 Task: Look for Airbnb options in Fazalpur, Pakistan from 26th December, 2023 to 29th December, 2023 for 1 adult. Place can be entire room with 1  bedroom having 1 bed and 1 bathroom. Property type can be flat. Amenities needed are: wifi.
Action: Mouse moved to (447, 138)
Screenshot: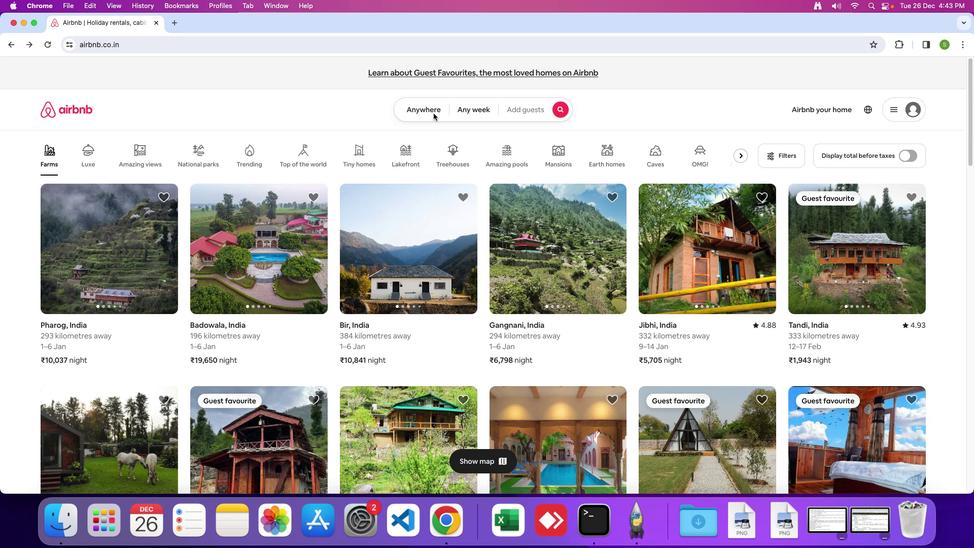 
Action: Mouse pressed left at (447, 138)
Screenshot: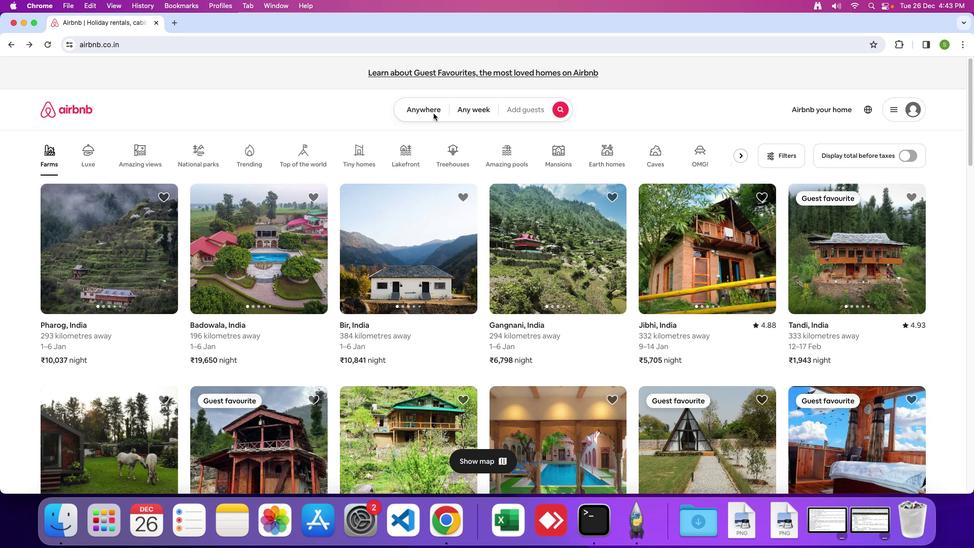 
Action: Mouse moved to (431, 137)
Screenshot: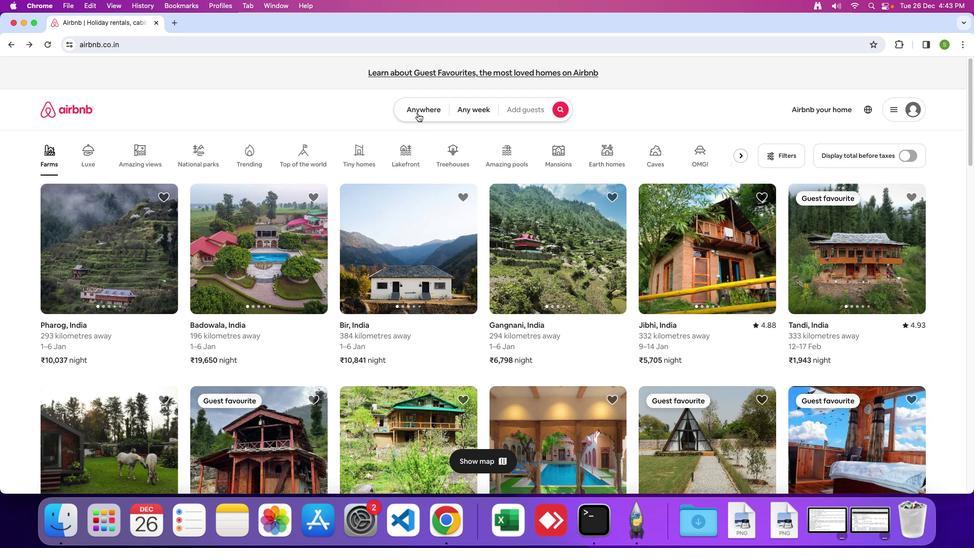 
Action: Mouse pressed left at (431, 137)
Screenshot: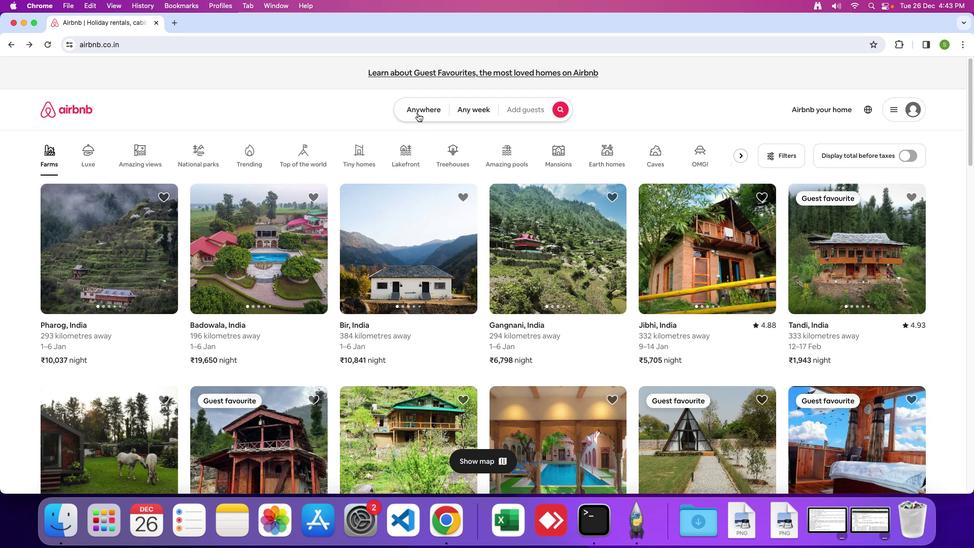 
Action: Mouse moved to (353, 168)
Screenshot: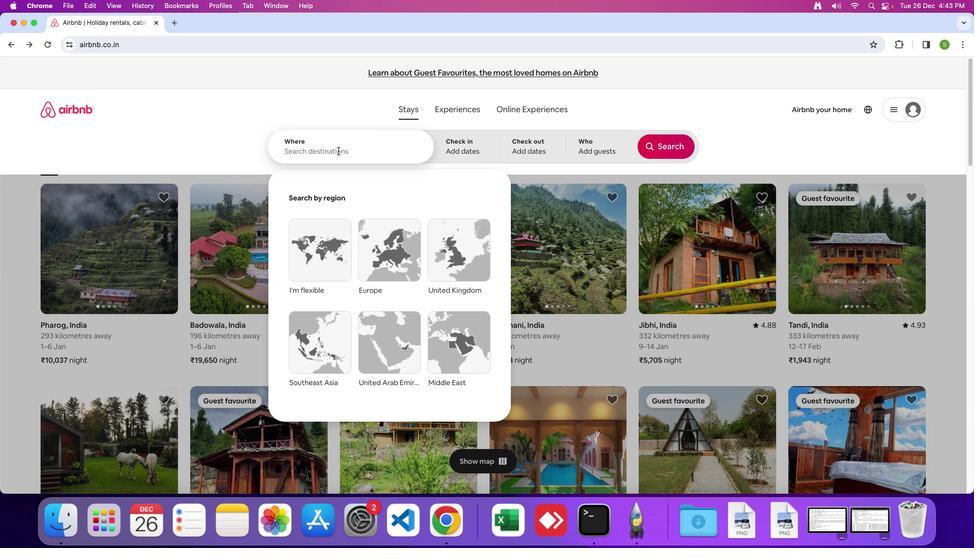 
Action: Mouse pressed left at (353, 168)
Screenshot: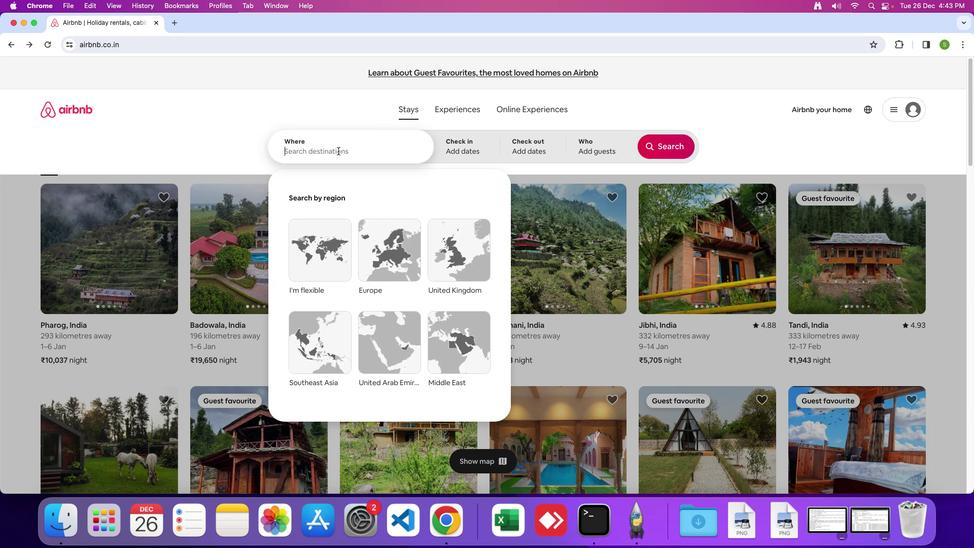 
Action: Key pressed 'F'Key.caps_lock'a''z''a''l''p''u''r'','Key.spaceKey.shift'P''a''k''i''s''t''a''n'Key.enter
Screenshot: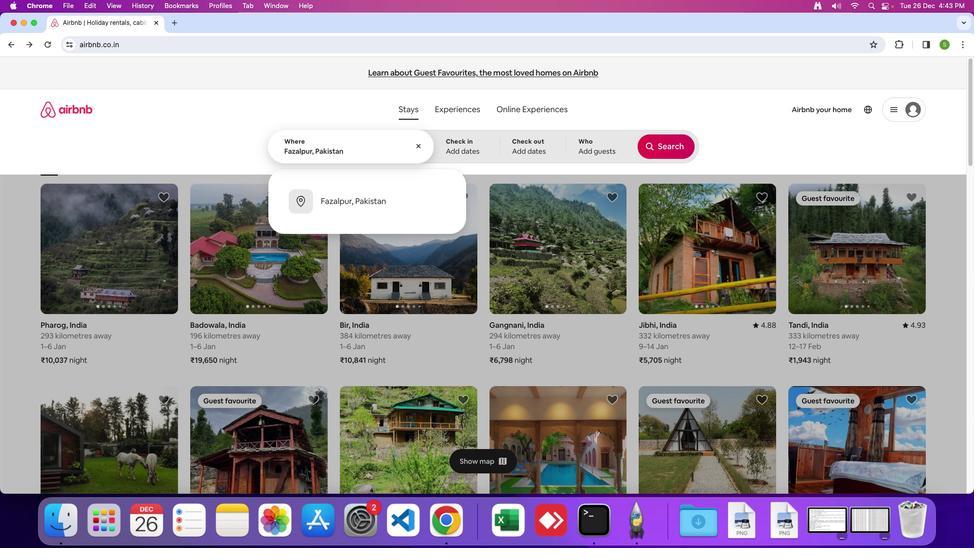 
Action: Mouse moved to (370, 352)
Screenshot: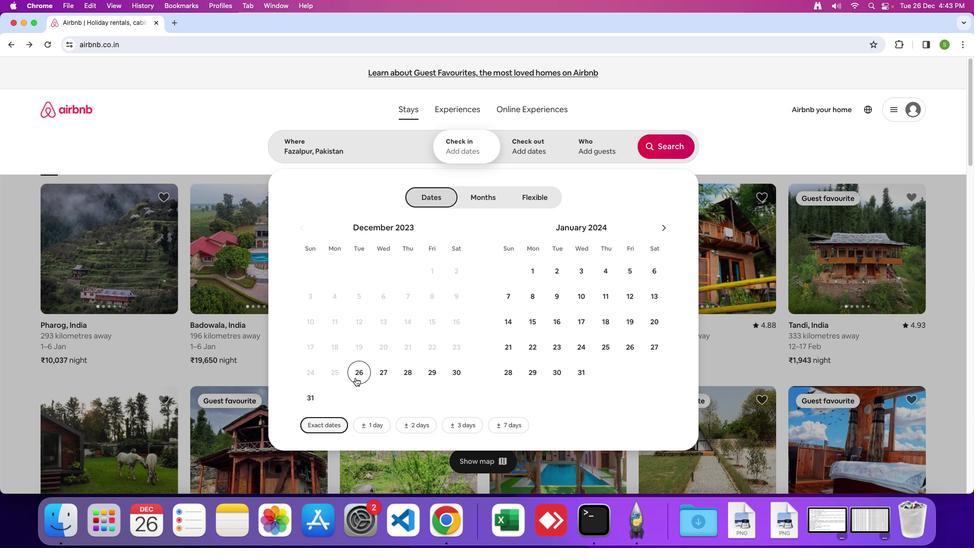 
Action: Mouse pressed left at (370, 352)
Screenshot: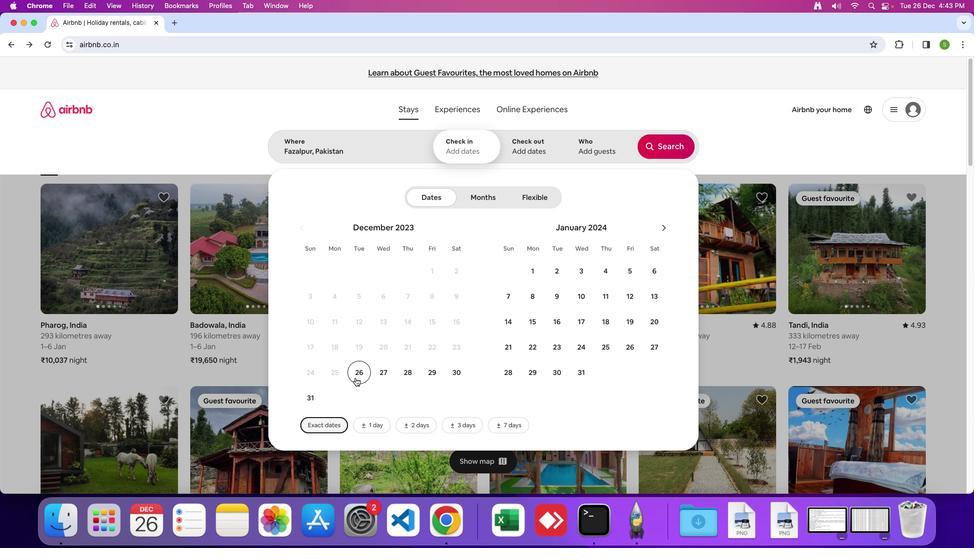 
Action: Mouse moved to (445, 349)
Screenshot: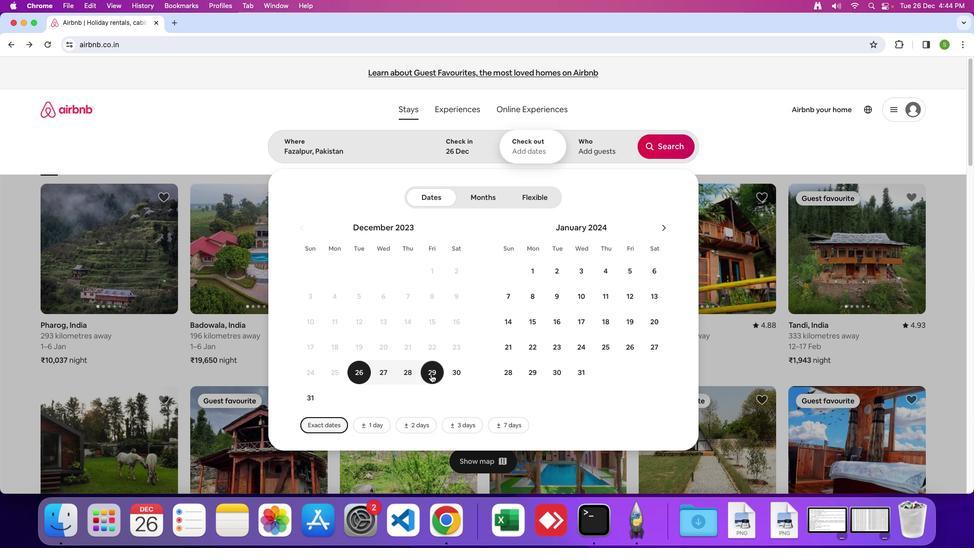 
Action: Mouse pressed left at (445, 349)
Screenshot: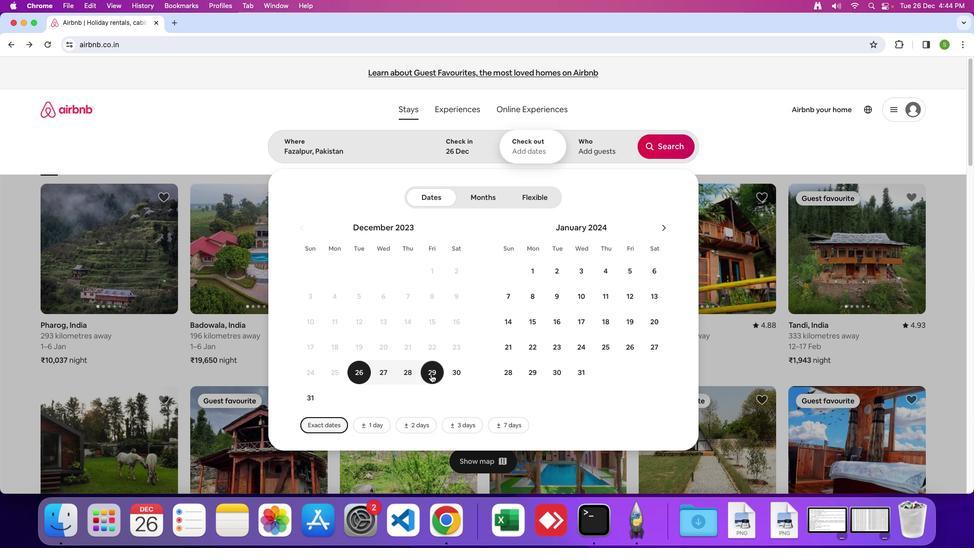 
Action: Mouse moved to (620, 165)
Screenshot: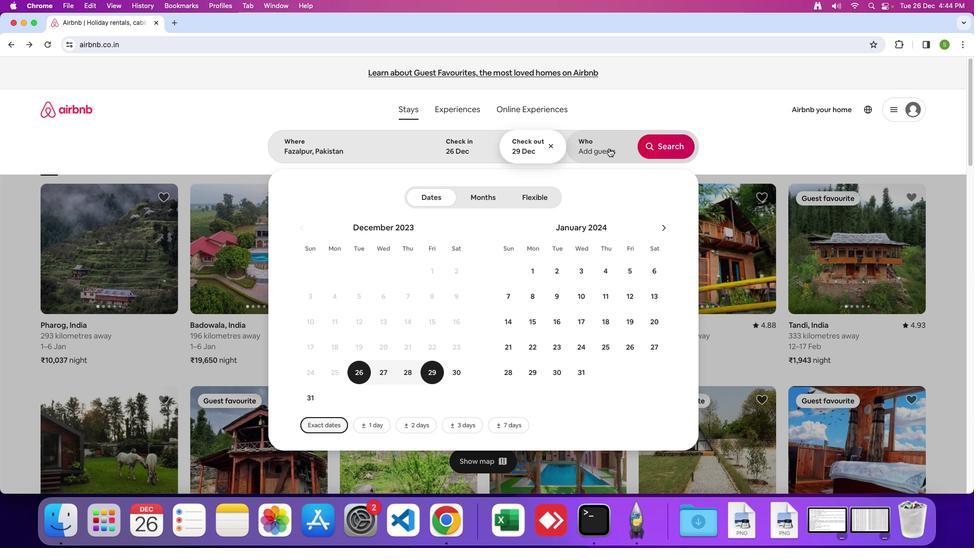 
Action: Mouse pressed left at (620, 165)
Screenshot: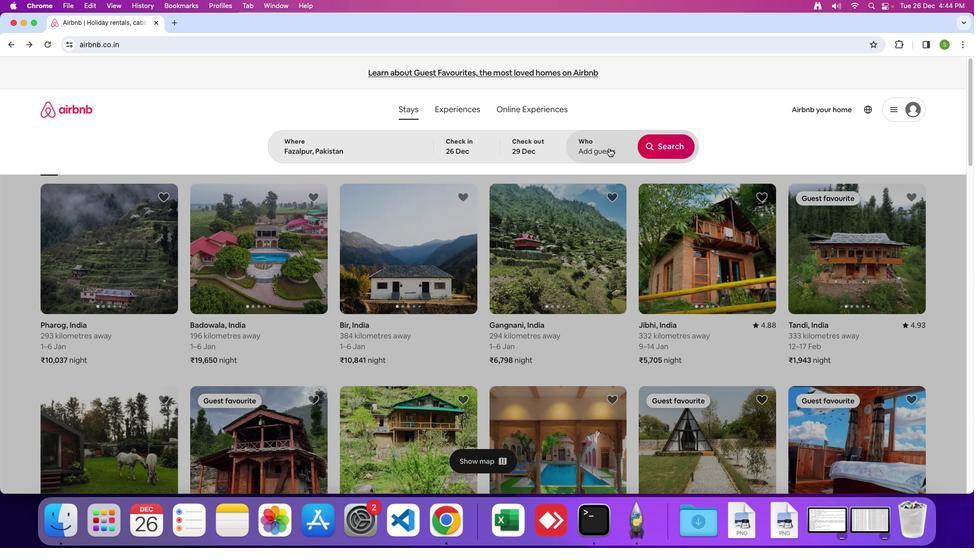
Action: Mouse moved to (676, 206)
Screenshot: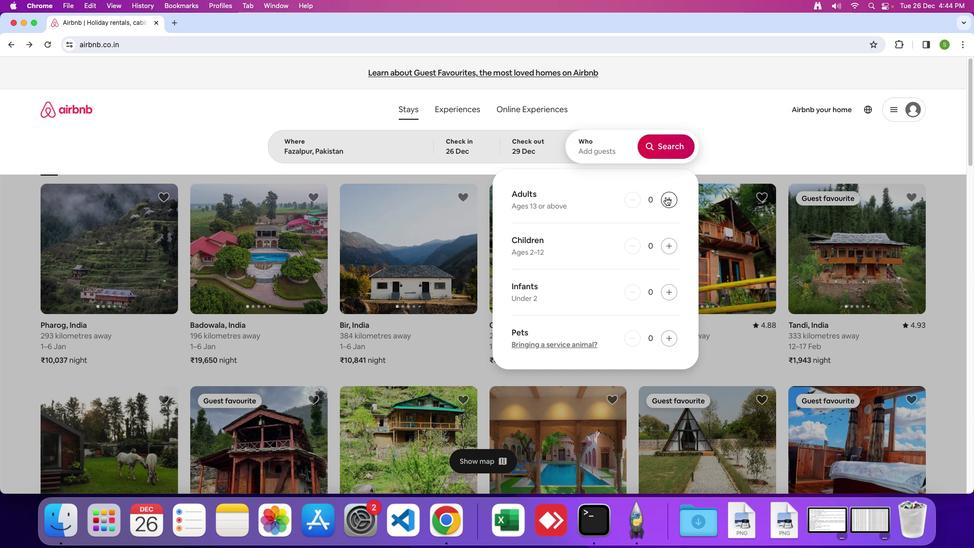 
Action: Mouse pressed left at (676, 206)
Screenshot: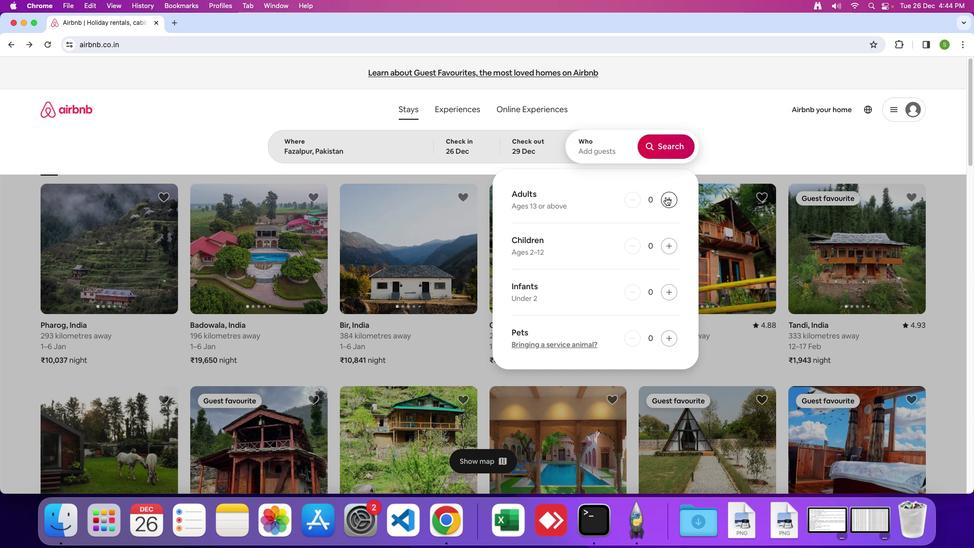 
Action: Mouse moved to (681, 168)
Screenshot: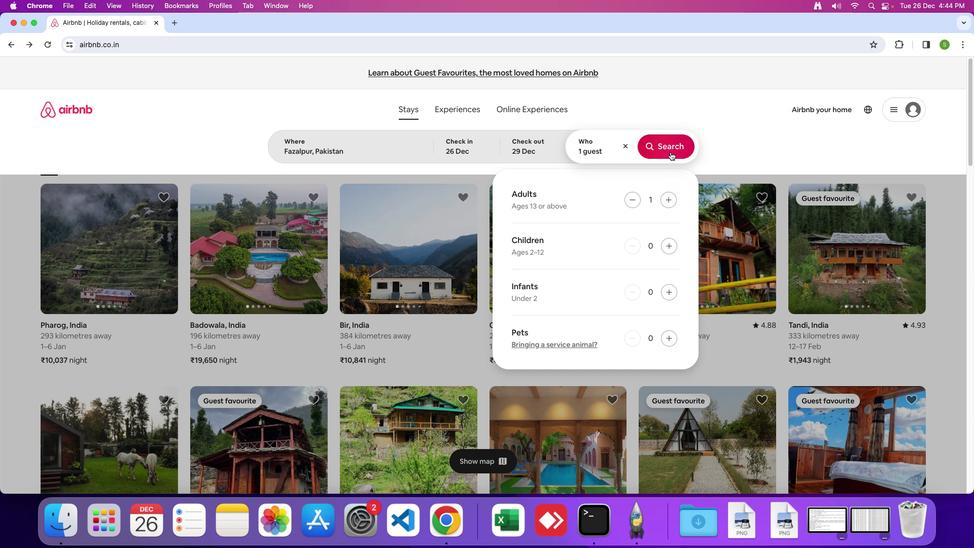 
Action: Mouse pressed left at (681, 168)
Screenshot: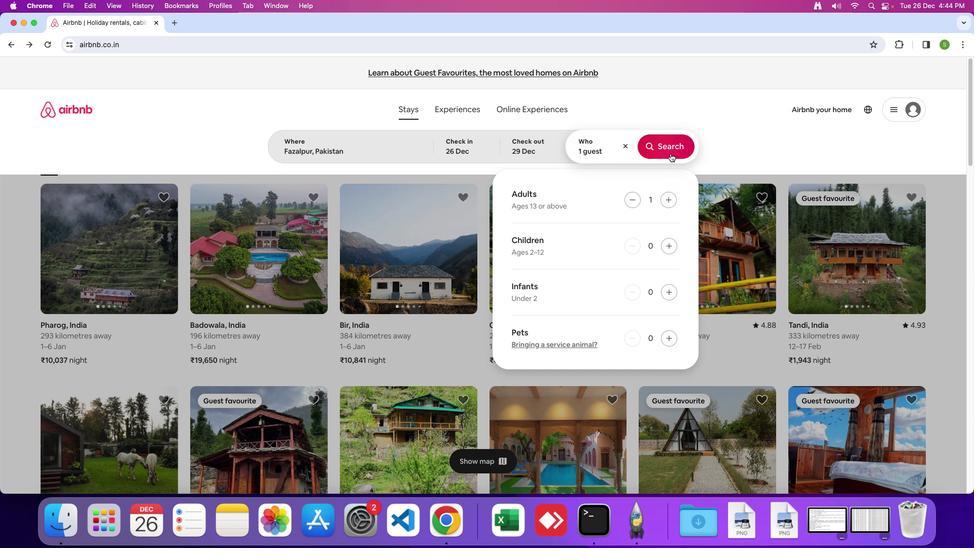
Action: Mouse moved to (817, 142)
Screenshot: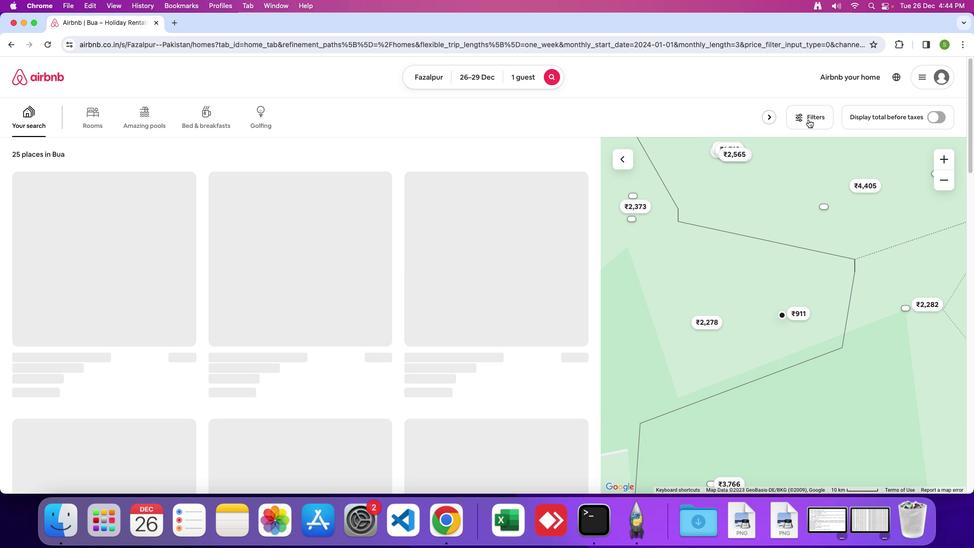 
Action: Mouse pressed left at (817, 142)
Screenshot: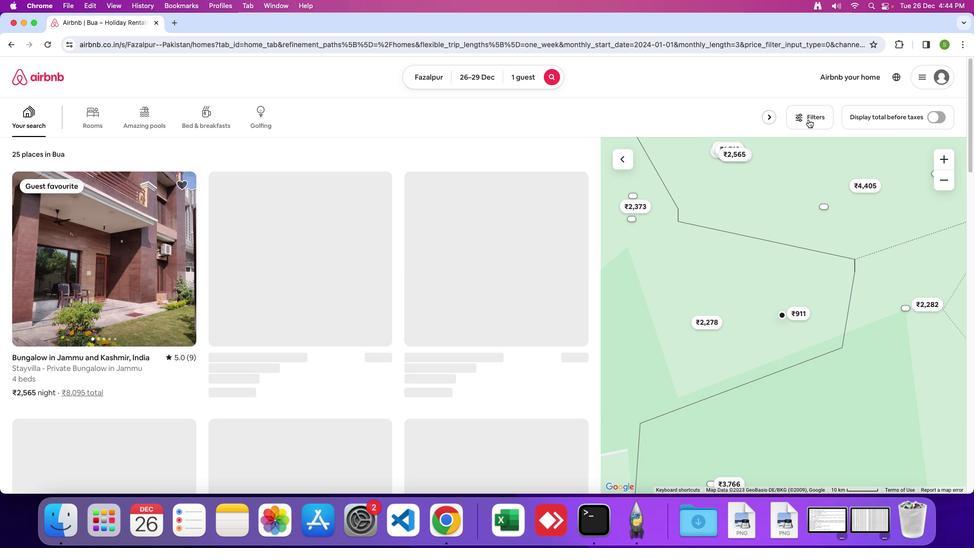 
Action: Mouse moved to (495, 311)
Screenshot: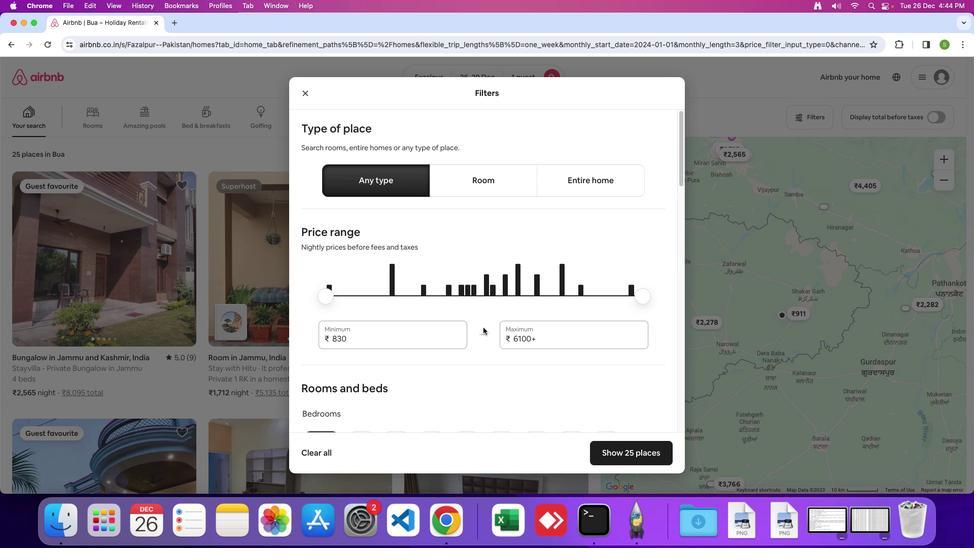 
Action: Mouse scrolled (495, 311) with delta (19, 45)
Screenshot: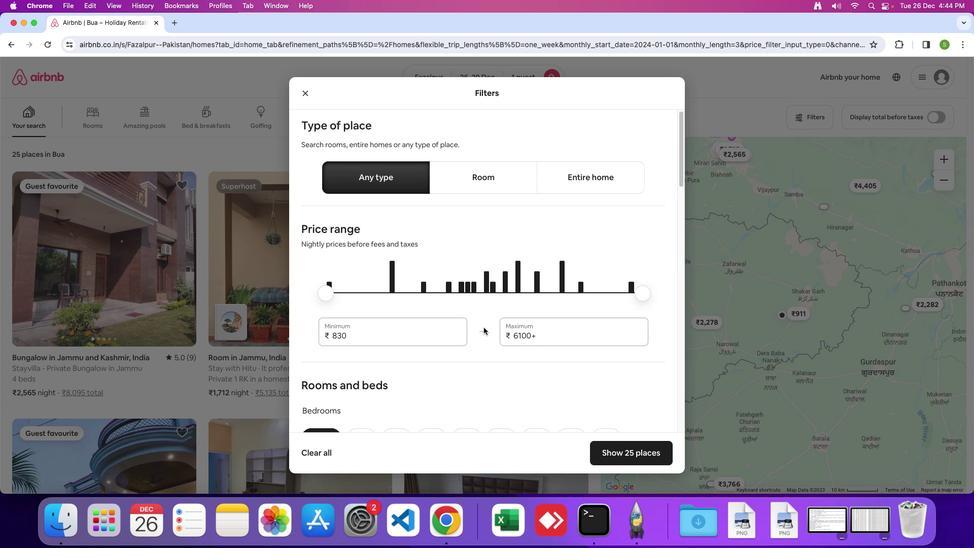 
Action: Mouse scrolled (495, 311) with delta (19, 45)
Screenshot: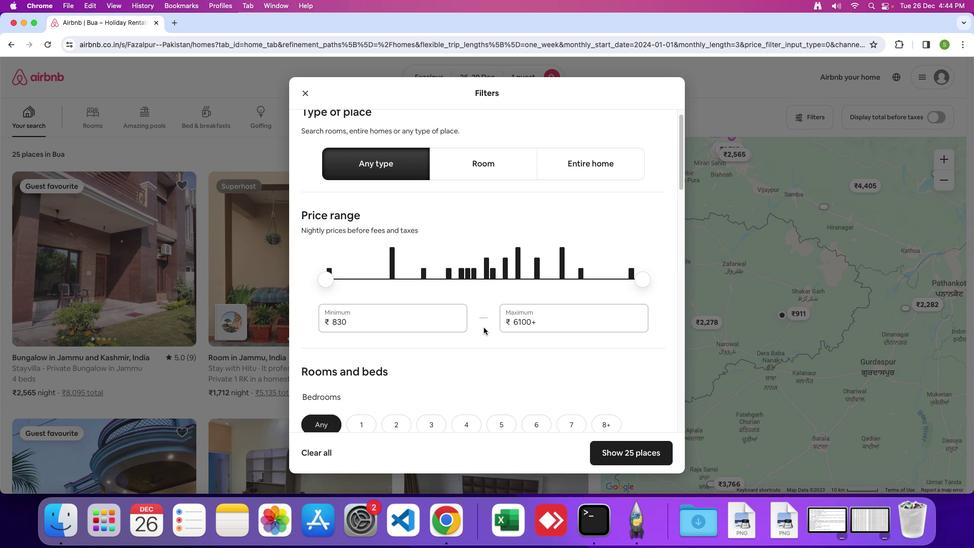 
Action: Mouse moved to (496, 311)
Screenshot: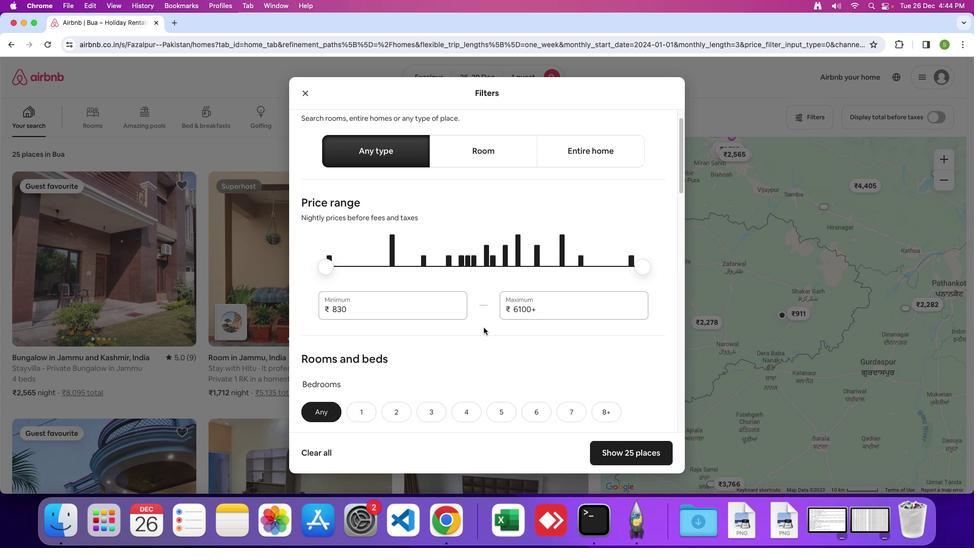
Action: Mouse scrolled (496, 311) with delta (19, 44)
Screenshot: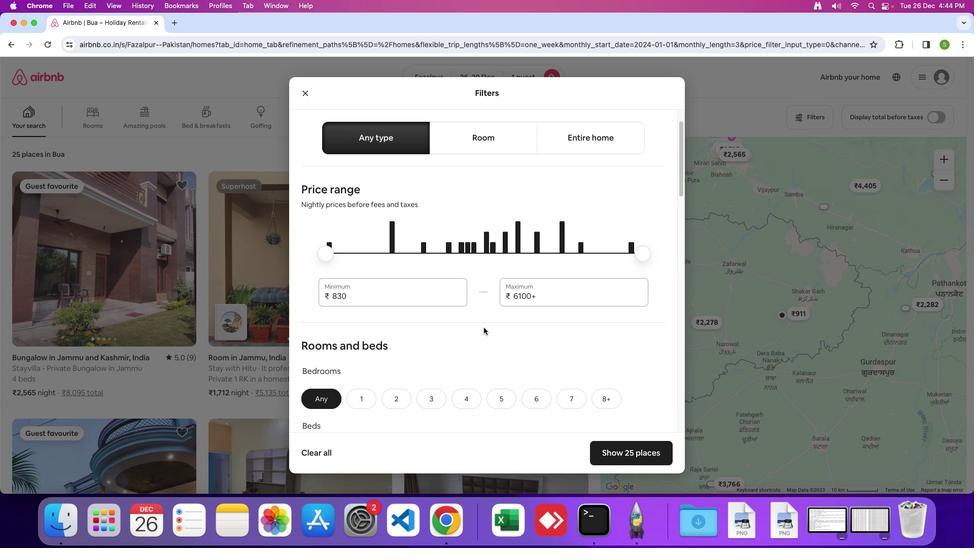 
Action: Mouse moved to (496, 311)
Screenshot: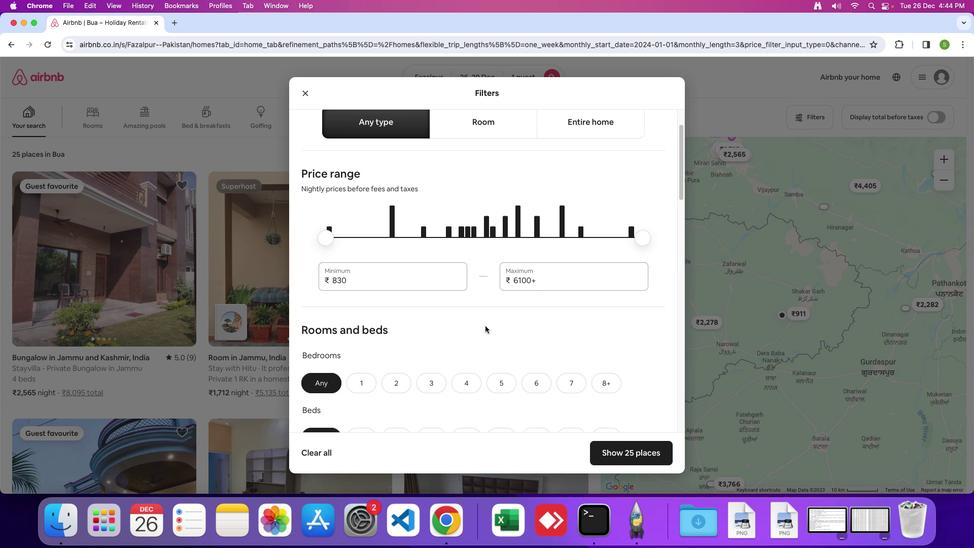 
Action: Mouse scrolled (496, 311) with delta (19, 45)
Screenshot: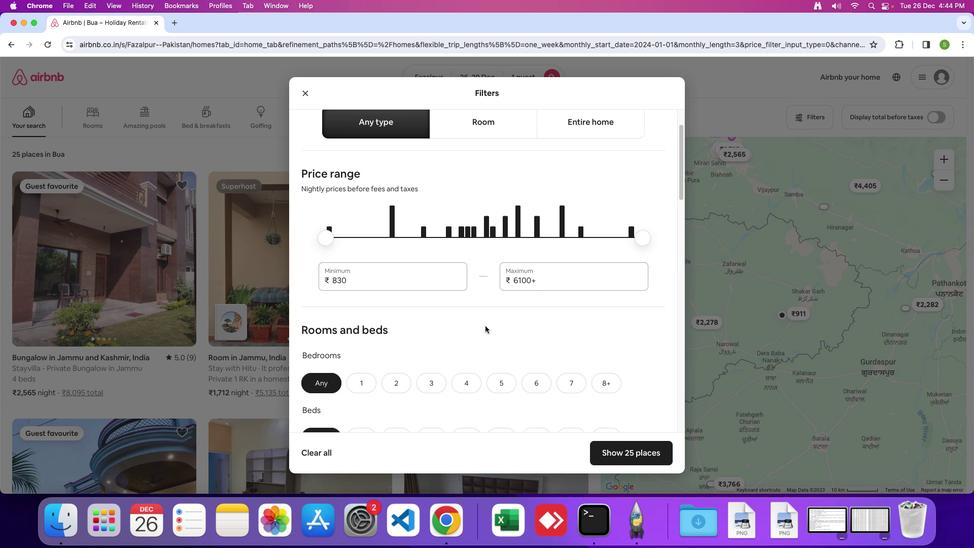 
Action: Mouse moved to (497, 311)
Screenshot: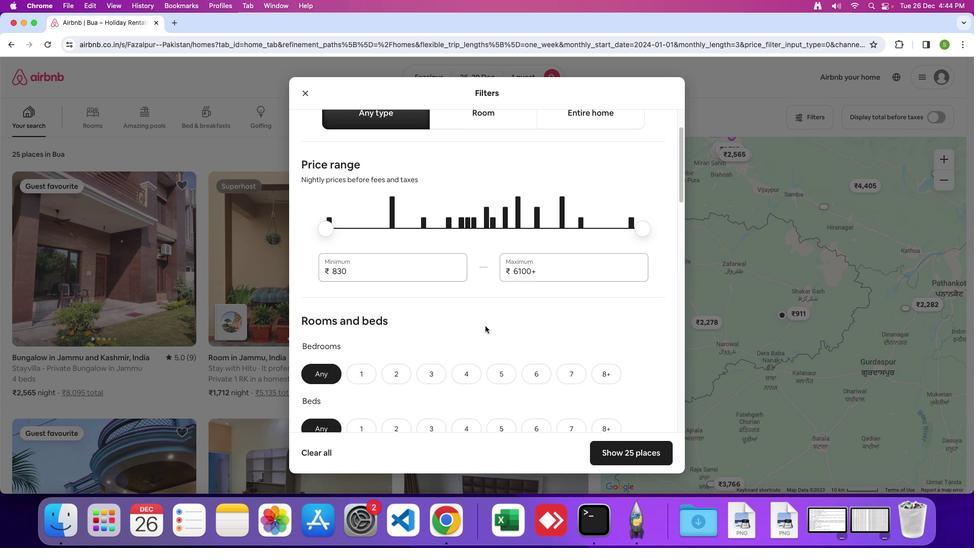
Action: Mouse scrolled (497, 311) with delta (19, 45)
Screenshot: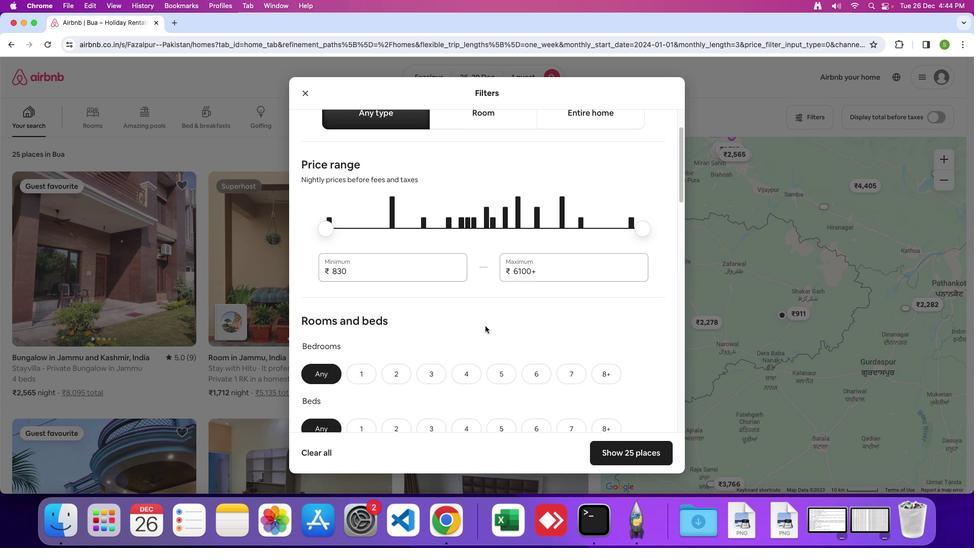 
Action: Mouse moved to (497, 310)
Screenshot: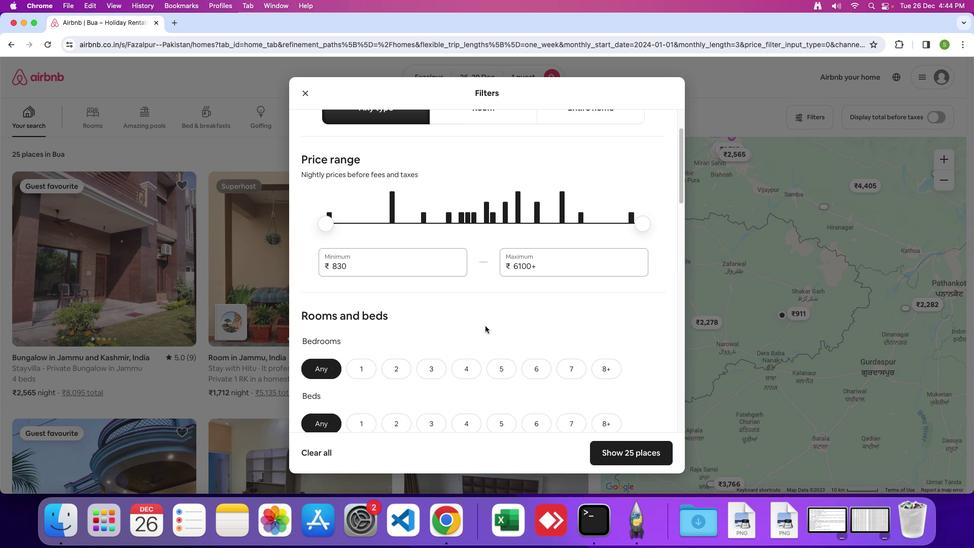 
Action: Mouse scrolled (497, 310) with delta (19, 45)
Screenshot: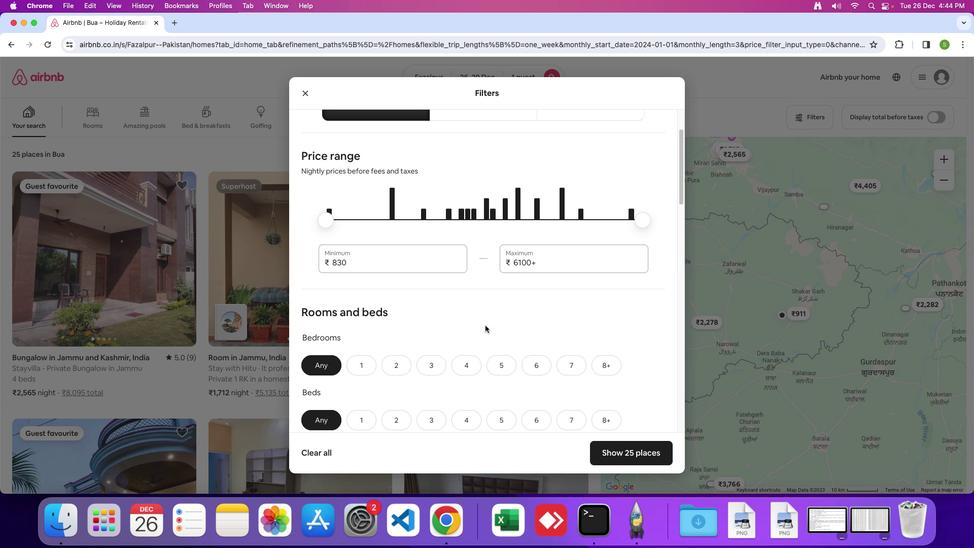 
Action: Mouse moved to (497, 310)
Screenshot: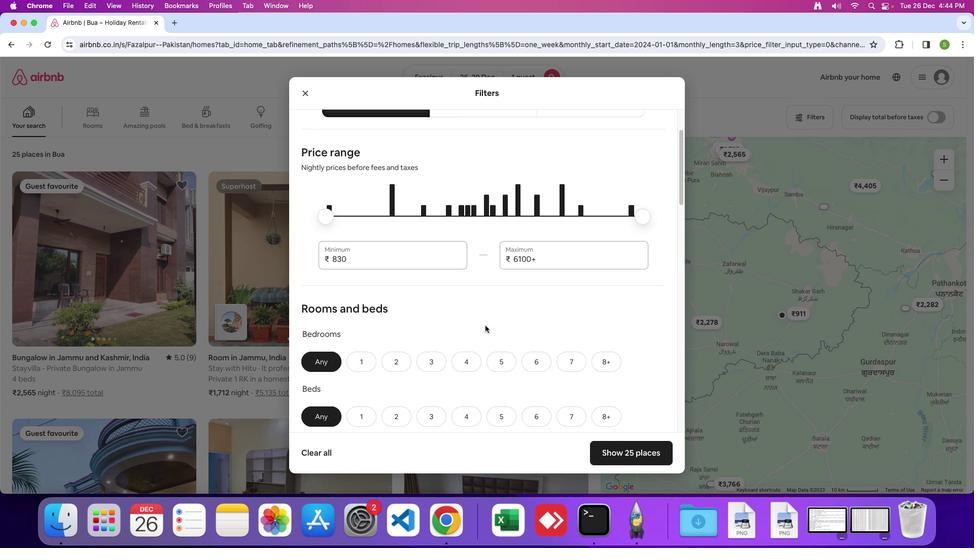 
Action: Mouse scrolled (497, 310) with delta (19, 45)
Screenshot: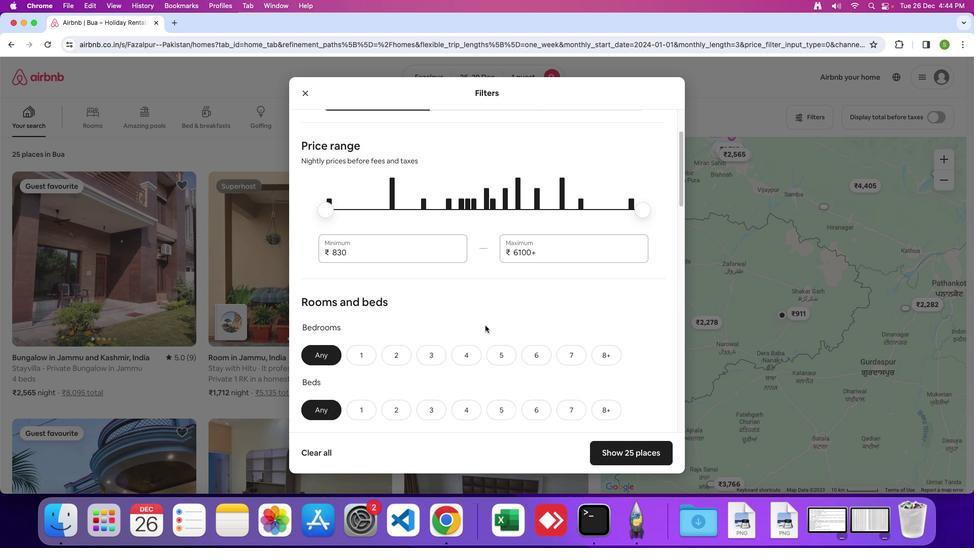 
Action: Mouse scrolled (497, 310) with delta (19, 45)
Screenshot: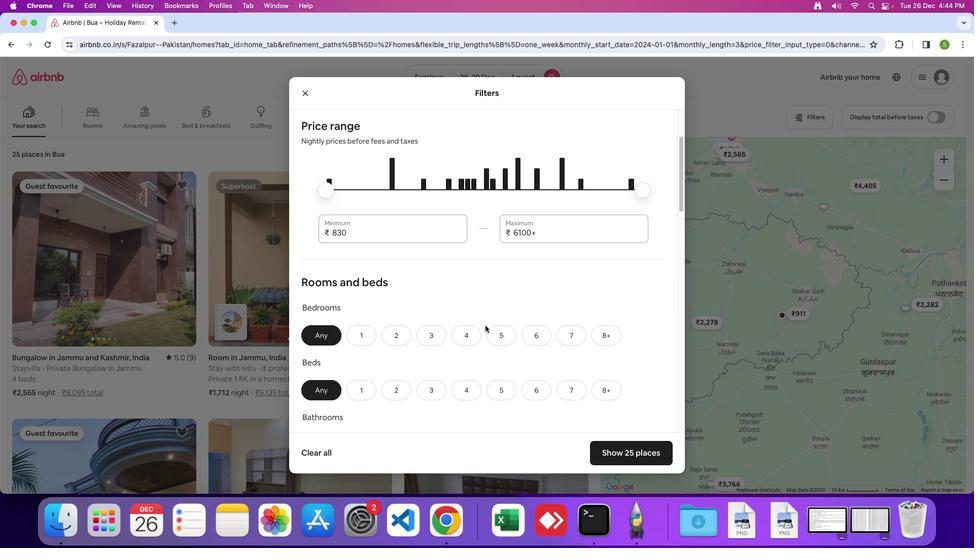 
Action: Mouse scrolled (497, 310) with delta (19, 45)
Screenshot: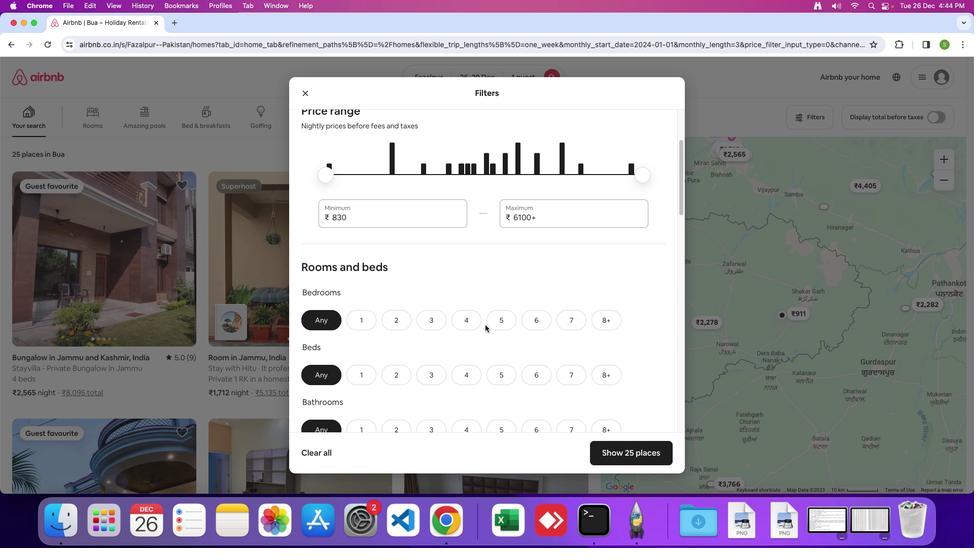
Action: Mouse moved to (497, 310)
Screenshot: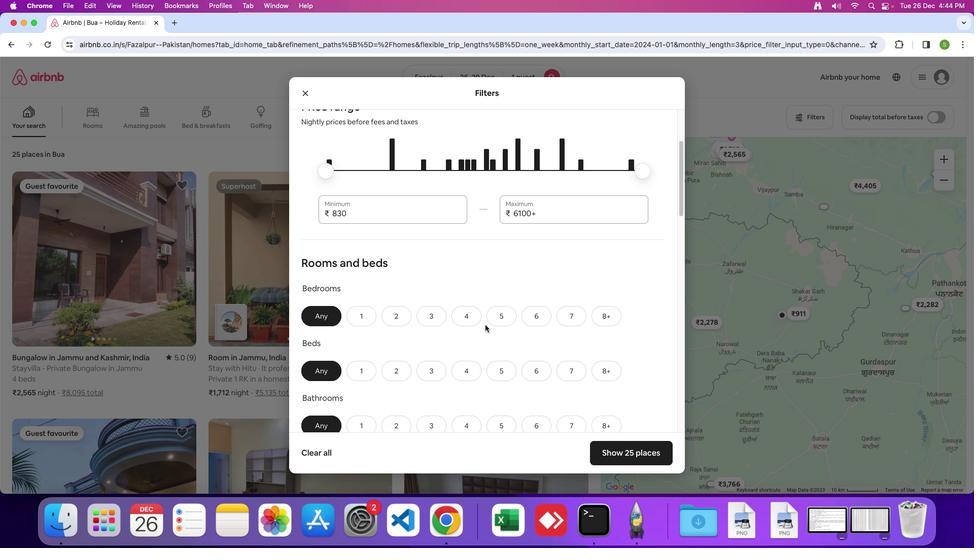 
Action: Mouse scrolled (497, 310) with delta (19, 45)
Screenshot: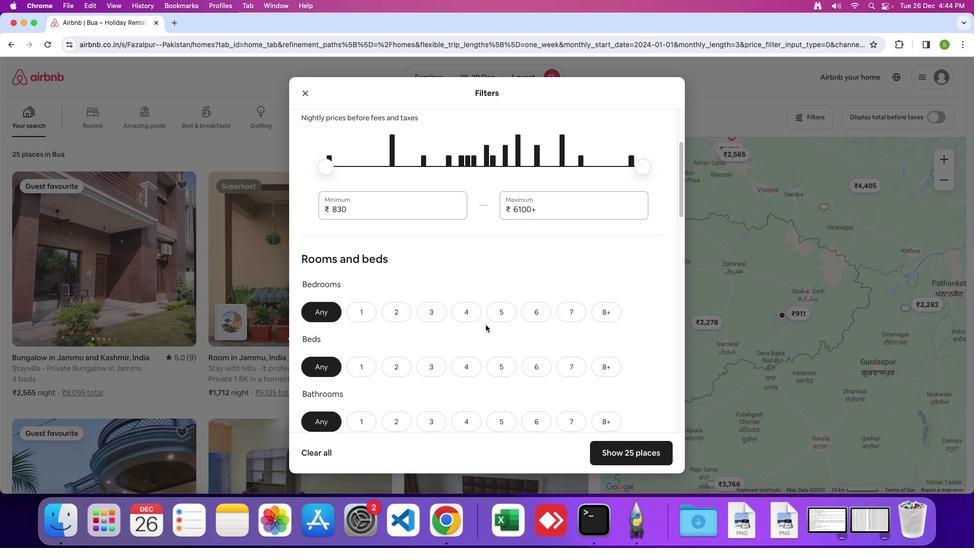 
Action: Mouse moved to (498, 309)
Screenshot: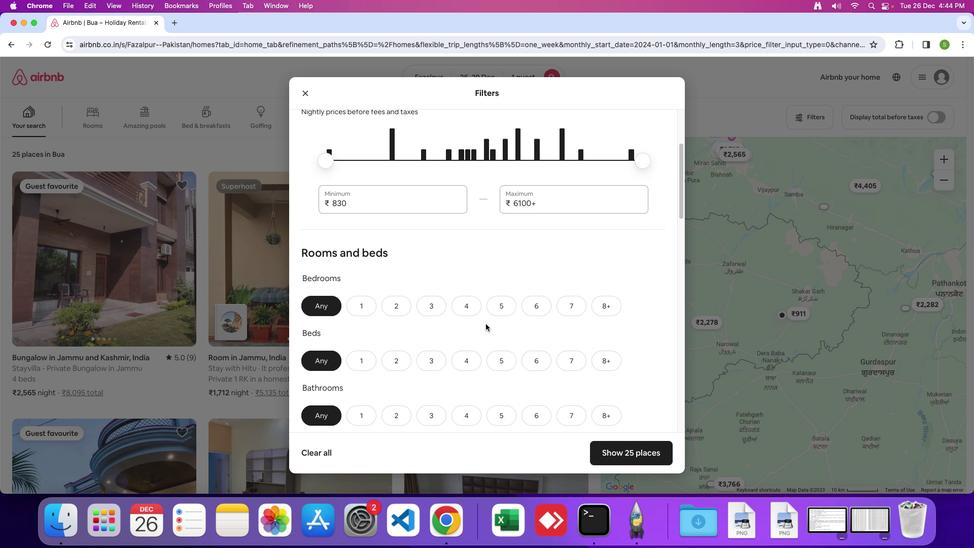 
Action: Mouse scrolled (498, 309) with delta (19, 45)
Screenshot: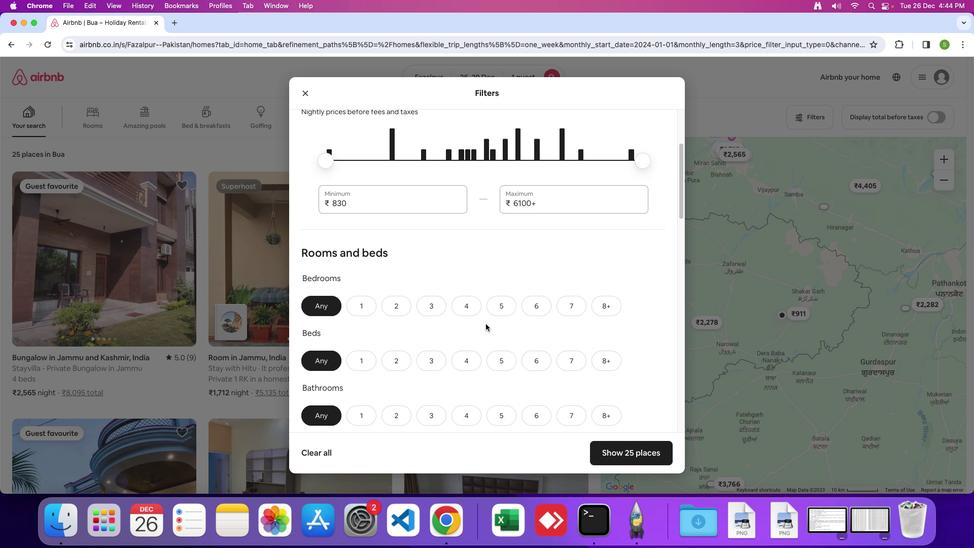 
Action: Mouse moved to (498, 309)
Screenshot: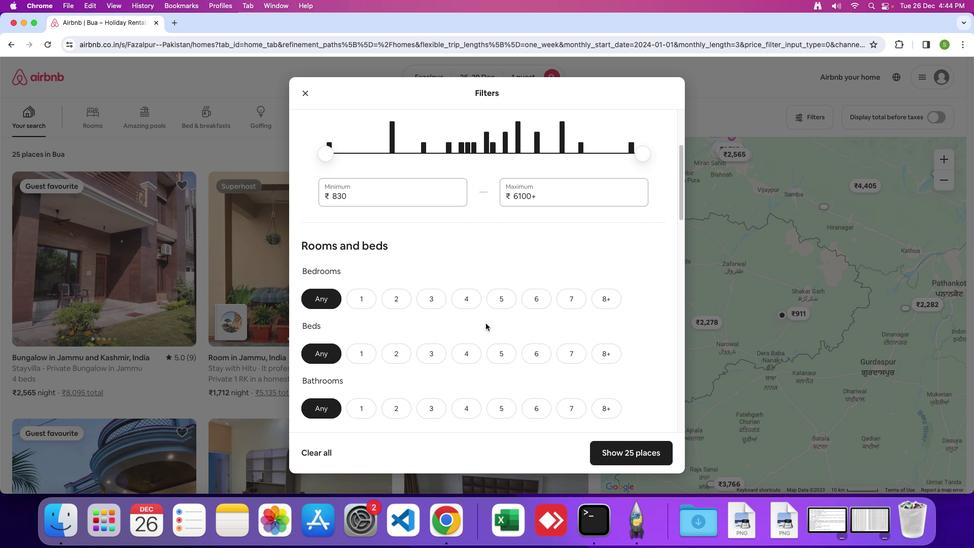 
Action: Mouse scrolled (498, 309) with delta (19, 45)
Screenshot: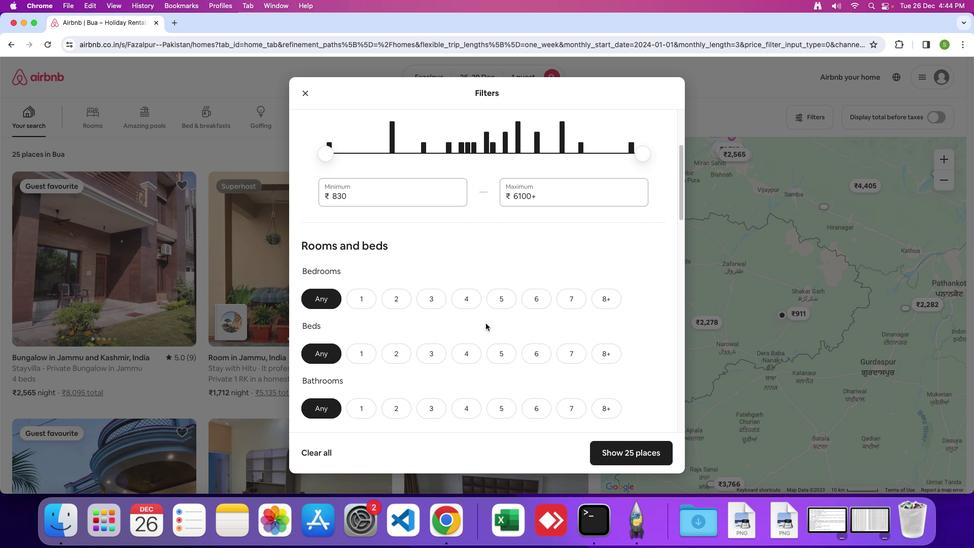 
Action: Mouse moved to (498, 309)
Screenshot: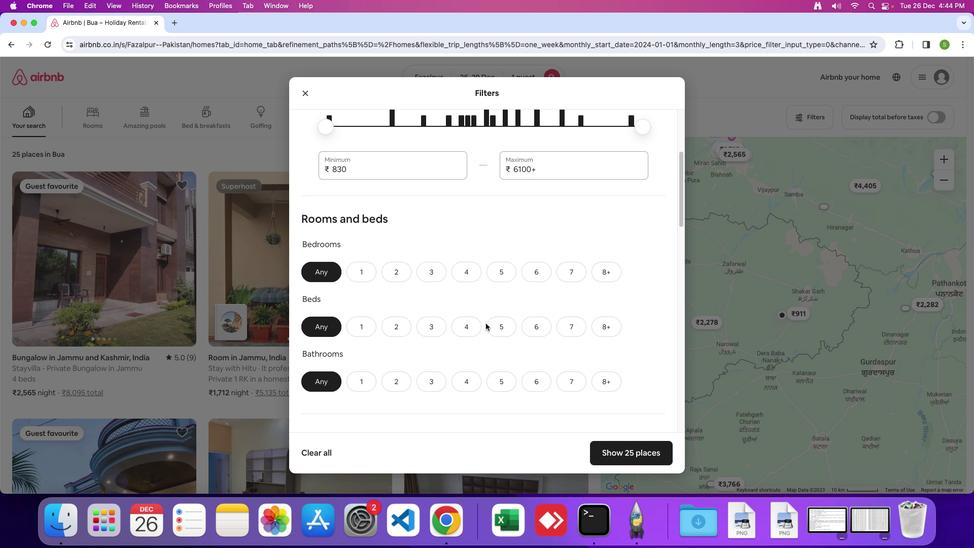 
Action: Mouse scrolled (498, 309) with delta (19, 45)
Screenshot: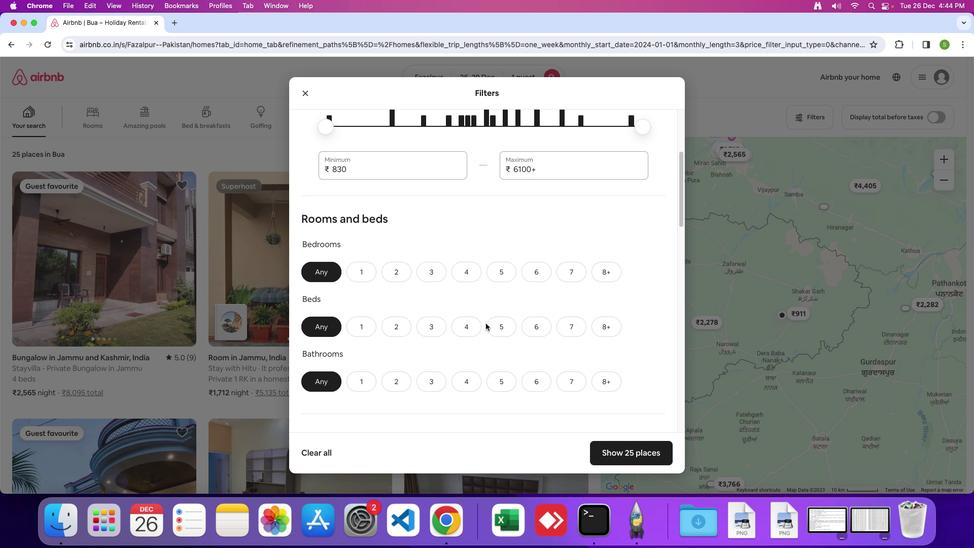 
Action: Mouse moved to (498, 308)
Screenshot: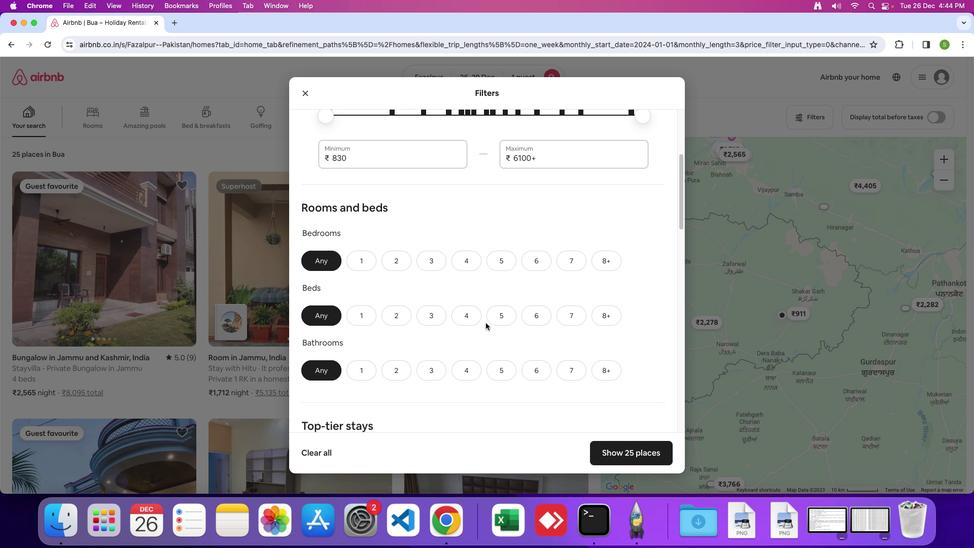 
Action: Mouse scrolled (498, 308) with delta (19, 45)
Screenshot: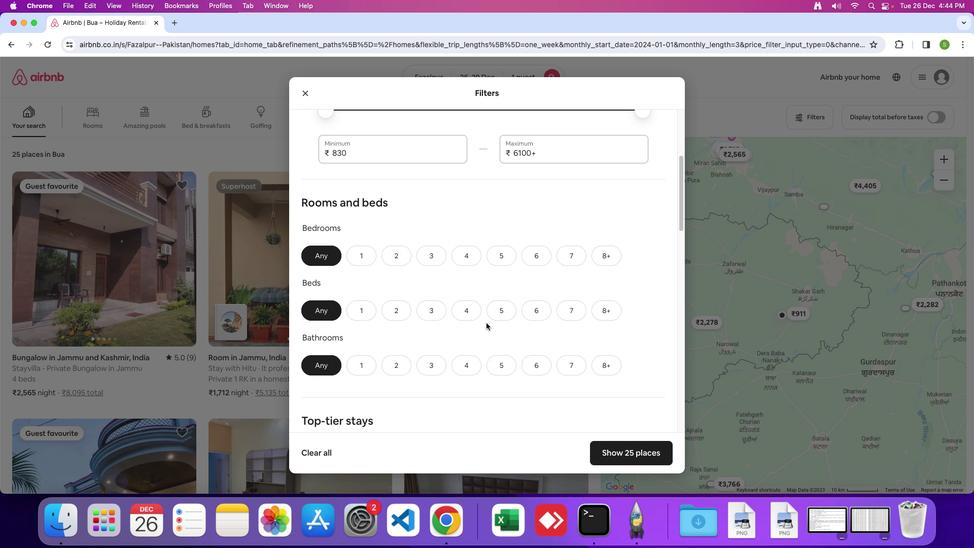 
Action: Mouse moved to (498, 308)
Screenshot: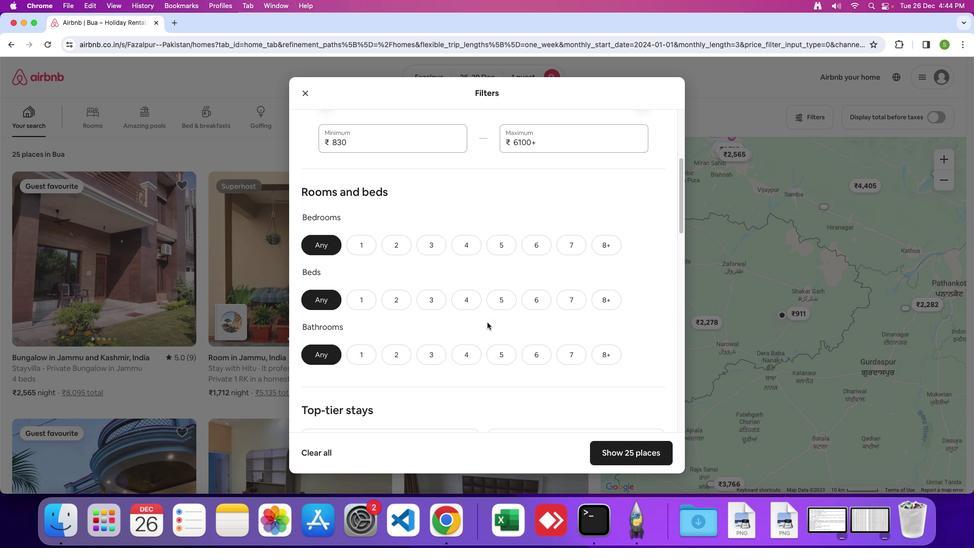 
Action: Mouse scrolled (498, 308) with delta (19, 45)
Screenshot: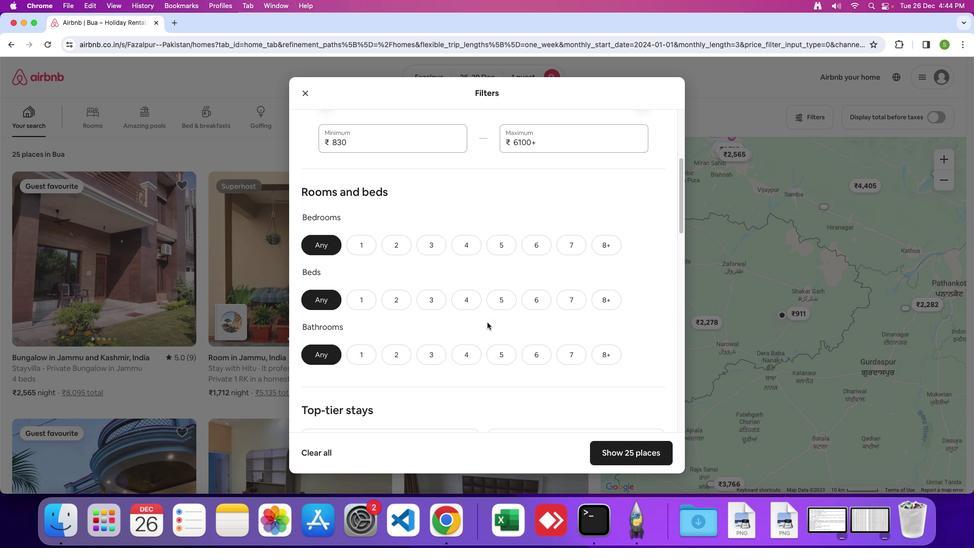 
Action: Mouse moved to (499, 308)
Screenshot: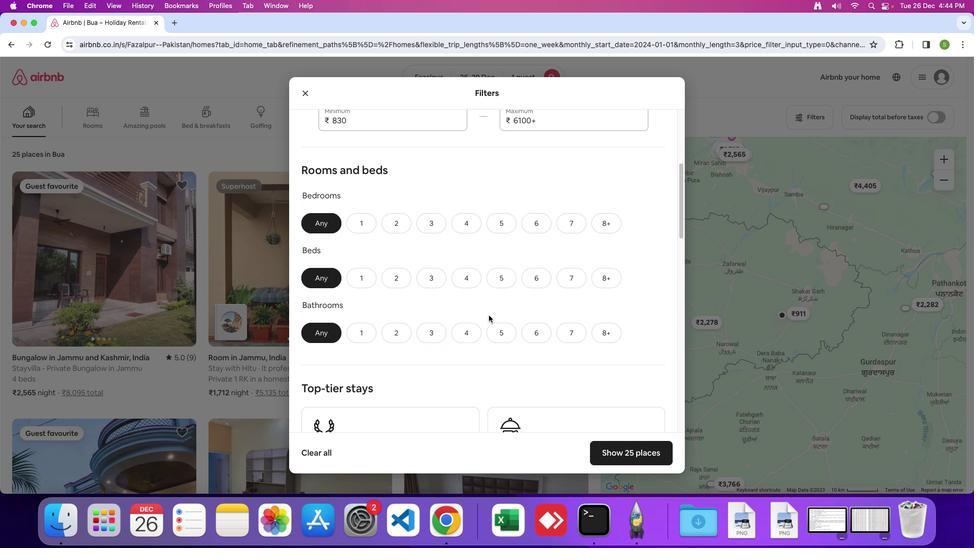 
Action: Mouse scrolled (499, 308) with delta (19, 45)
Screenshot: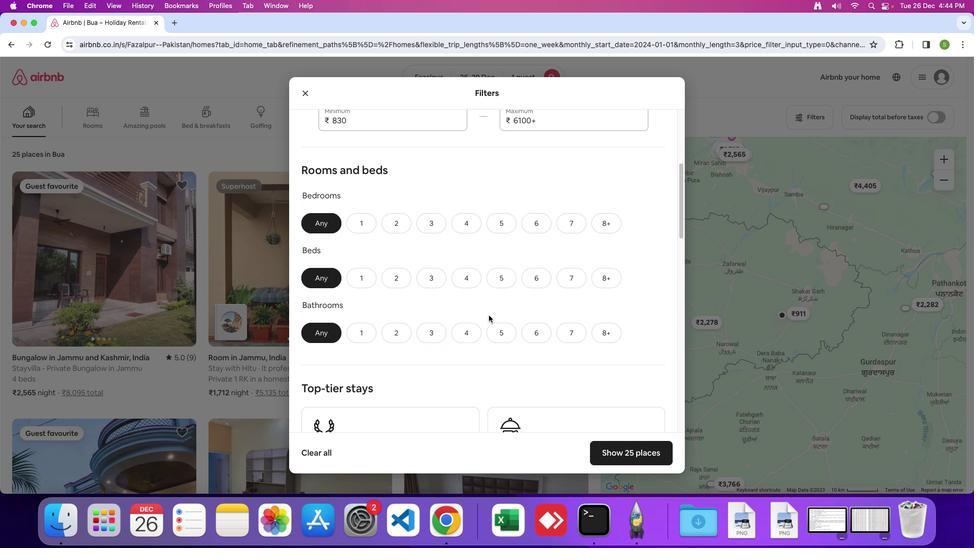 
Action: Mouse moved to (379, 221)
Screenshot: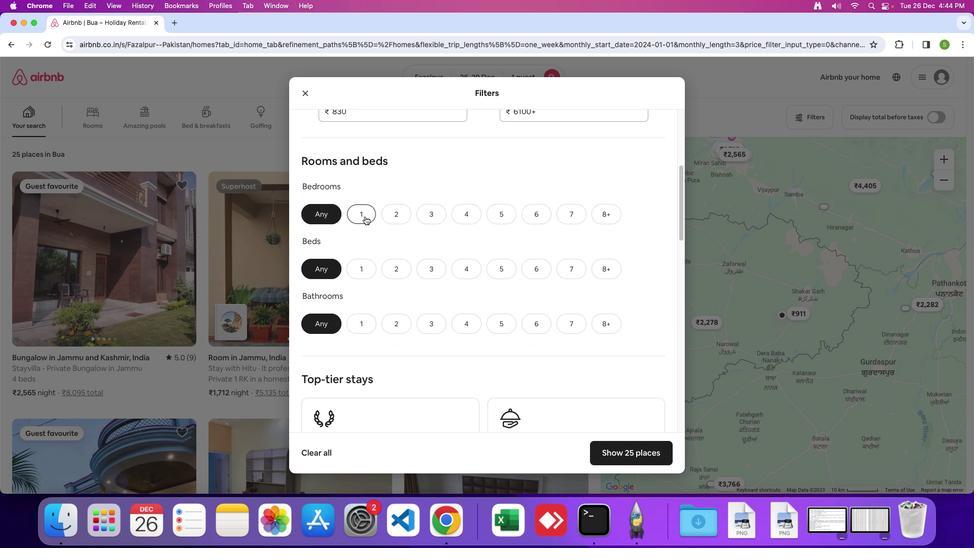 
Action: Mouse pressed left at (379, 221)
Screenshot: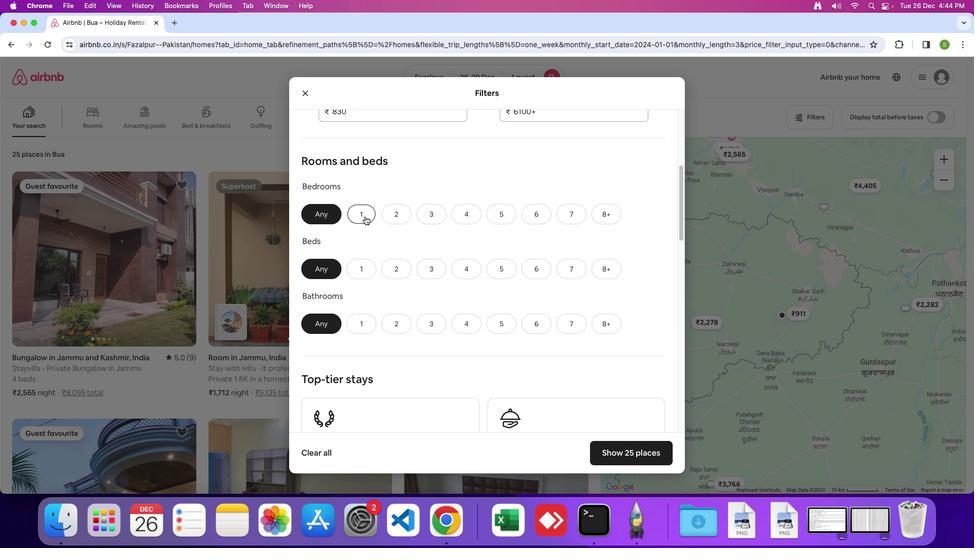 
Action: Mouse moved to (372, 262)
Screenshot: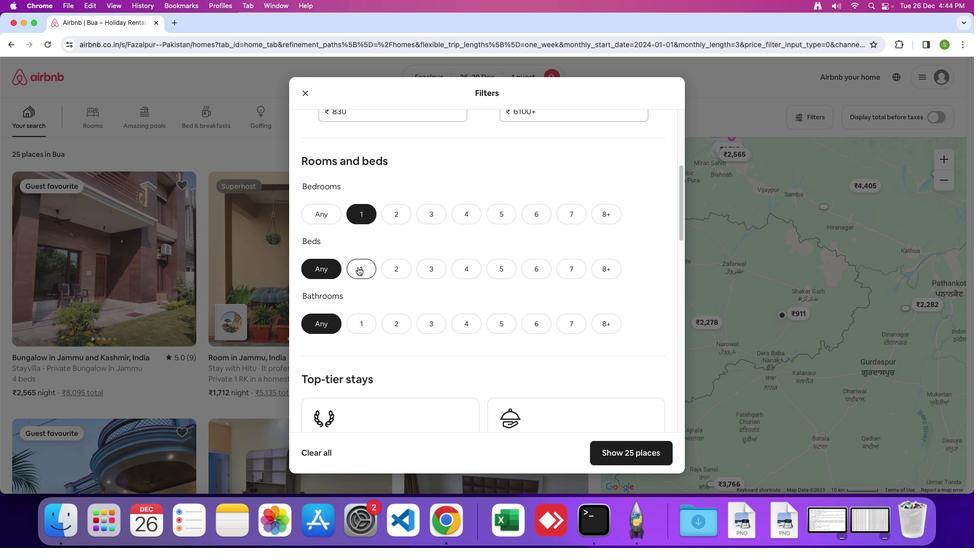 
Action: Mouse pressed left at (372, 262)
Screenshot: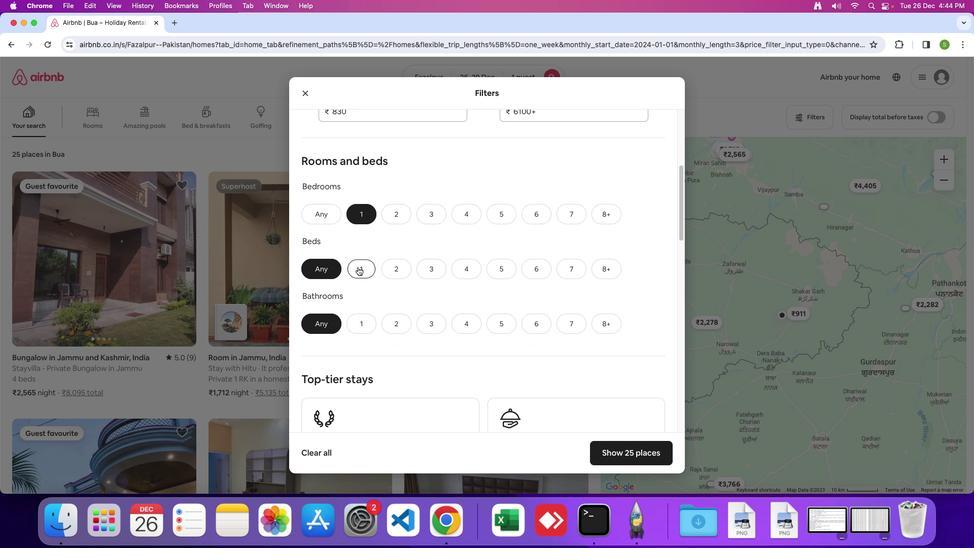 
Action: Mouse moved to (370, 307)
Screenshot: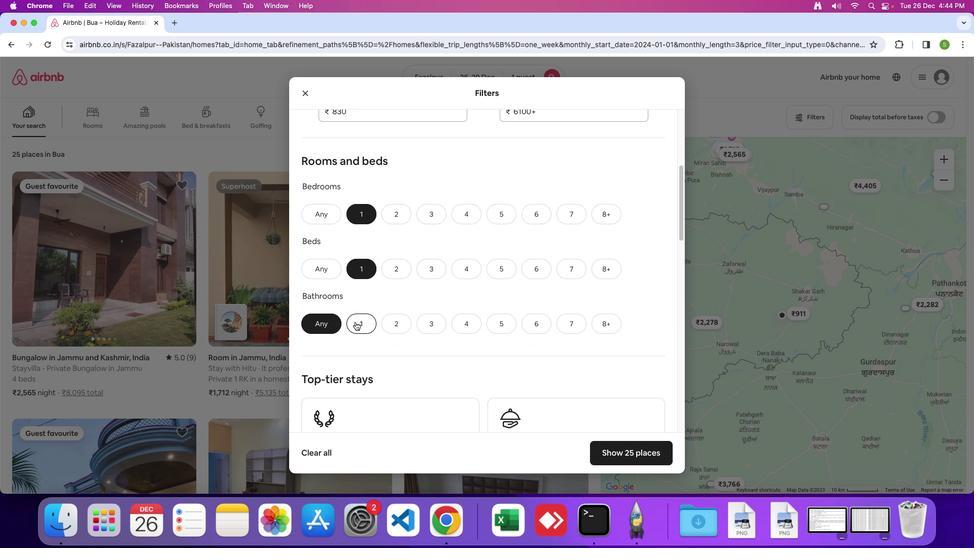 
Action: Mouse pressed left at (370, 307)
Screenshot: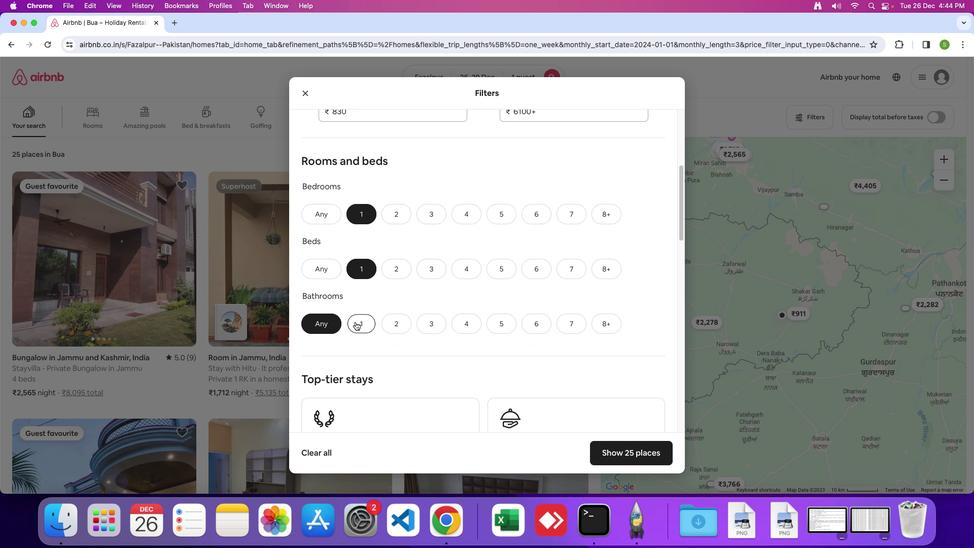 
Action: Mouse moved to (500, 318)
Screenshot: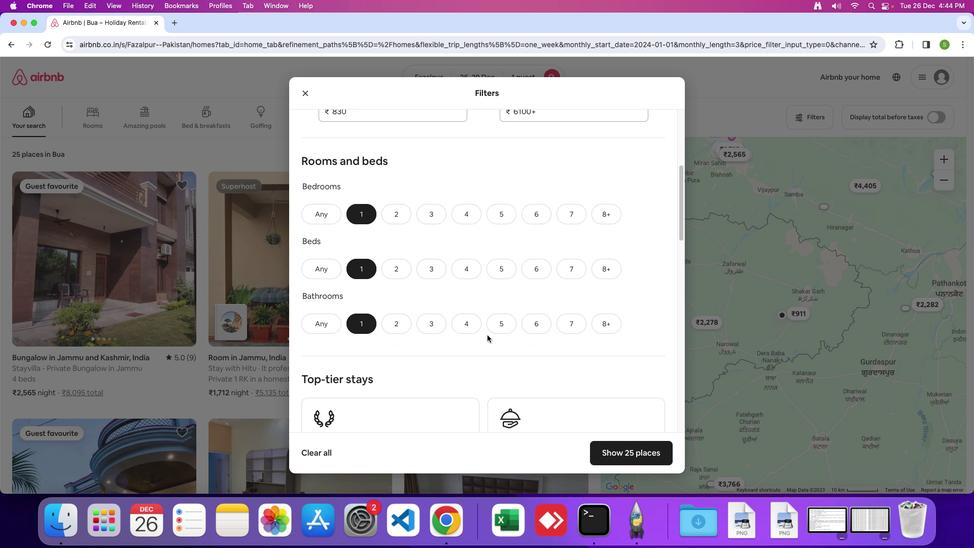 
Action: Mouse scrolled (500, 318) with delta (19, 45)
Screenshot: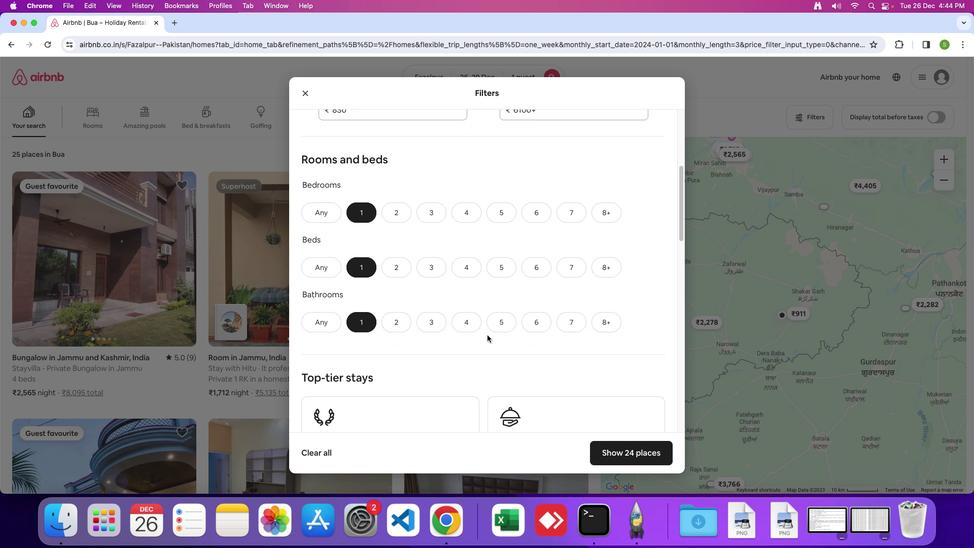 
Action: Mouse scrolled (500, 318) with delta (19, 45)
Screenshot: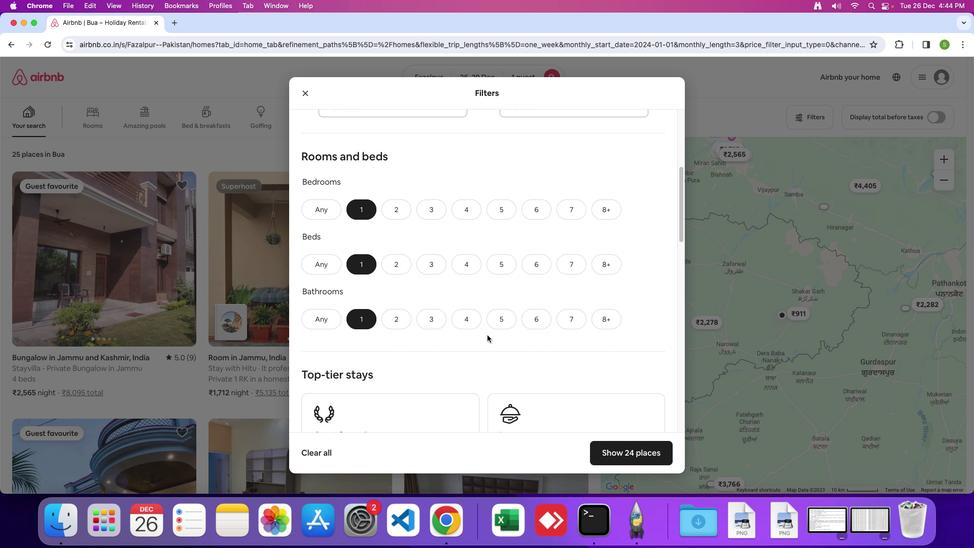 
Action: Mouse scrolled (500, 318) with delta (19, 45)
Screenshot: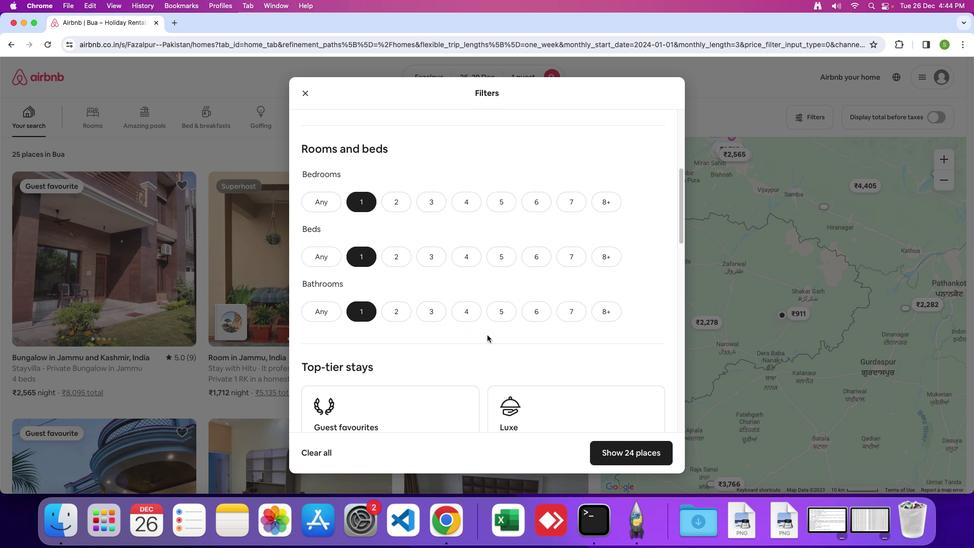 
Action: Mouse scrolled (500, 318) with delta (19, 45)
Screenshot: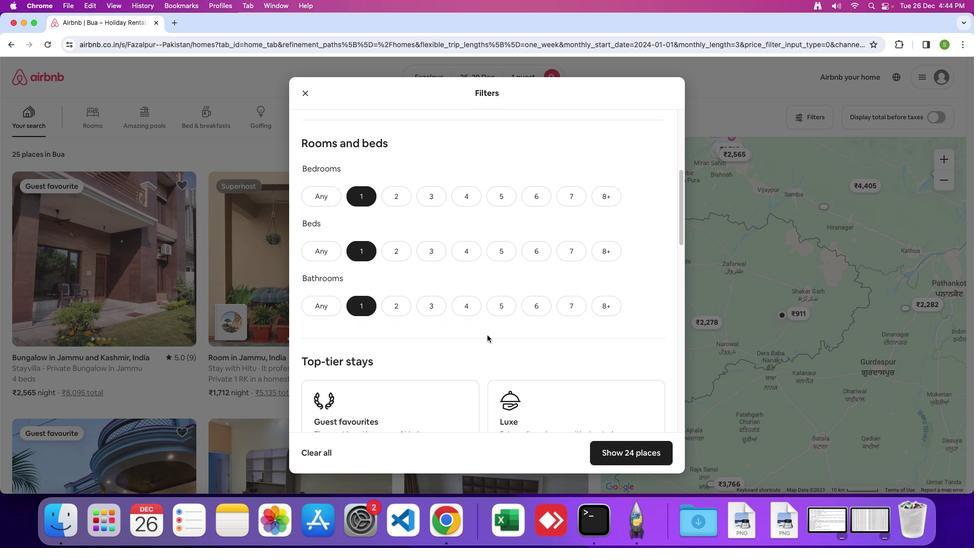 
Action: Mouse scrolled (500, 318) with delta (19, 44)
Screenshot: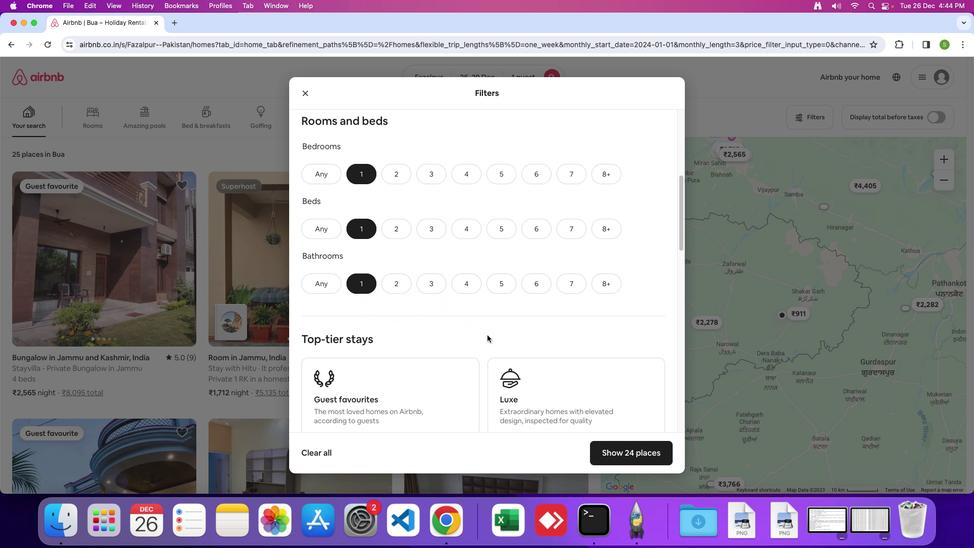 
Action: Mouse moved to (501, 316)
Screenshot: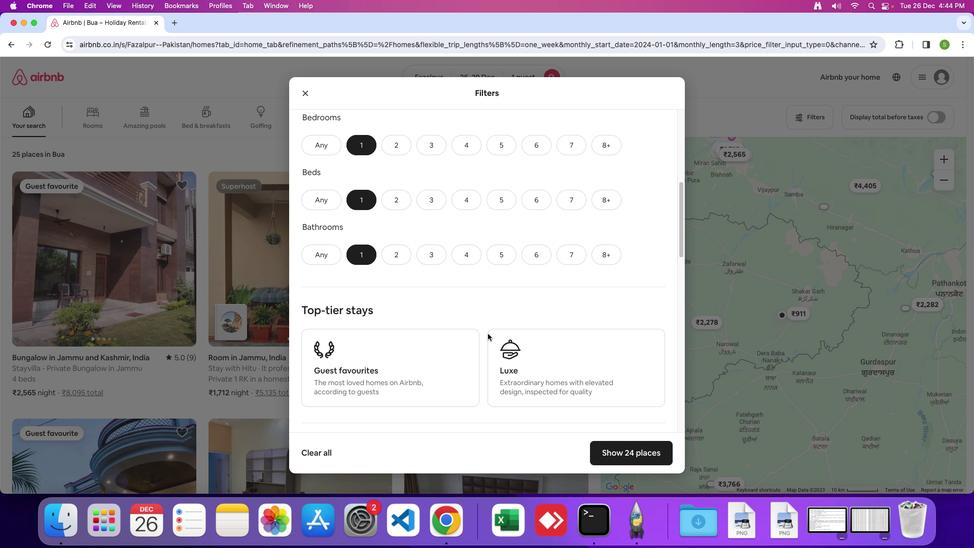 
Action: Mouse scrolled (501, 316) with delta (19, 45)
Screenshot: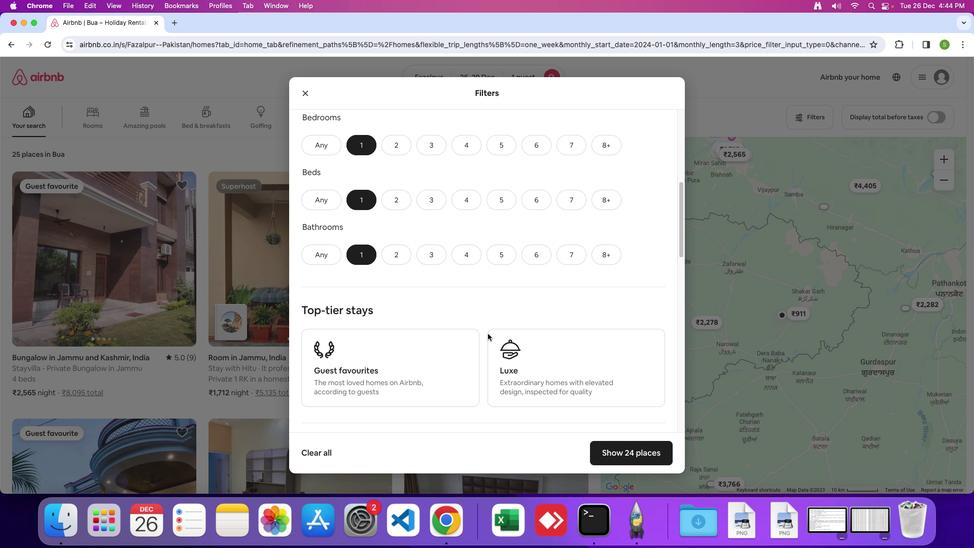 
Action: Mouse moved to (500, 316)
Screenshot: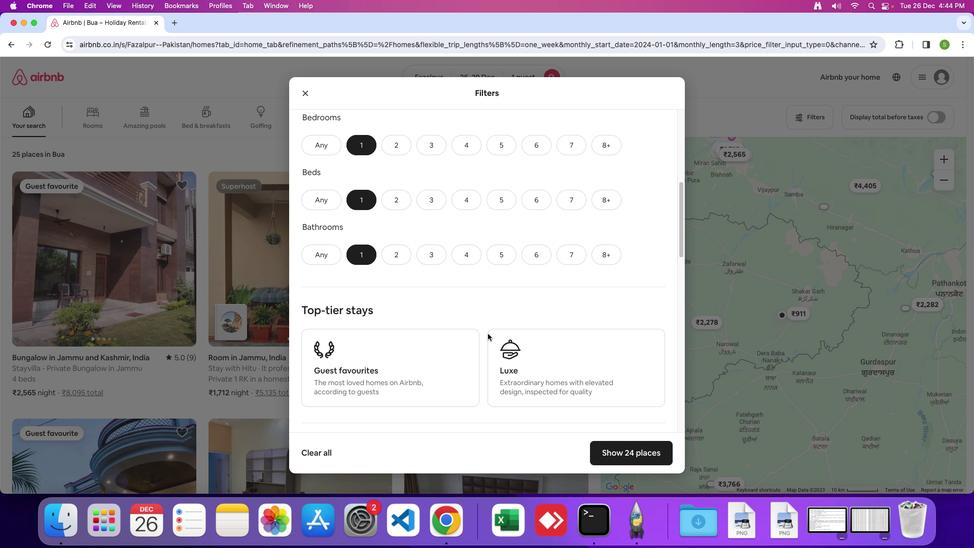 
Action: Mouse scrolled (500, 316) with delta (19, 45)
Screenshot: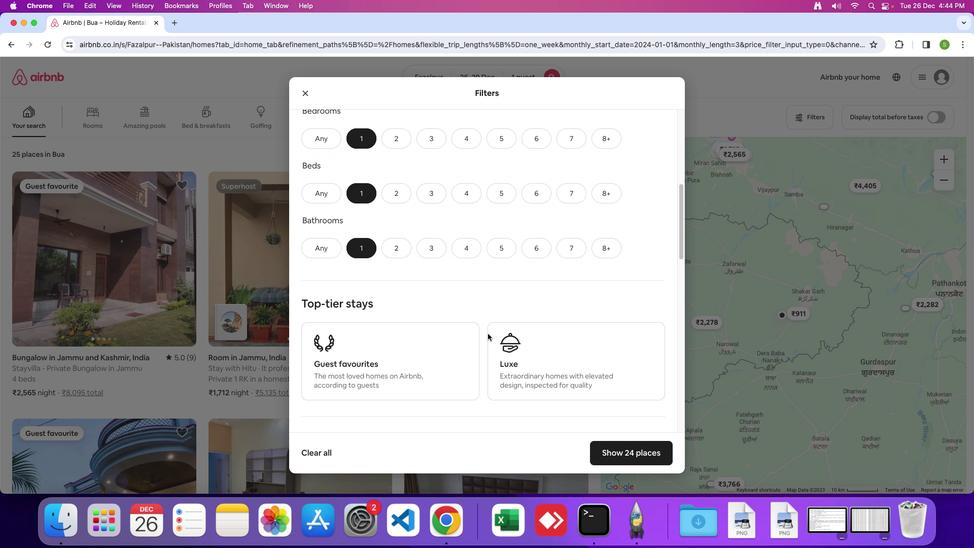 
Action: Mouse scrolled (500, 316) with delta (19, 45)
Screenshot: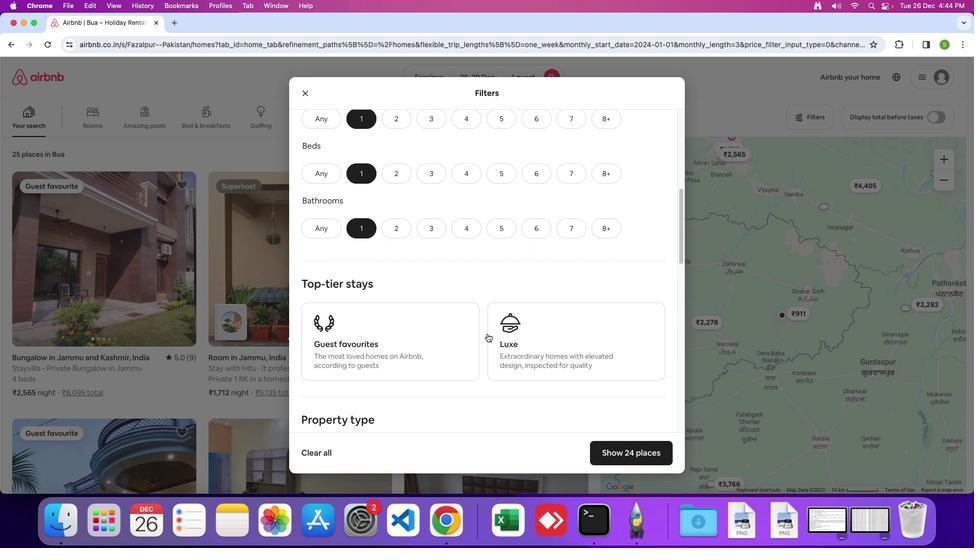 
Action: Mouse moved to (498, 317)
Screenshot: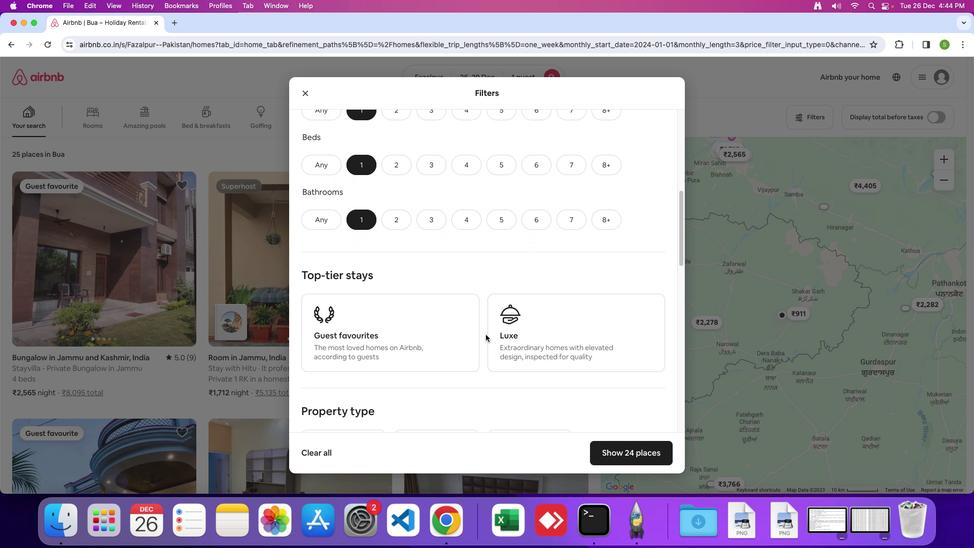 
Action: Mouse scrolled (498, 317) with delta (19, 45)
Screenshot: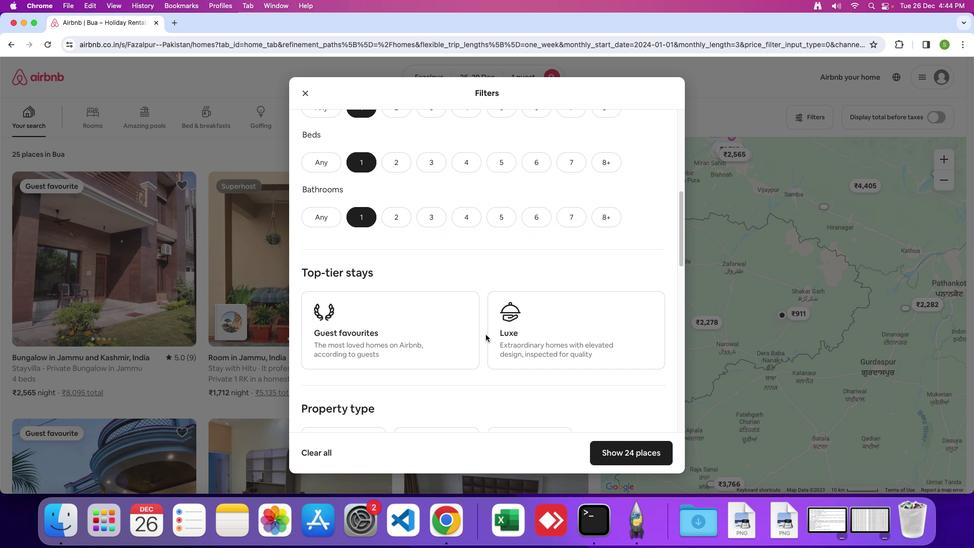 
Action: Mouse scrolled (498, 317) with delta (19, 45)
Screenshot: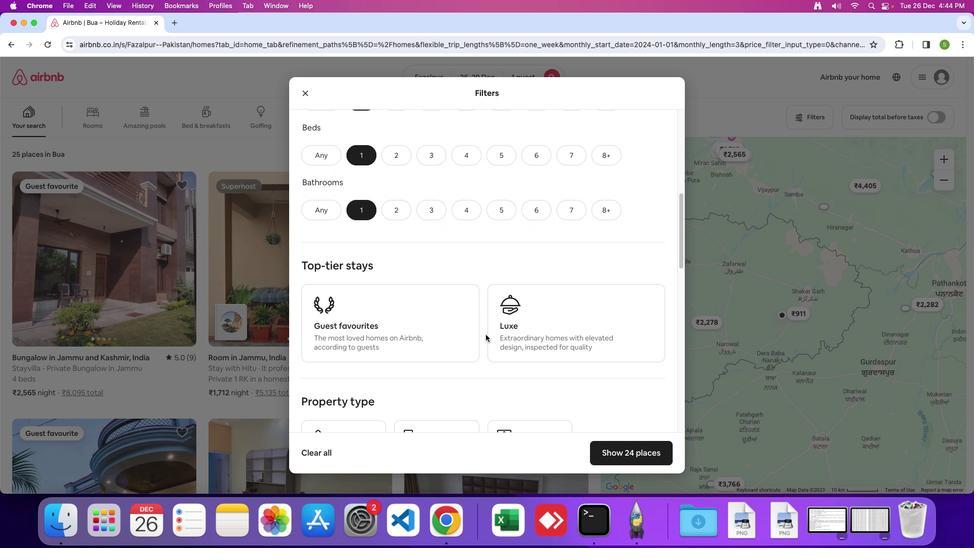 
Action: Mouse scrolled (498, 317) with delta (19, 44)
Screenshot: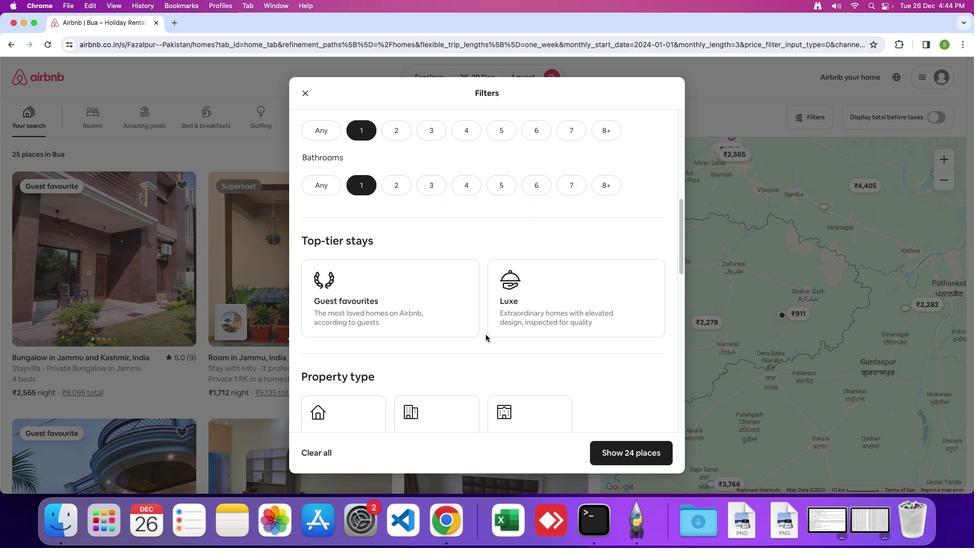 
Action: Mouse scrolled (498, 317) with delta (19, 45)
Screenshot: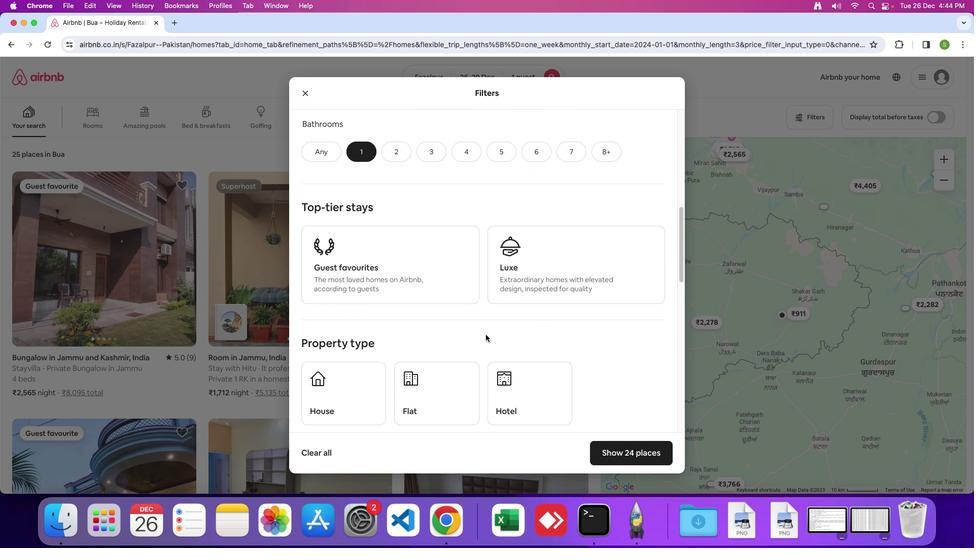 
Action: Mouse scrolled (498, 317) with delta (19, 45)
Screenshot: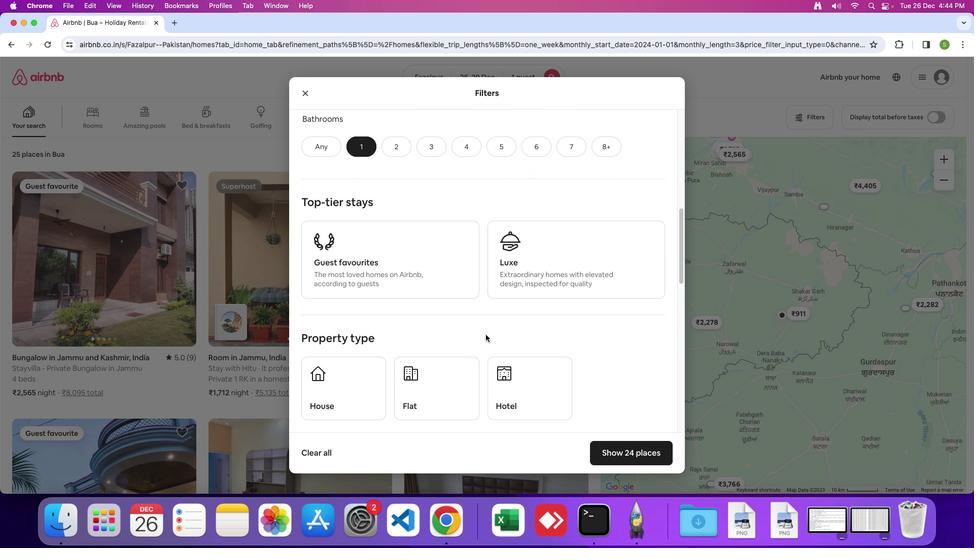 
Action: Mouse moved to (498, 317)
Screenshot: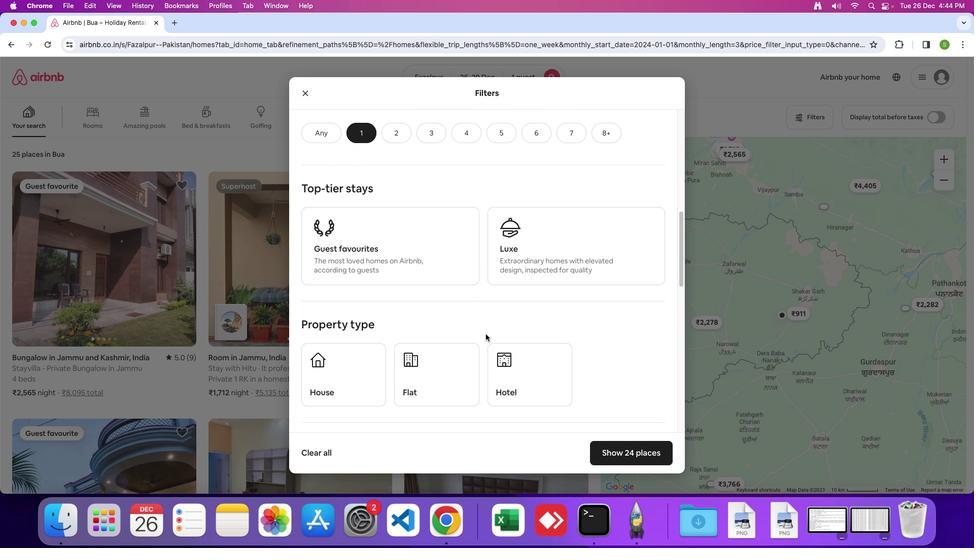 
Action: Mouse scrolled (498, 317) with delta (19, 45)
Screenshot: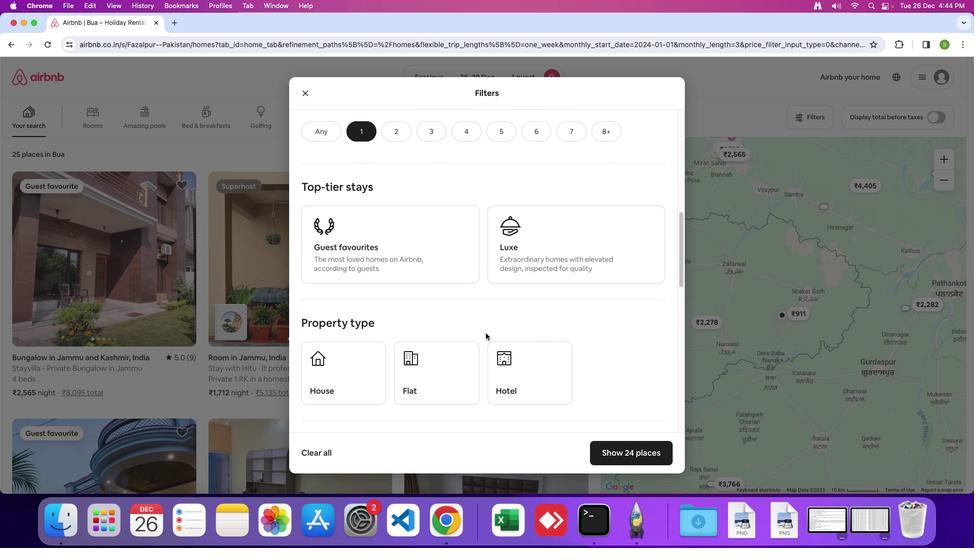 
Action: Mouse moved to (498, 316)
Screenshot: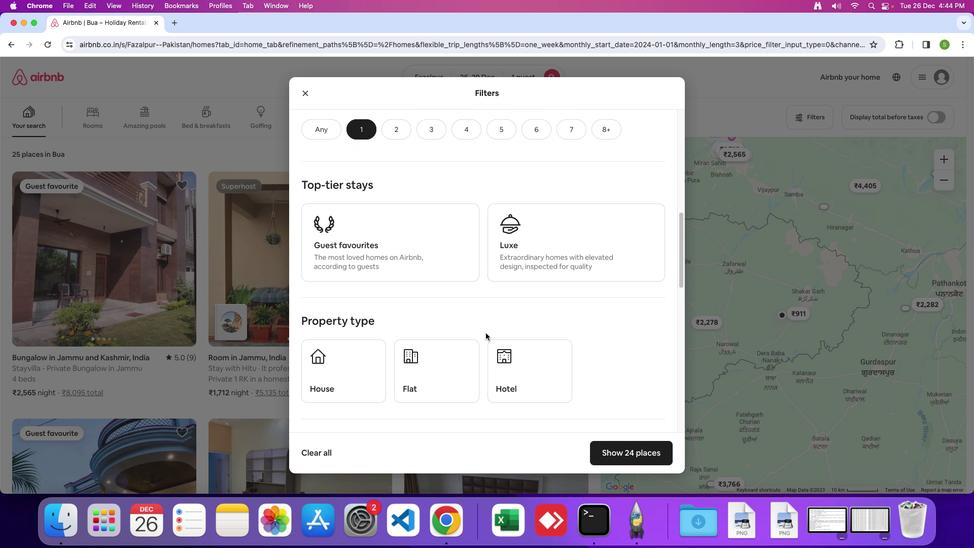 
Action: Mouse scrolled (498, 316) with delta (19, 45)
Screenshot: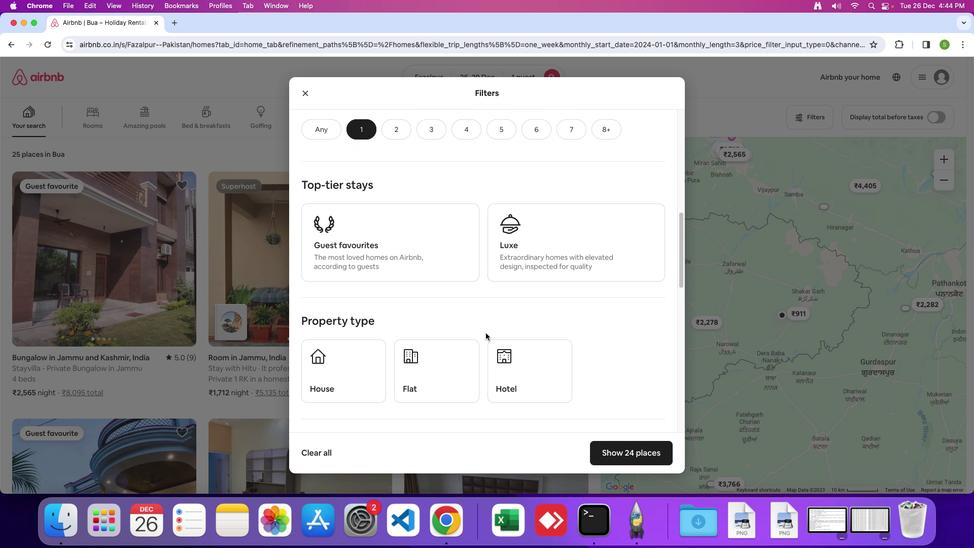 
Action: Mouse moved to (498, 316)
Screenshot: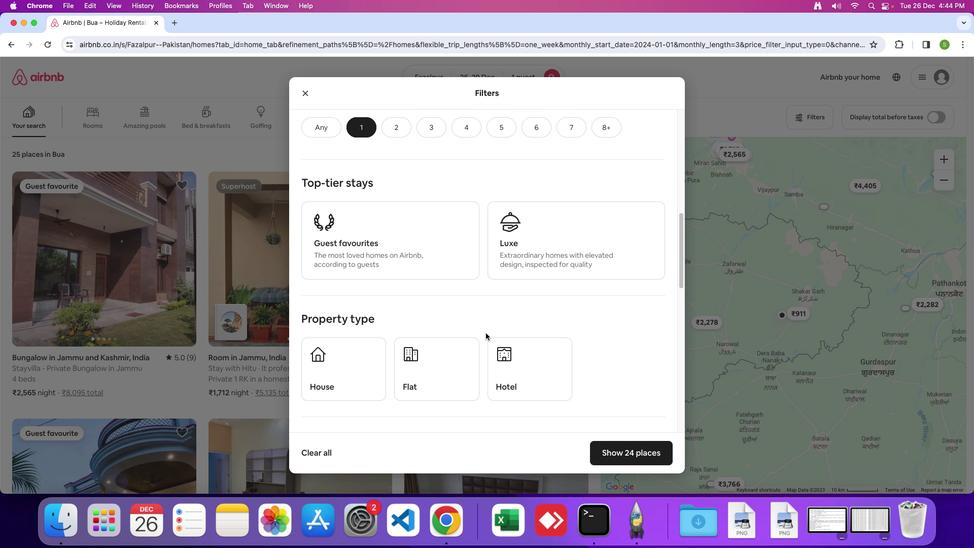 
Action: Mouse scrolled (498, 316) with delta (19, 45)
Screenshot: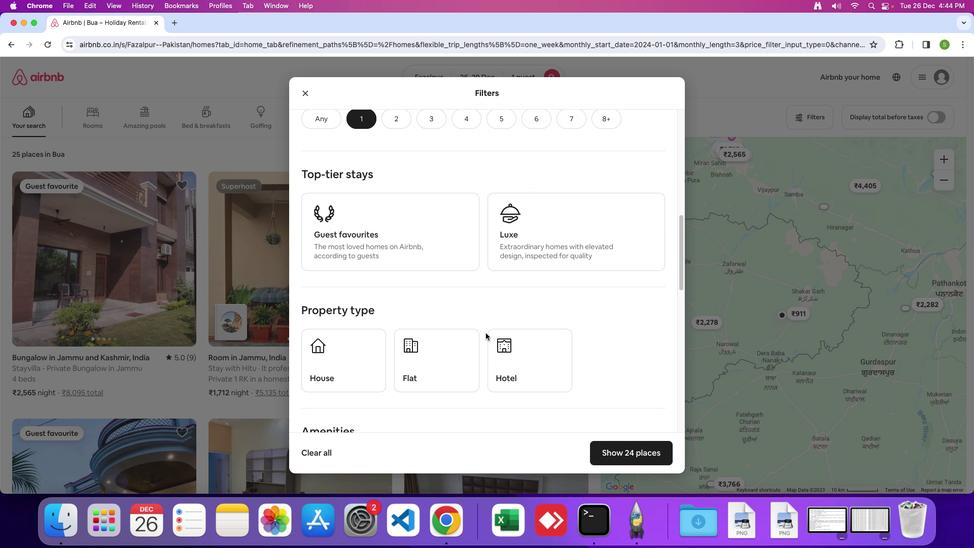 
Action: Mouse moved to (439, 326)
Screenshot: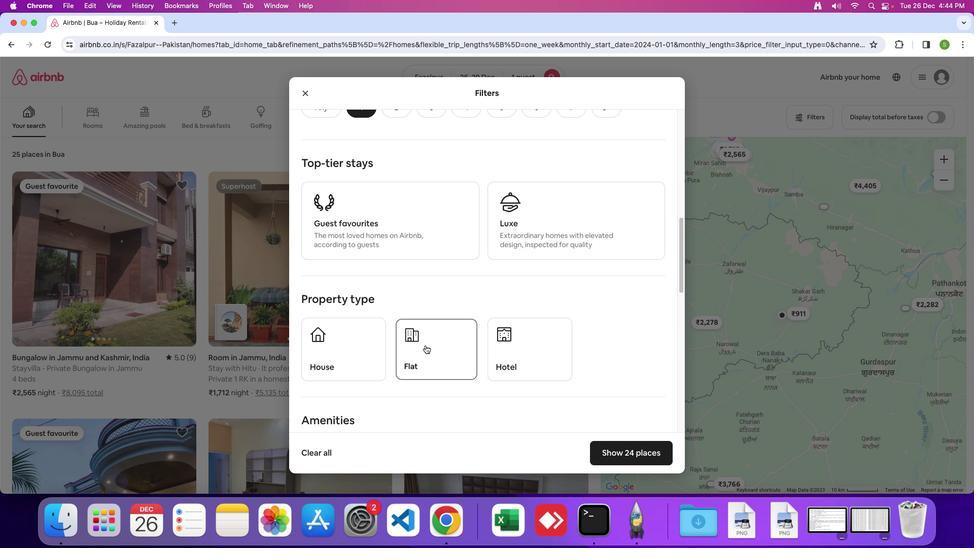 
Action: Mouse pressed left at (439, 326)
Screenshot: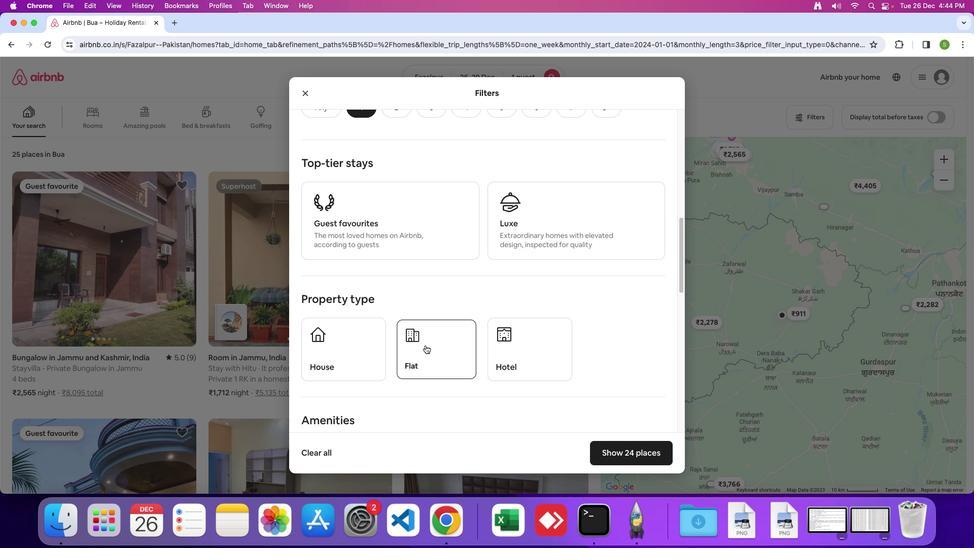 
Action: Mouse moved to (477, 317)
Screenshot: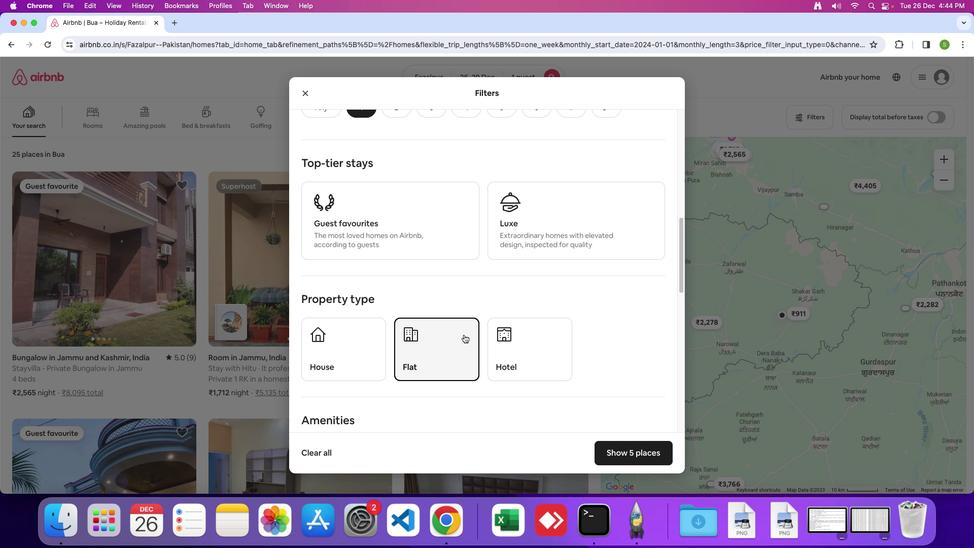 
Action: Mouse scrolled (477, 317) with delta (19, 45)
Screenshot: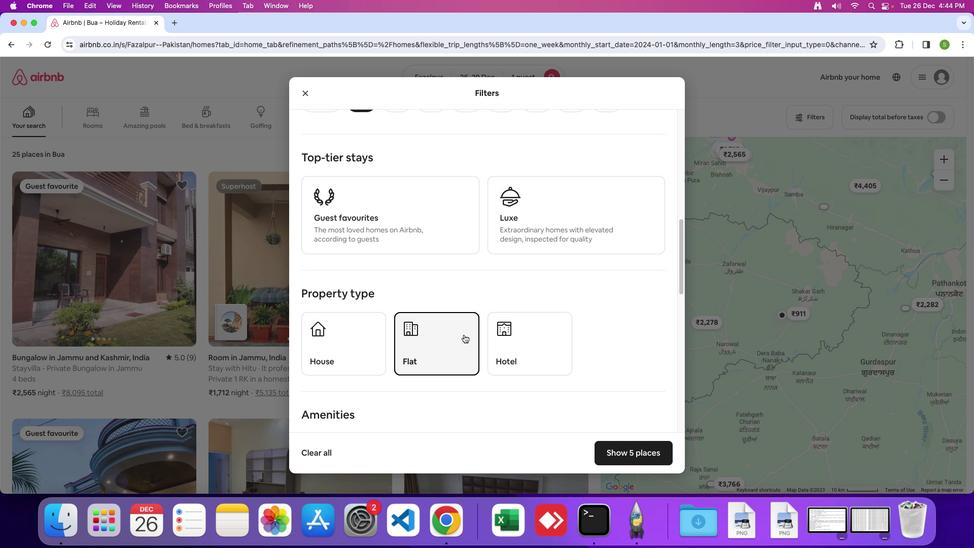 
Action: Mouse scrolled (477, 317) with delta (19, 45)
Screenshot: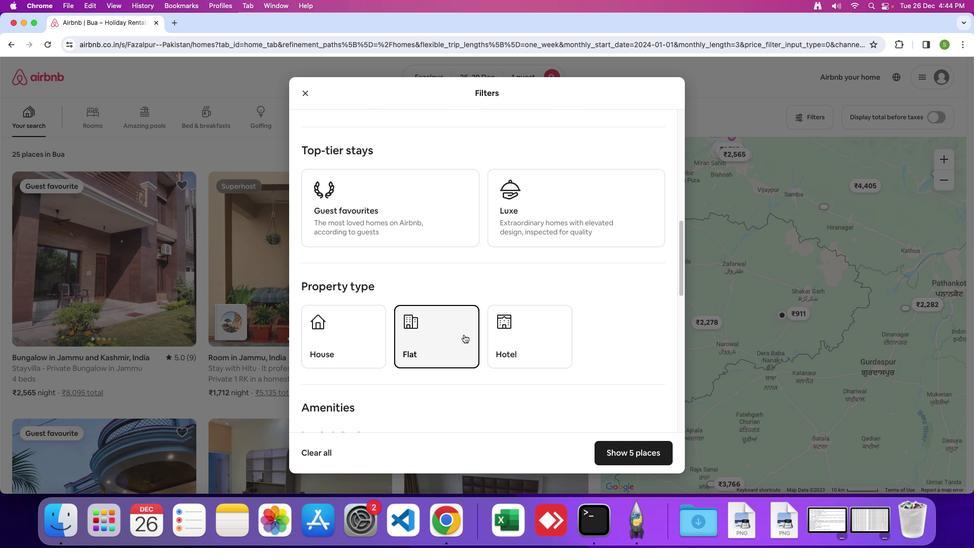 
Action: Mouse scrolled (477, 317) with delta (19, 44)
Screenshot: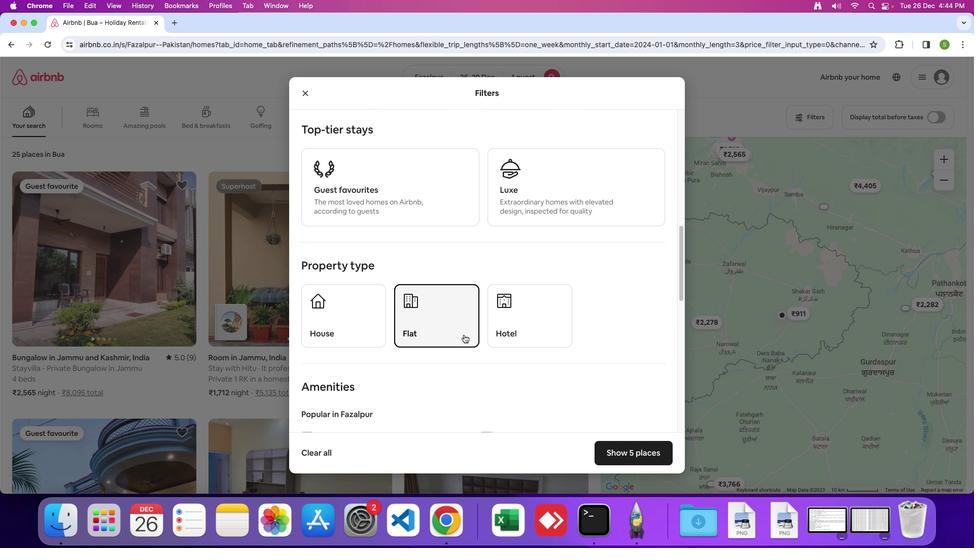 
Action: Mouse moved to (476, 319)
Screenshot: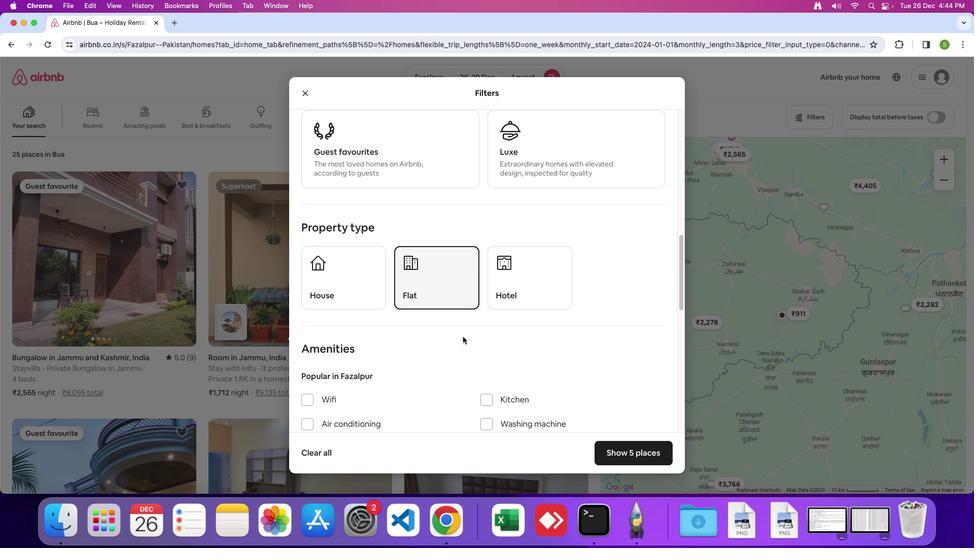 
Action: Mouse scrolled (476, 319) with delta (19, 45)
Screenshot: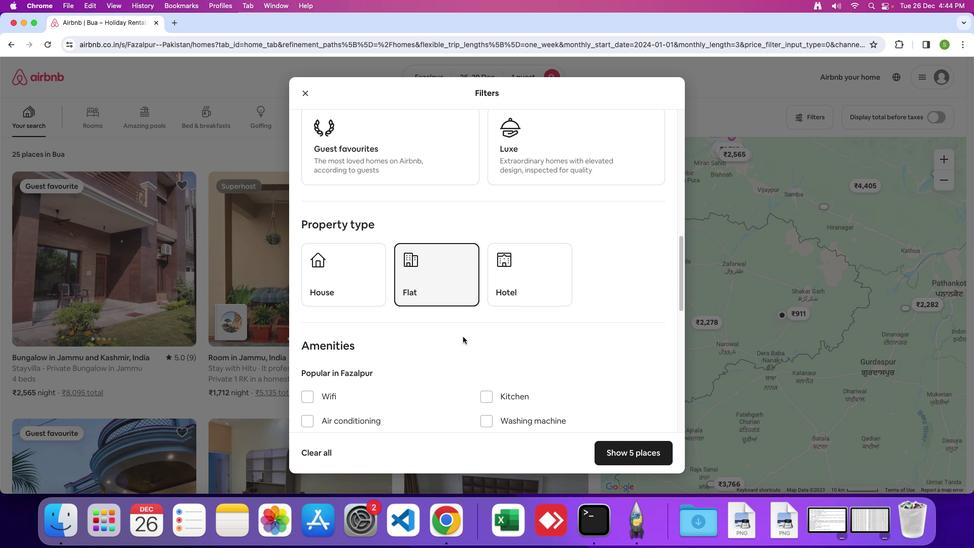 
Action: Mouse scrolled (476, 319) with delta (19, 45)
Screenshot: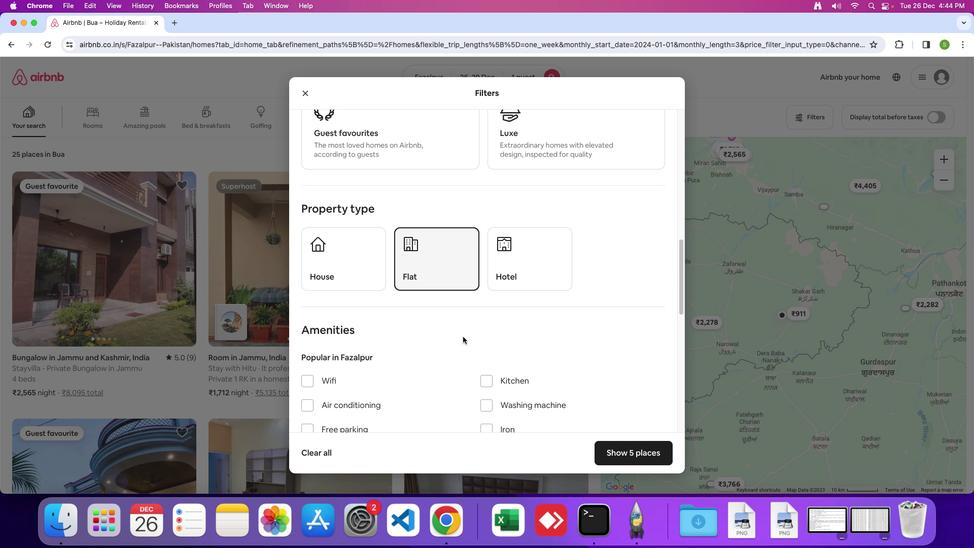 
Action: Mouse scrolled (476, 319) with delta (19, 44)
Screenshot: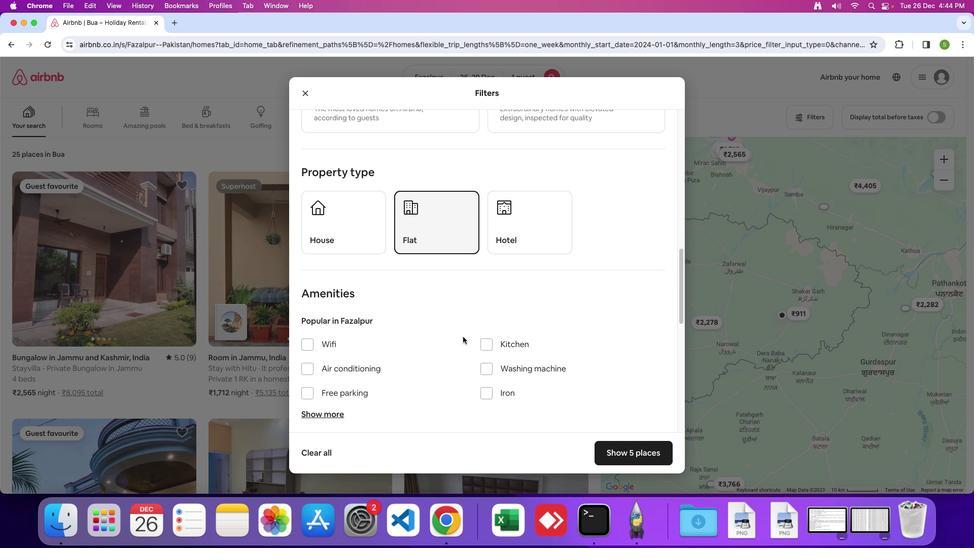 
Action: Mouse moved to (320, 307)
Screenshot: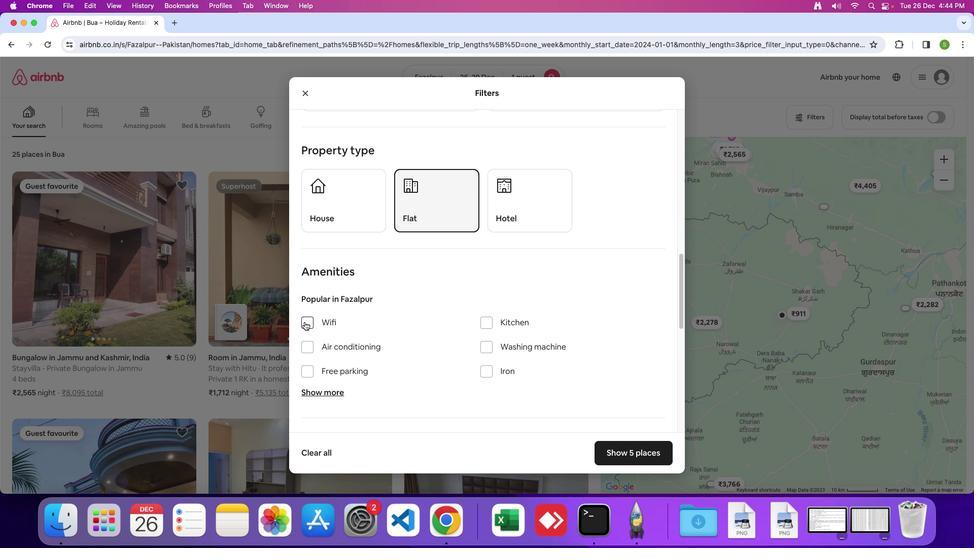 
Action: Mouse pressed left at (320, 307)
Screenshot: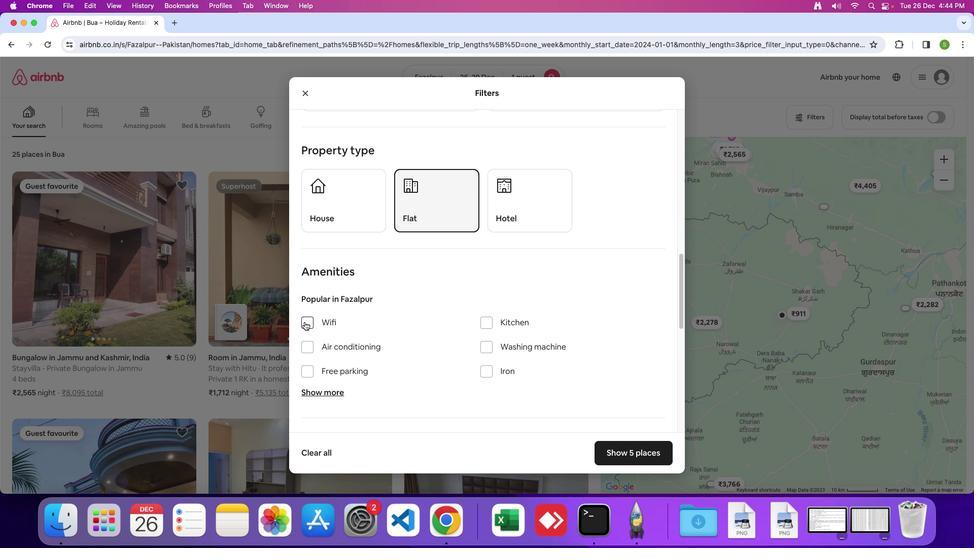 
Action: Mouse moved to (430, 303)
Screenshot: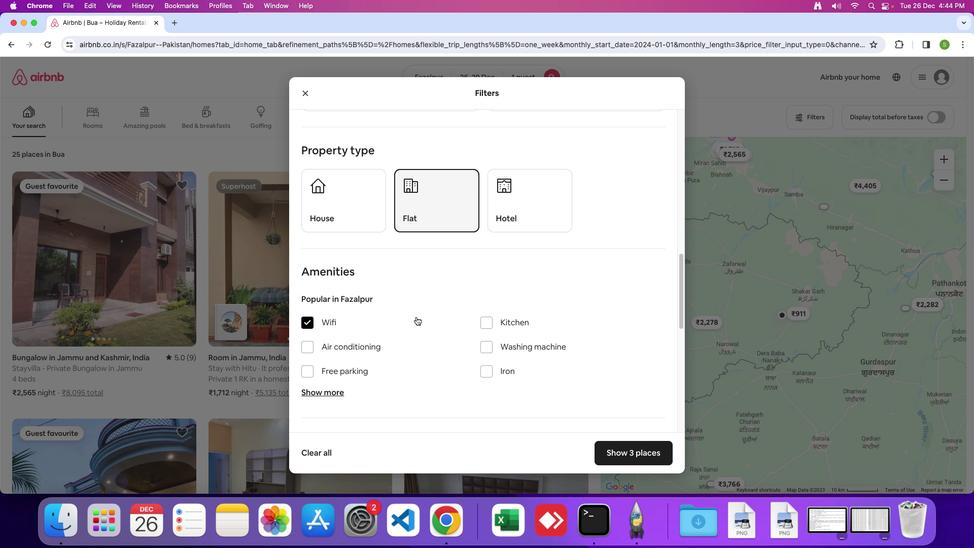 
Action: Mouse scrolled (430, 303) with delta (19, 45)
Screenshot: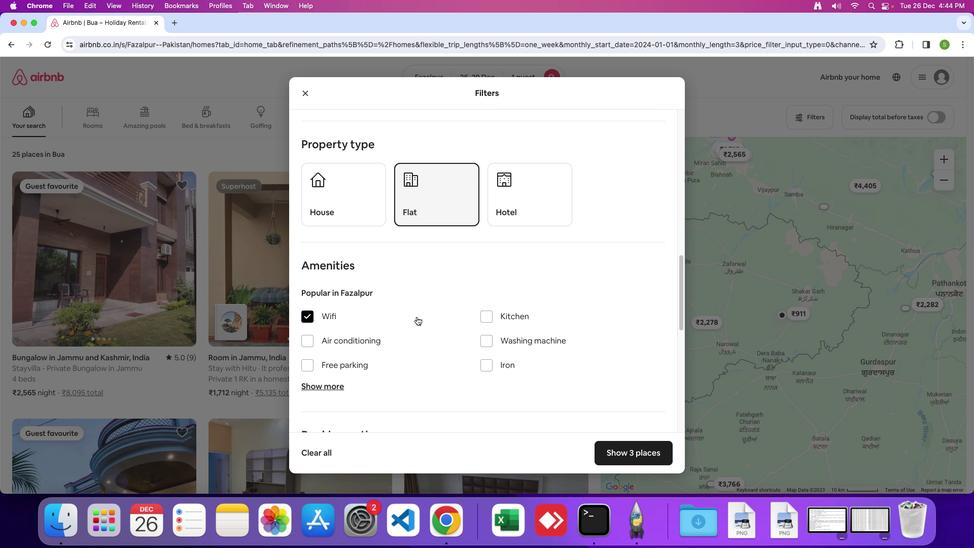 
Action: Mouse scrolled (430, 303) with delta (19, 45)
Screenshot: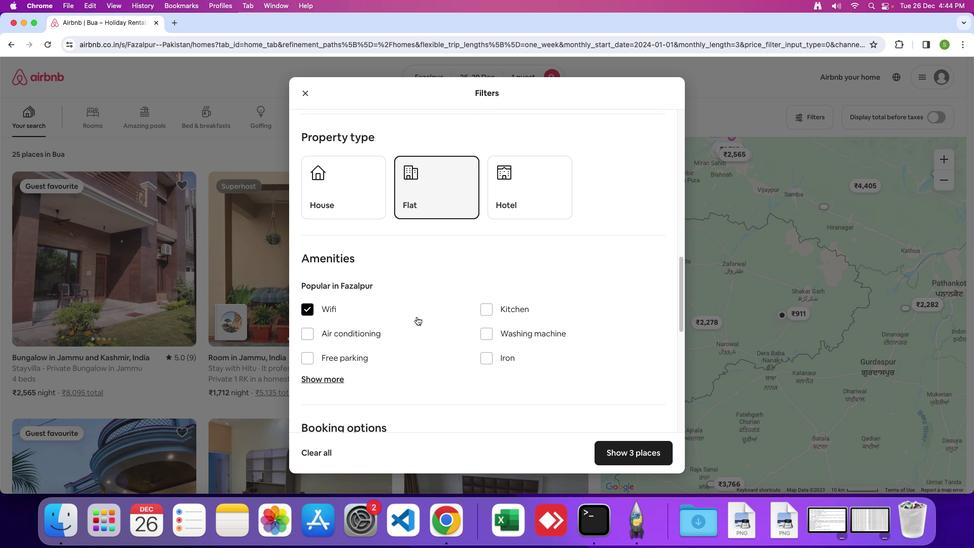 
Action: Mouse moved to (430, 303)
Screenshot: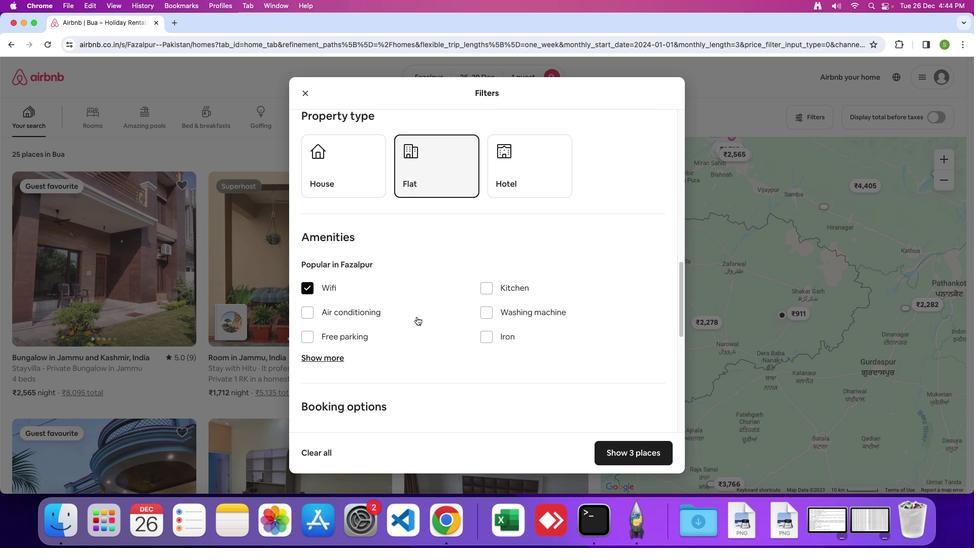 
Action: Mouse scrolled (430, 303) with delta (19, 44)
Screenshot: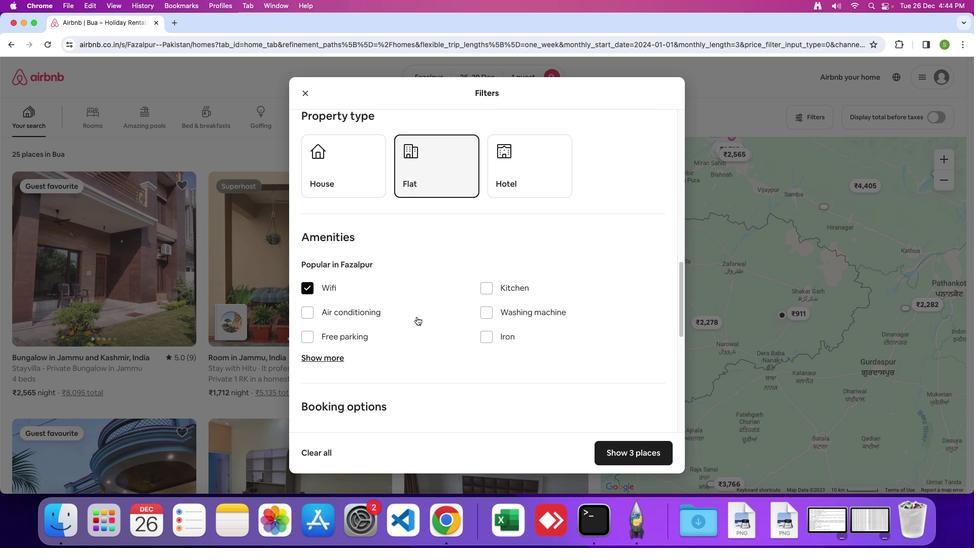
Action: Mouse scrolled (430, 303) with delta (19, 45)
Screenshot: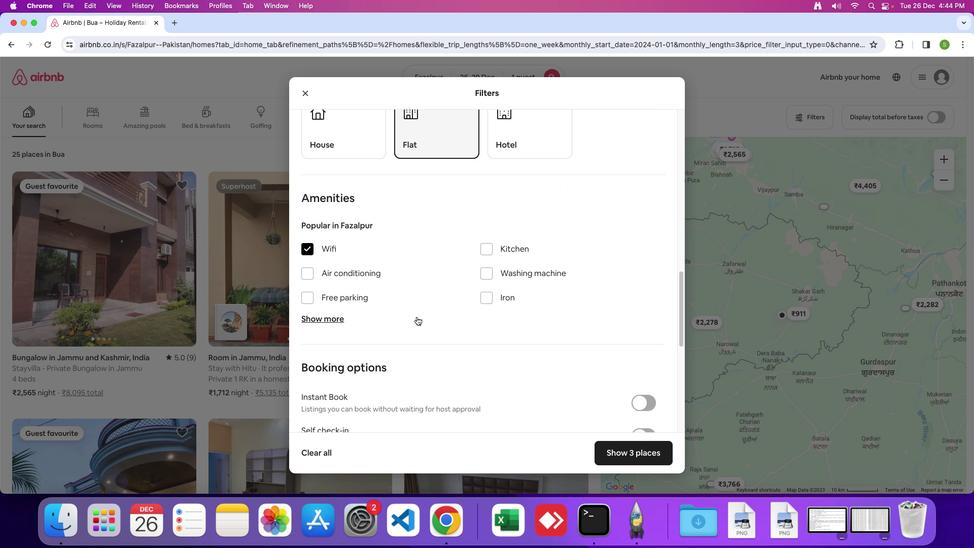 
Action: Mouse scrolled (430, 303) with delta (19, 45)
Screenshot: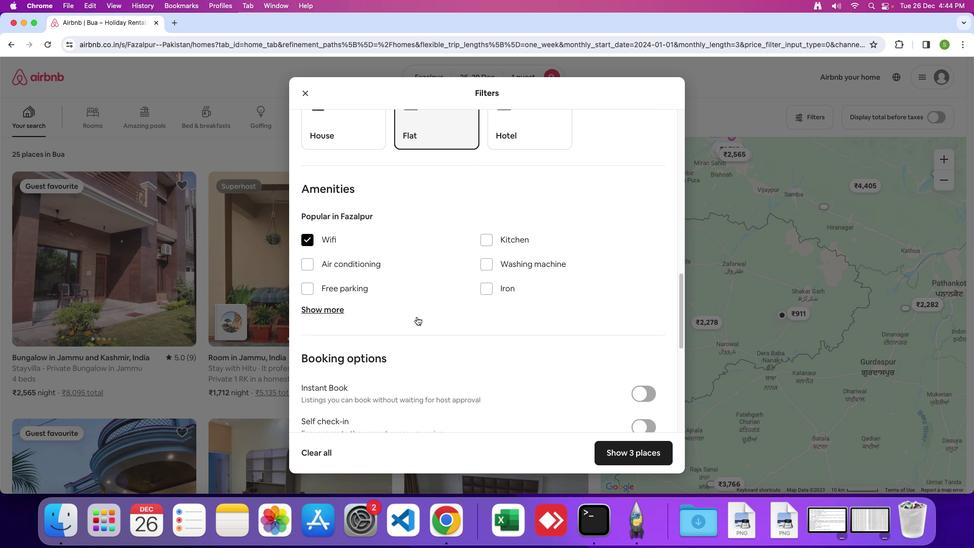 
Action: Mouse scrolled (430, 303) with delta (19, 45)
Screenshot: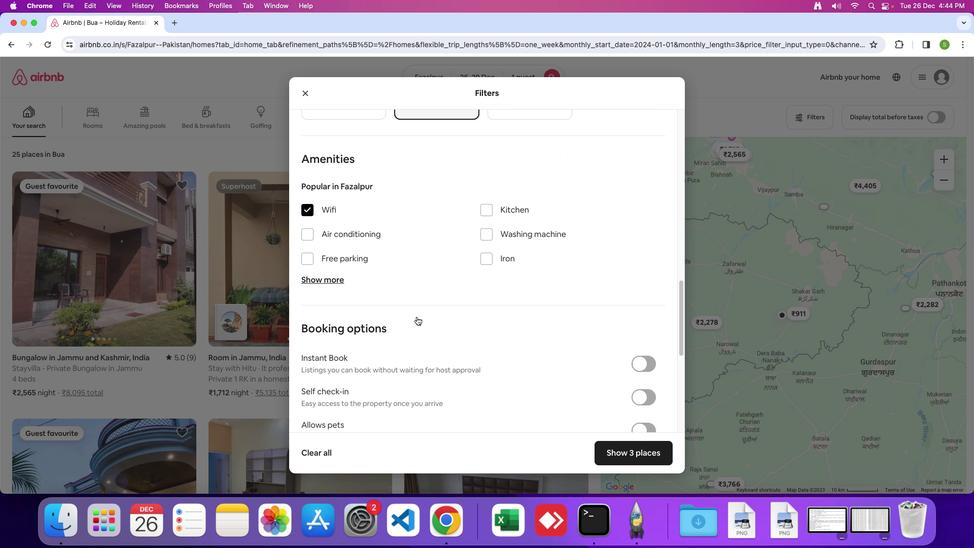 
Action: Mouse scrolled (430, 303) with delta (19, 45)
Screenshot: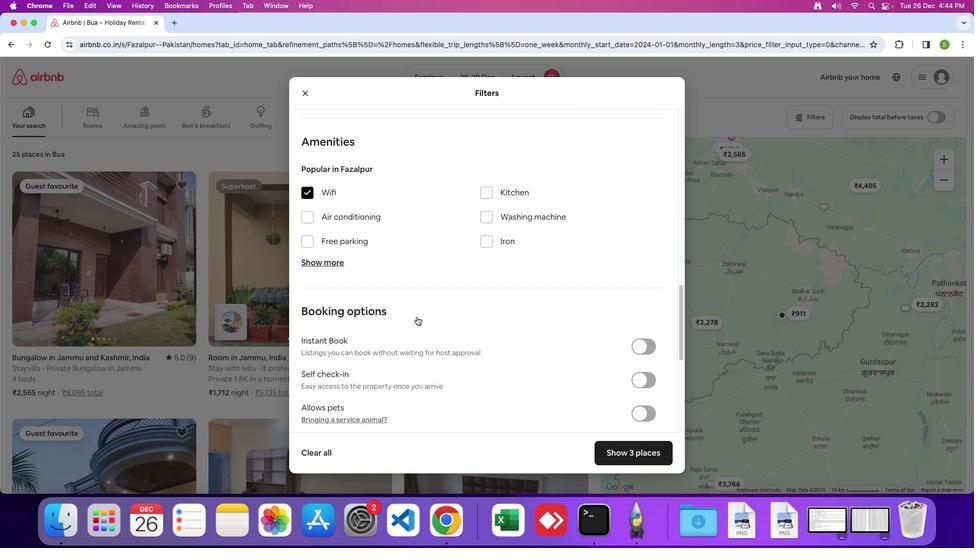 
Action: Mouse scrolled (430, 303) with delta (19, 45)
Screenshot: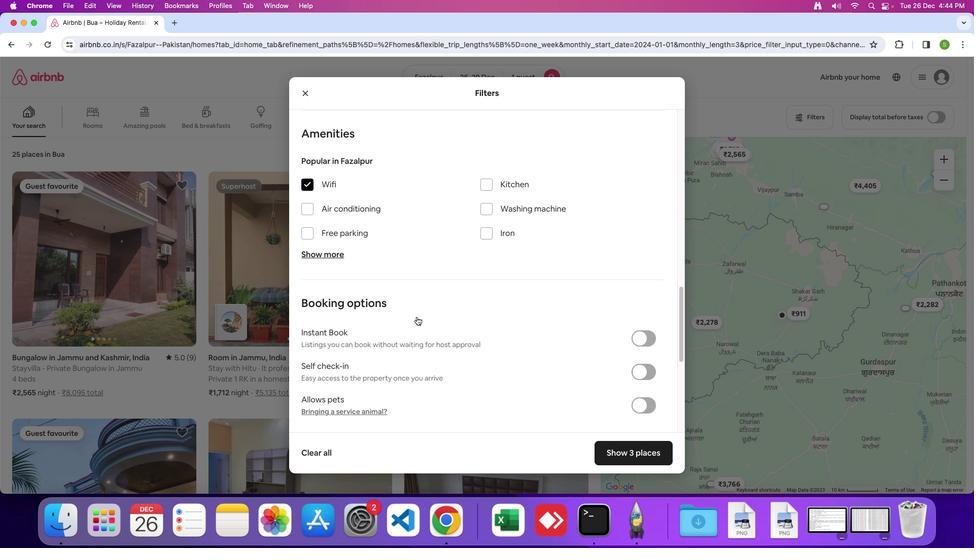 
Action: Mouse scrolled (430, 303) with delta (19, 44)
Screenshot: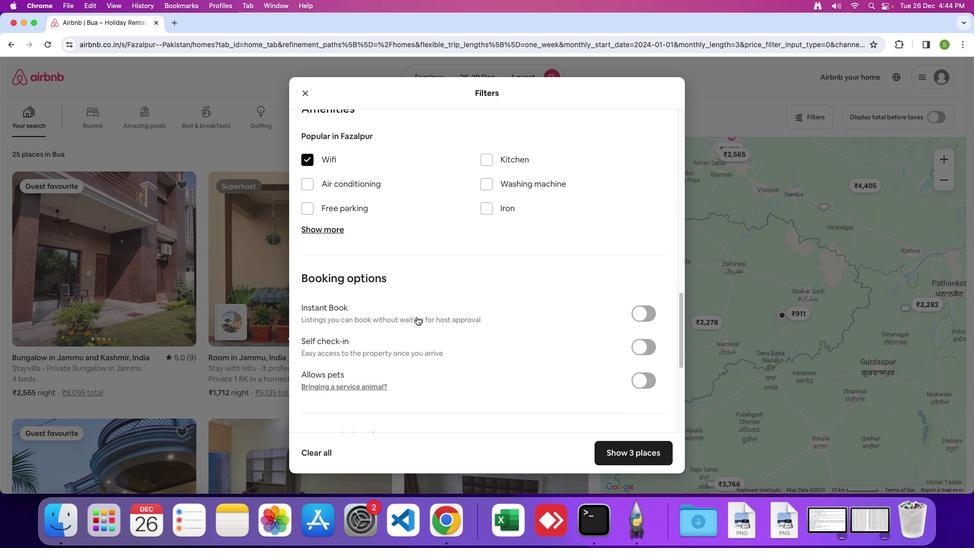 
Action: Mouse scrolled (430, 303) with delta (19, 45)
Screenshot: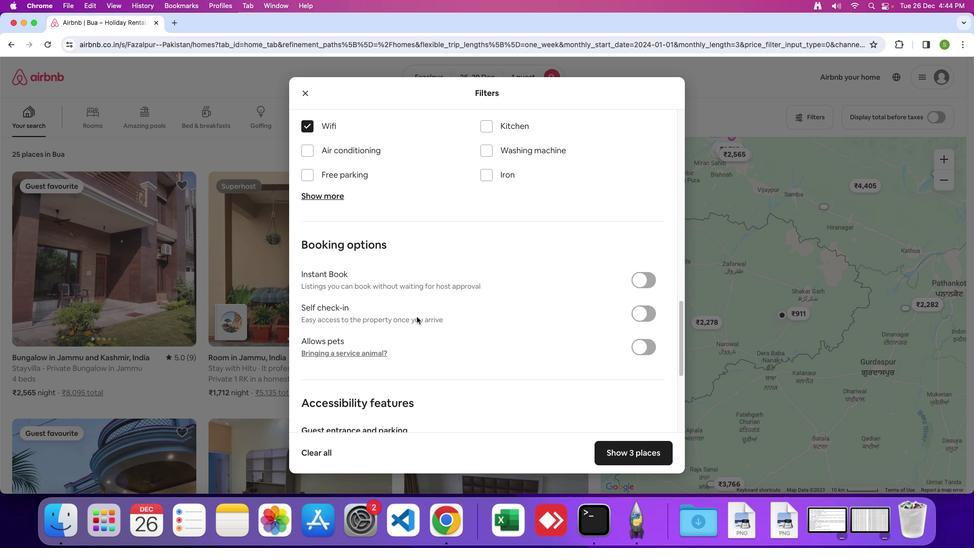 
Action: Mouse scrolled (430, 303) with delta (19, 45)
Screenshot: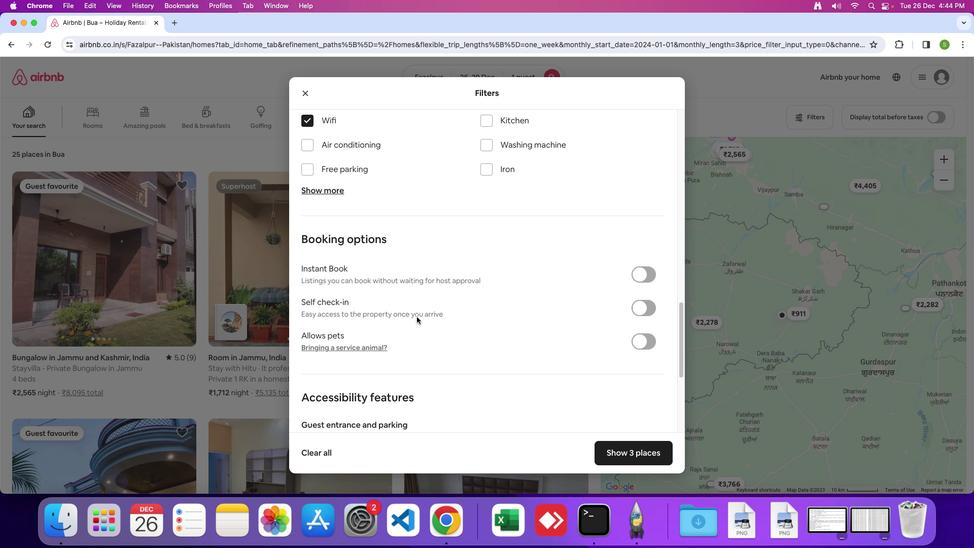 
Action: Mouse scrolled (430, 303) with delta (19, 45)
Screenshot: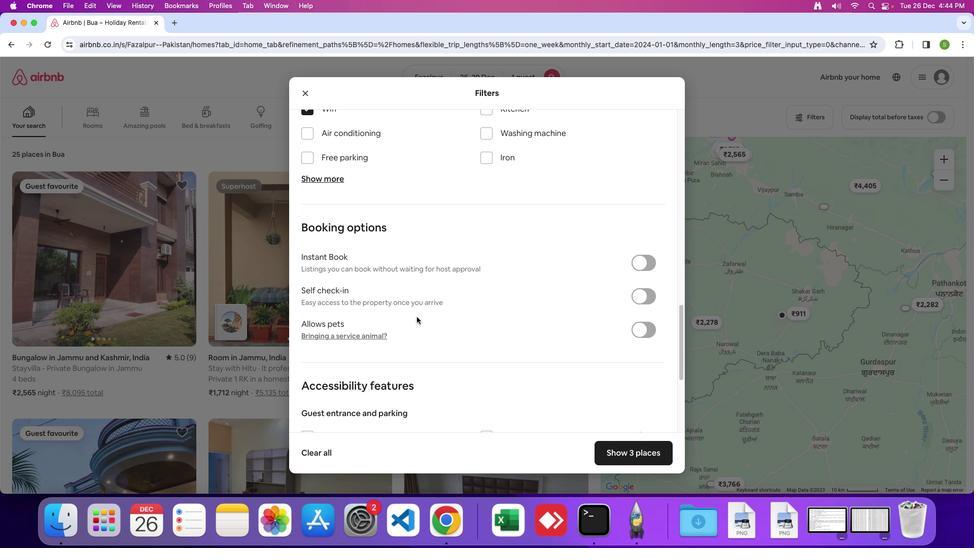 
Action: Mouse scrolled (430, 303) with delta (19, 45)
Screenshot: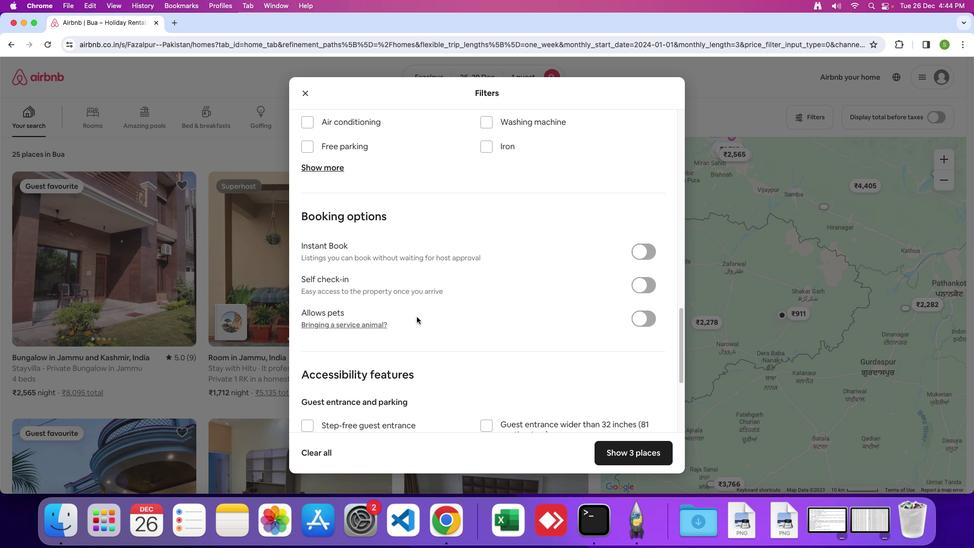 
Action: Mouse scrolled (430, 303) with delta (19, 44)
Screenshot: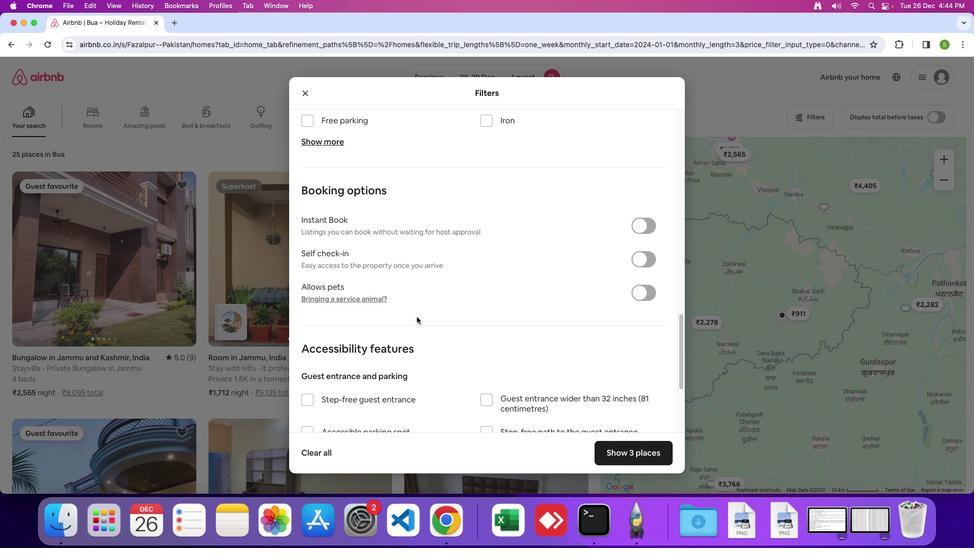 
Action: Mouse scrolled (430, 303) with delta (19, 45)
Screenshot: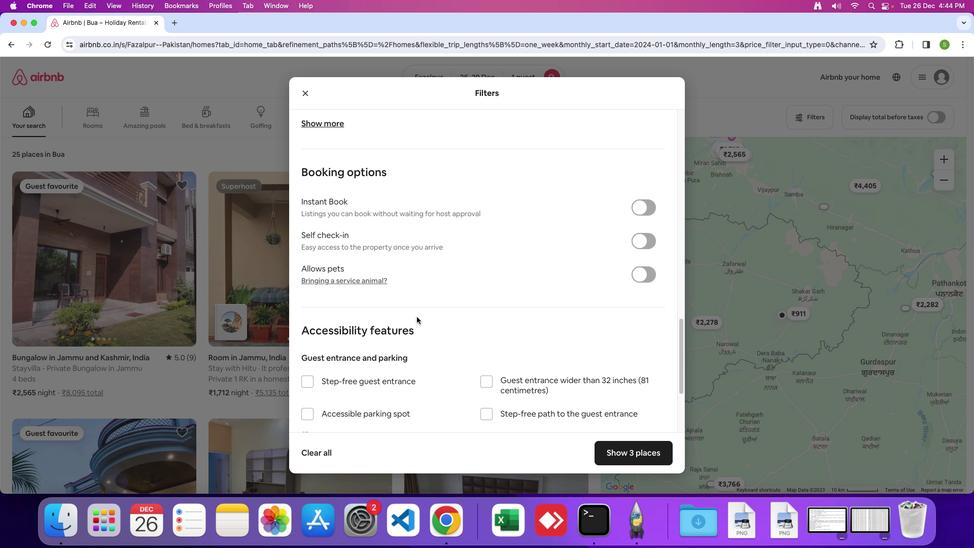 
Action: Mouse scrolled (430, 303) with delta (19, 45)
Screenshot: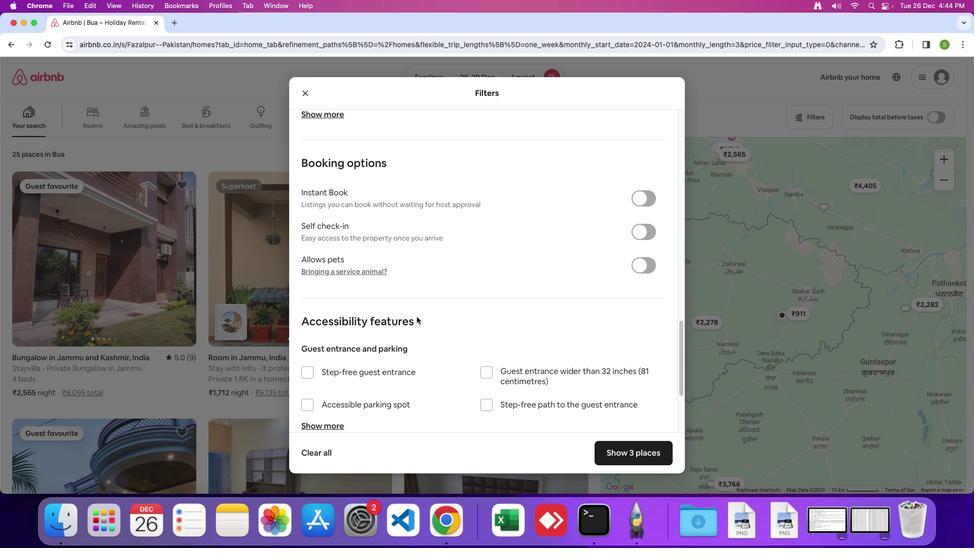 
Action: Mouse scrolled (430, 303) with delta (19, 44)
Screenshot: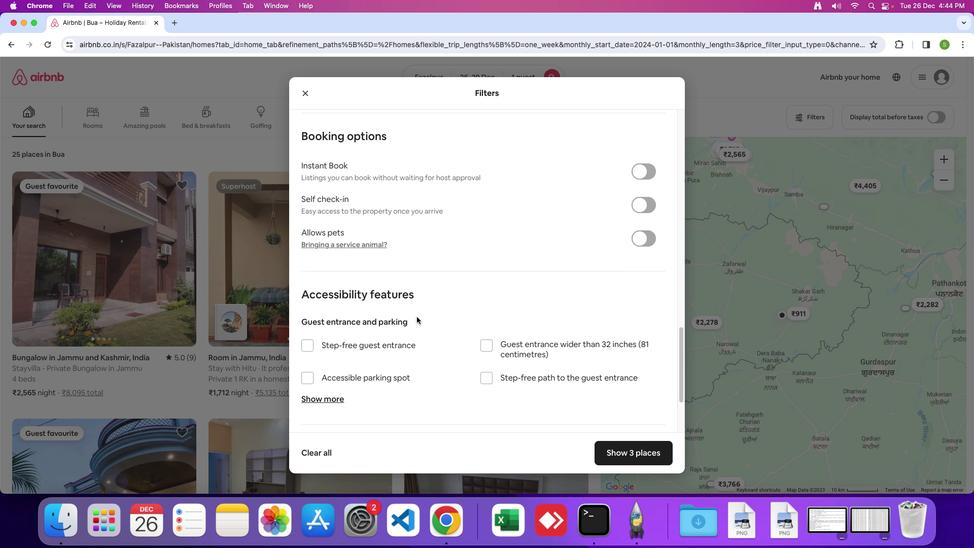 
Action: Mouse scrolled (430, 303) with delta (19, 45)
Screenshot: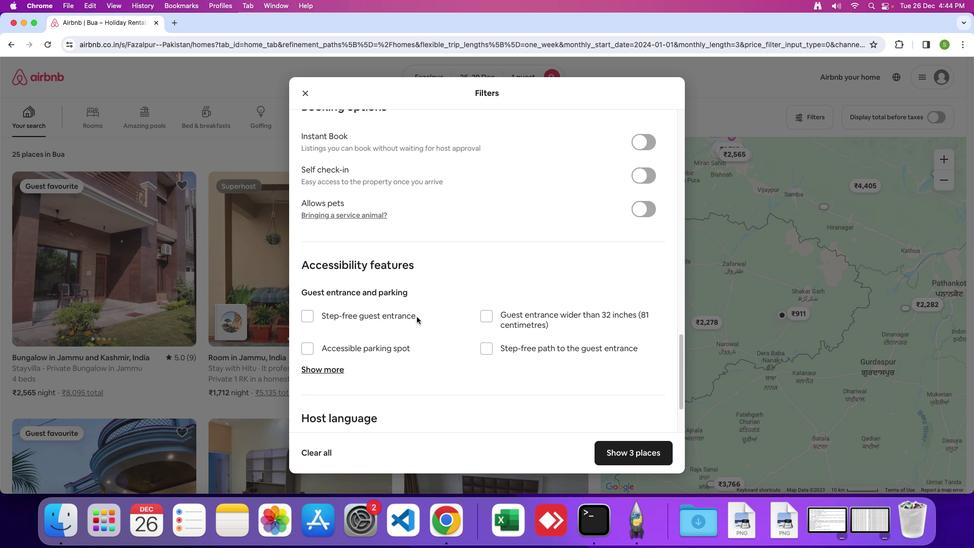 
Action: Mouse scrolled (430, 303) with delta (19, 45)
Screenshot: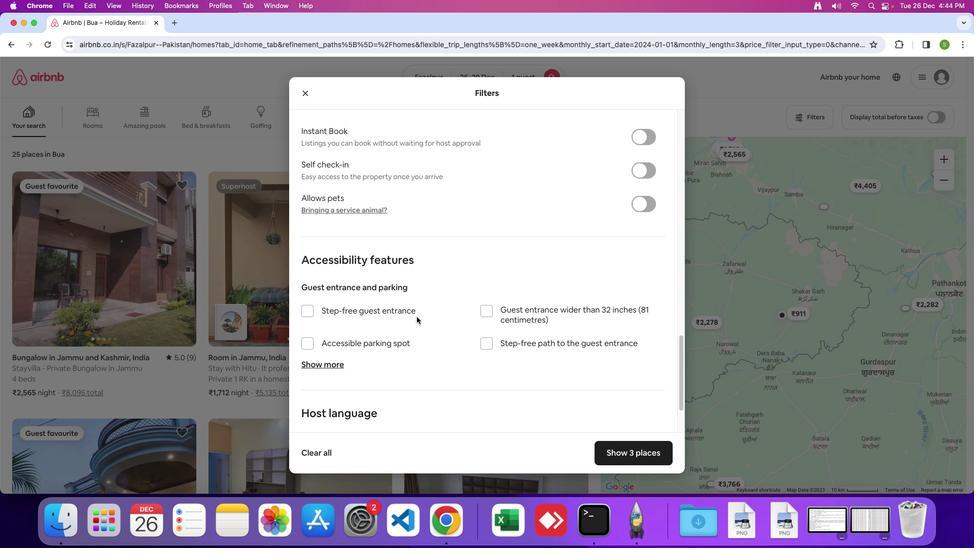 
Action: Mouse moved to (430, 303)
Screenshot: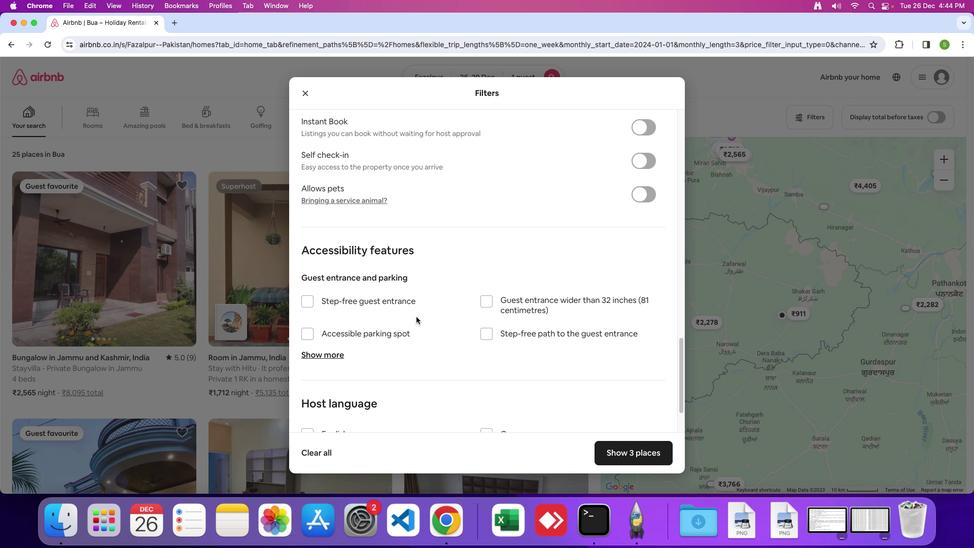 
Action: Mouse scrolled (430, 303) with delta (19, 45)
Screenshot: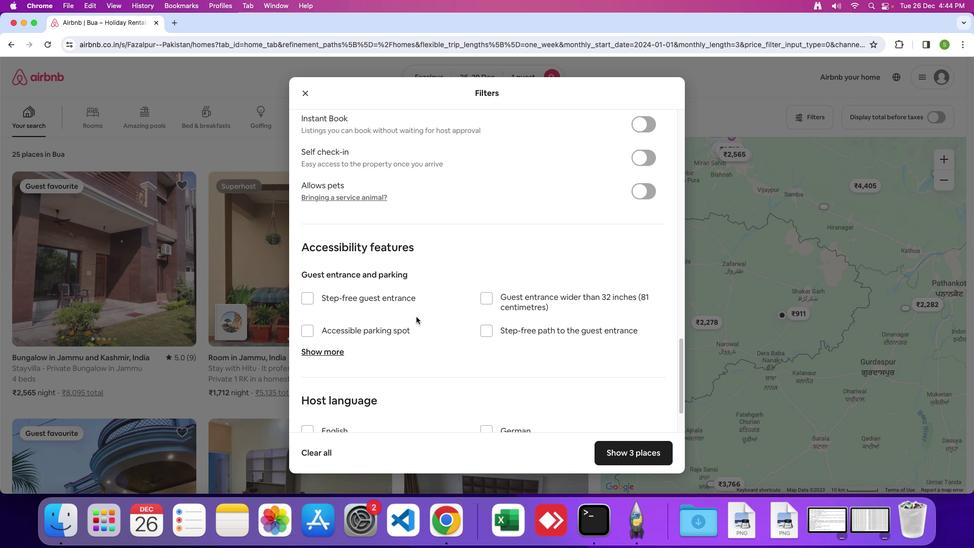 
Action: Mouse scrolled (430, 303) with delta (19, 45)
Screenshot: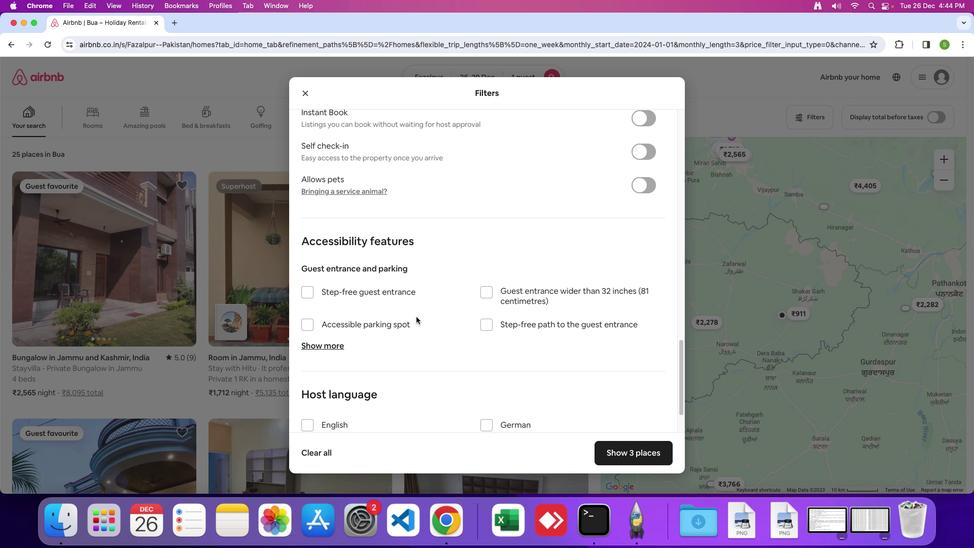 
Action: Mouse scrolled (430, 303) with delta (19, 44)
Screenshot: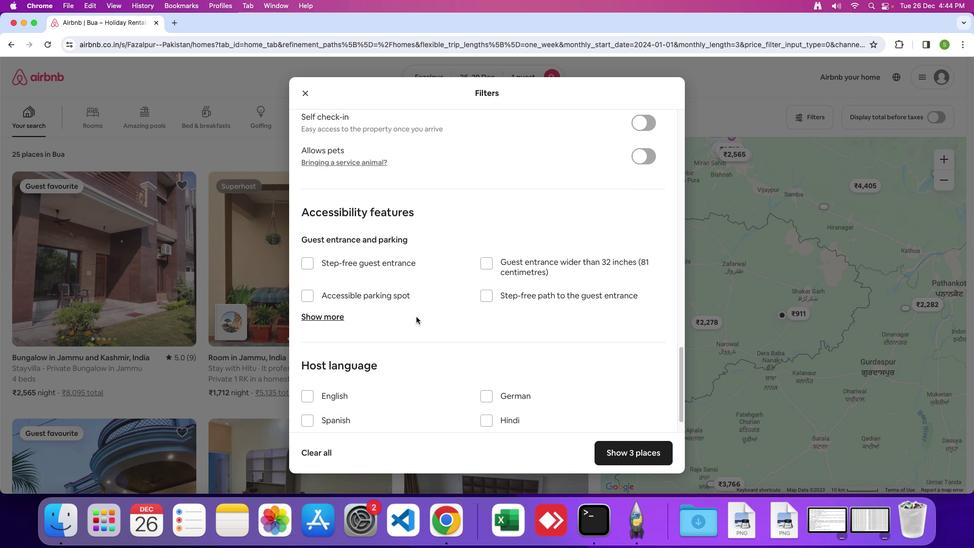 
Action: Mouse scrolled (430, 303) with delta (19, 45)
Screenshot: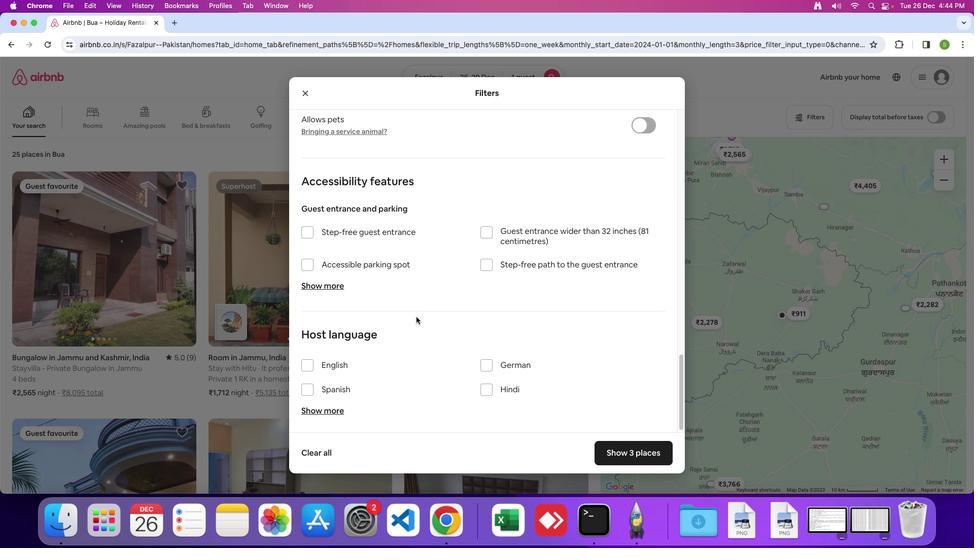 
Action: Mouse scrolled (430, 303) with delta (19, 45)
Screenshot: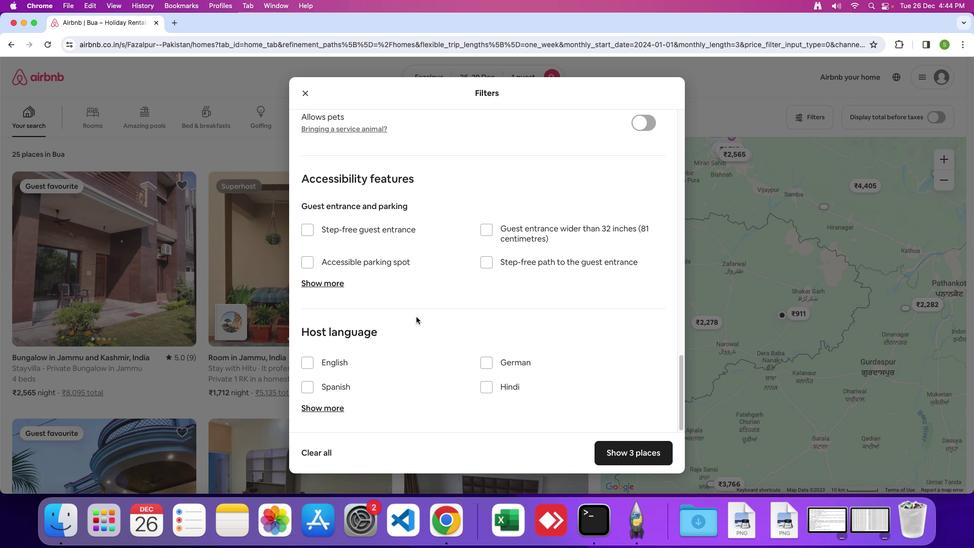 
Action: Mouse scrolled (430, 303) with delta (19, 44)
Screenshot: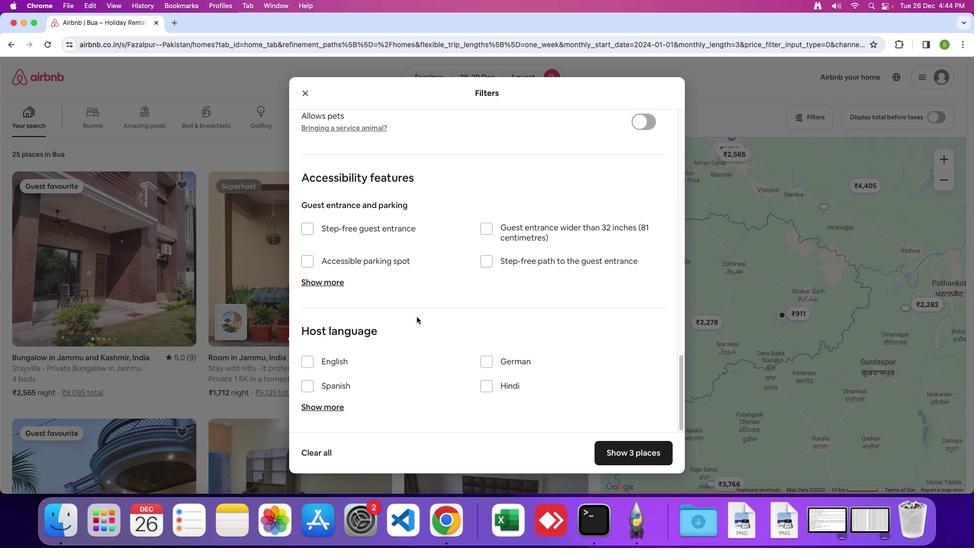 
Action: Mouse moved to (640, 415)
Screenshot: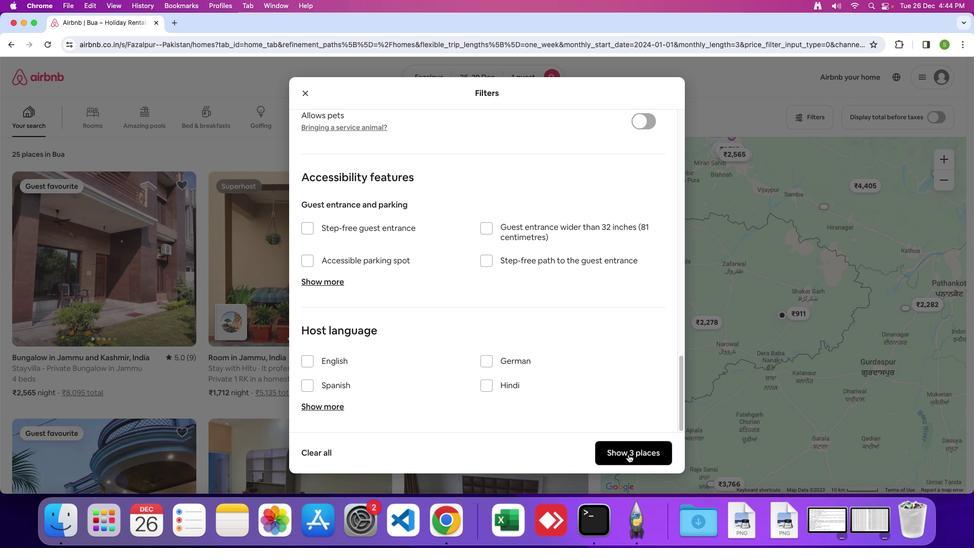 
Action: Mouse pressed left at (640, 415)
Screenshot: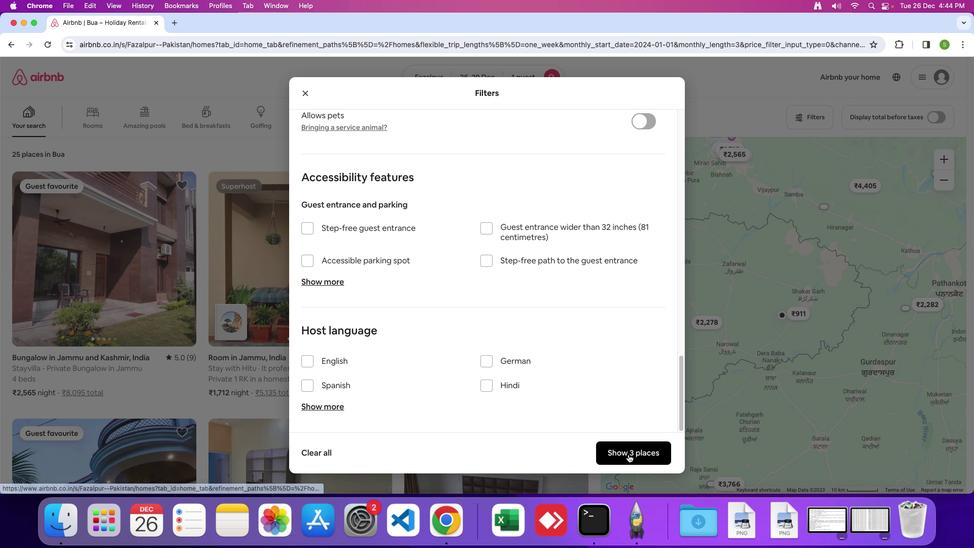
Action: Mouse moved to (130, 261)
Screenshot: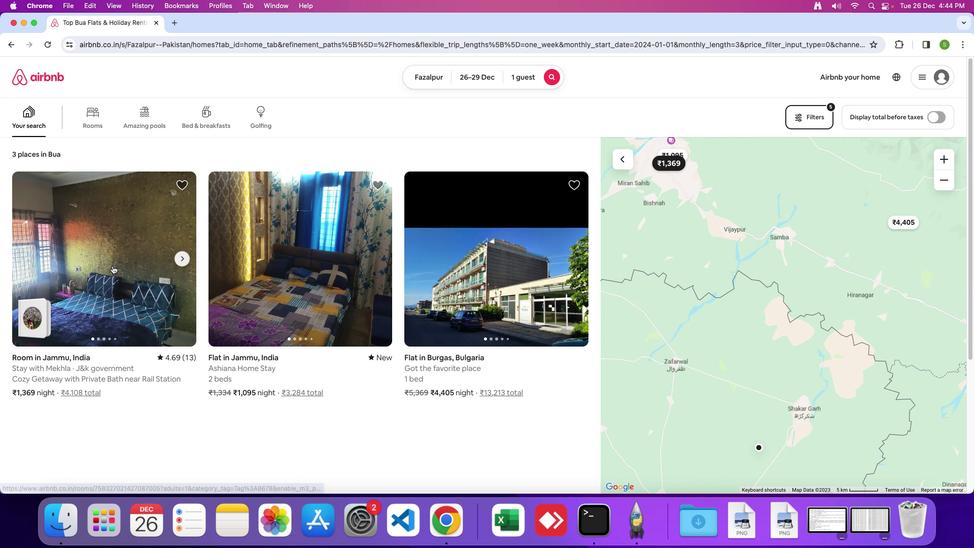 
Action: Mouse pressed left at (130, 261)
Screenshot: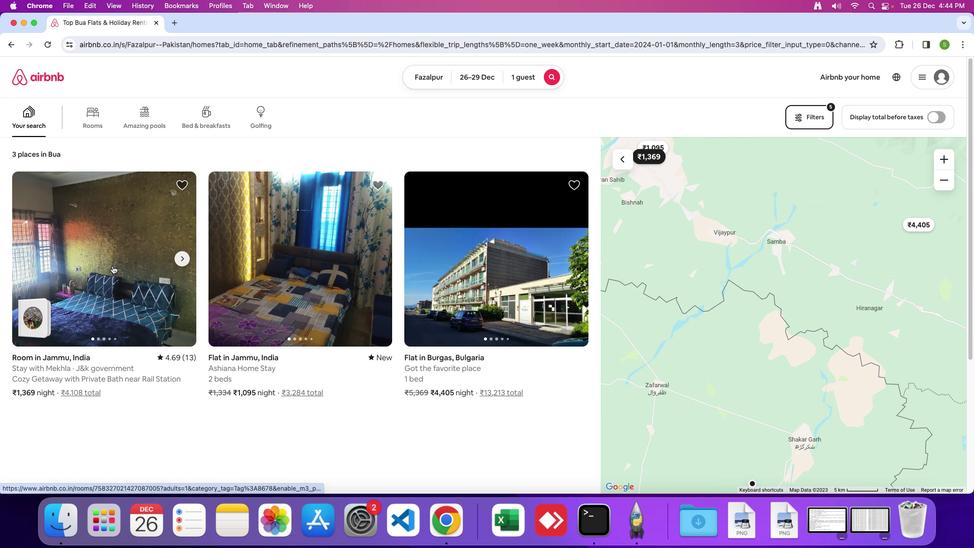 
Action: Mouse moved to (345, 272)
Screenshot: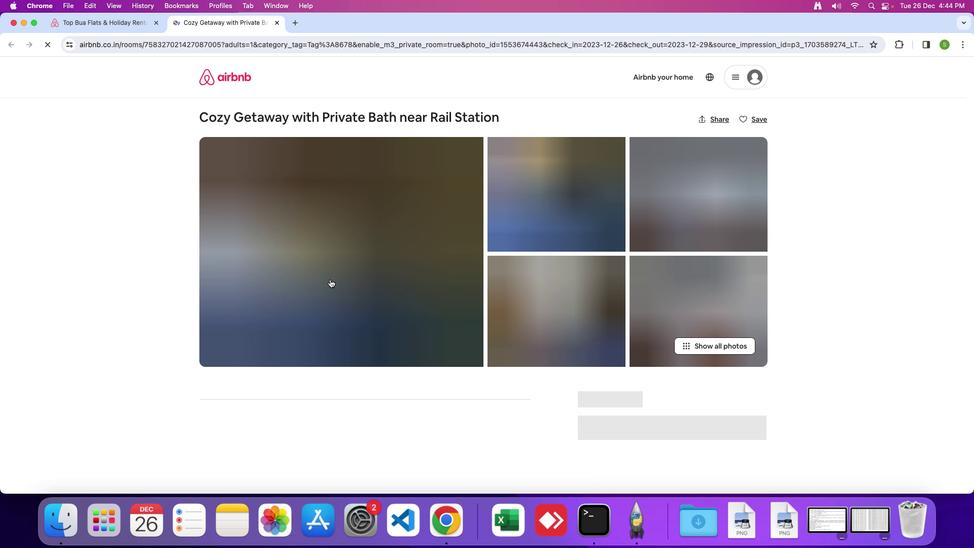 
Action: Mouse pressed left at (345, 272)
Screenshot: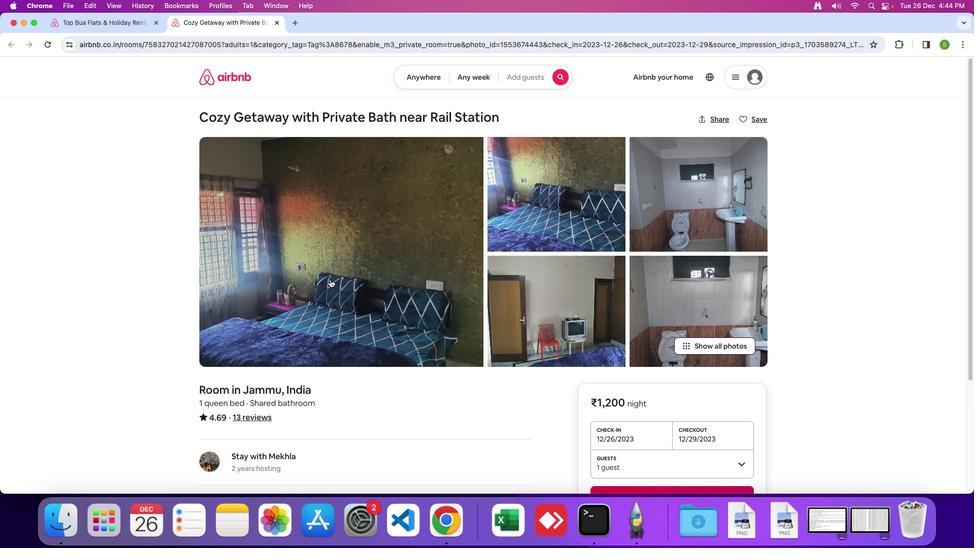 
Action: Mouse moved to (512, 316)
Screenshot: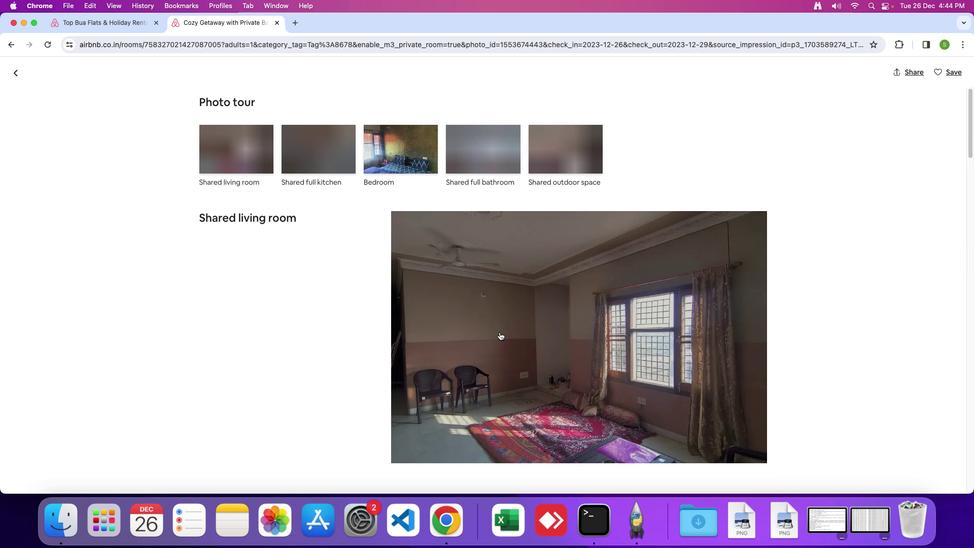 
Action: Mouse scrolled (512, 316) with delta (19, 45)
Screenshot: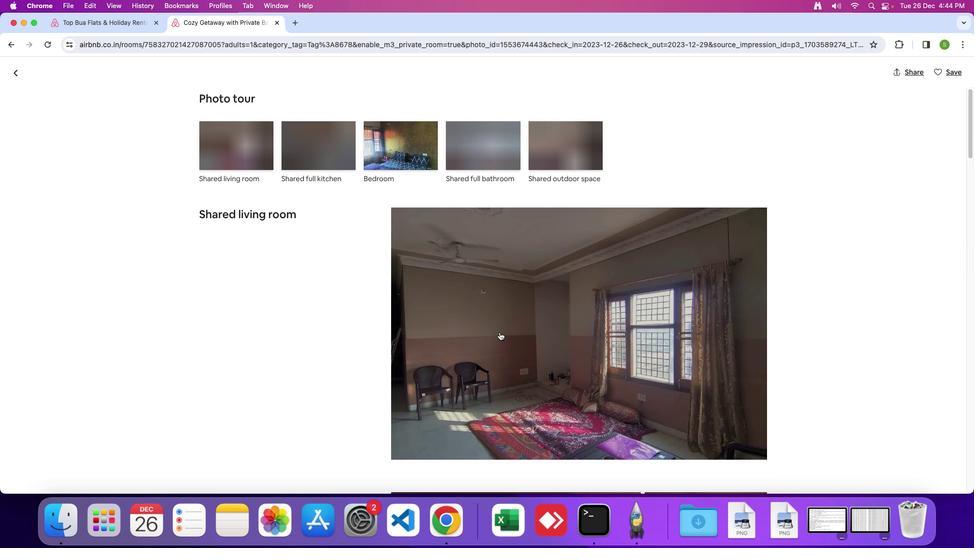 
Action: Mouse scrolled (512, 316) with delta (19, 45)
Screenshot: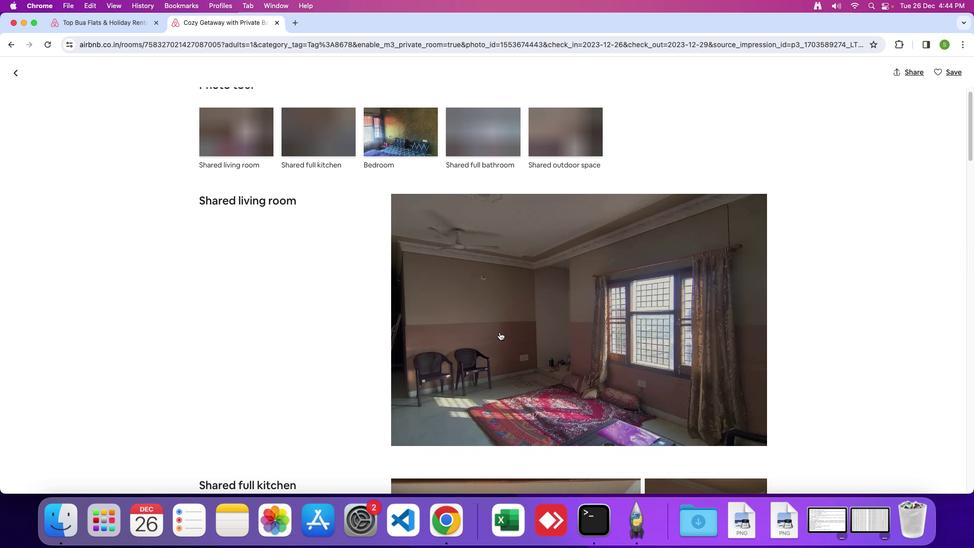 
Action: Mouse scrolled (512, 316) with delta (19, 44)
Screenshot: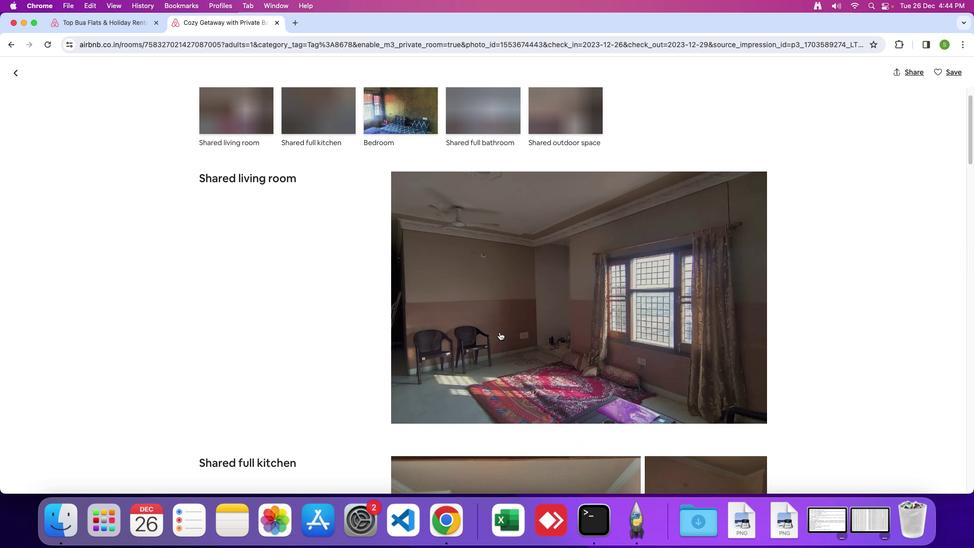 
Action: Mouse scrolled (512, 316) with delta (19, 45)
Screenshot: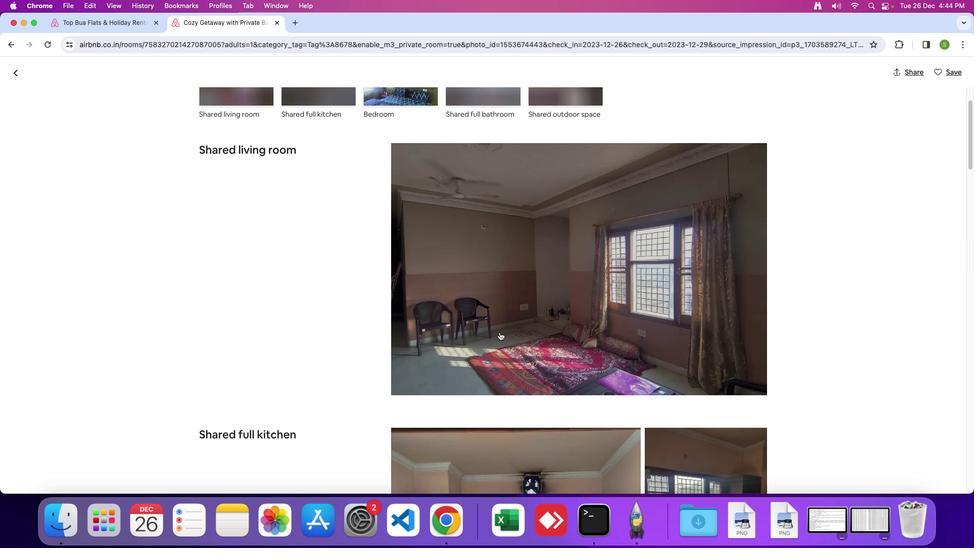 
Action: Mouse scrolled (512, 316) with delta (19, 45)
Screenshot: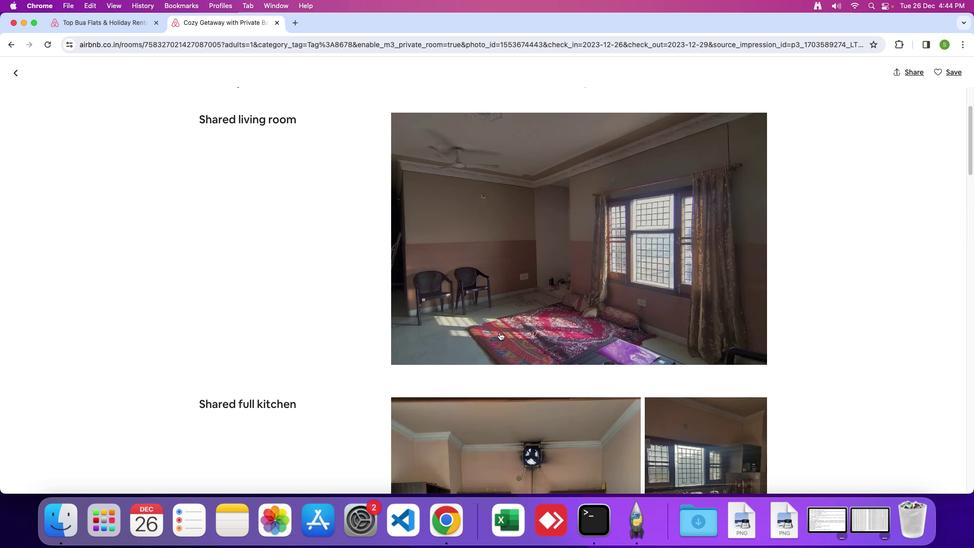 
Action: Mouse scrolled (512, 316) with delta (19, 44)
Screenshot: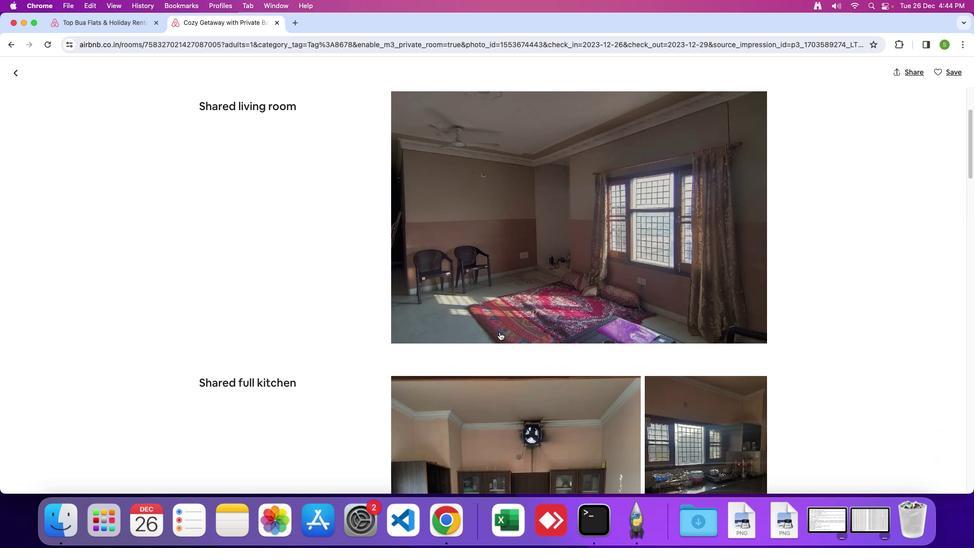 
Action: Mouse moved to (512, 316)
Screenshot: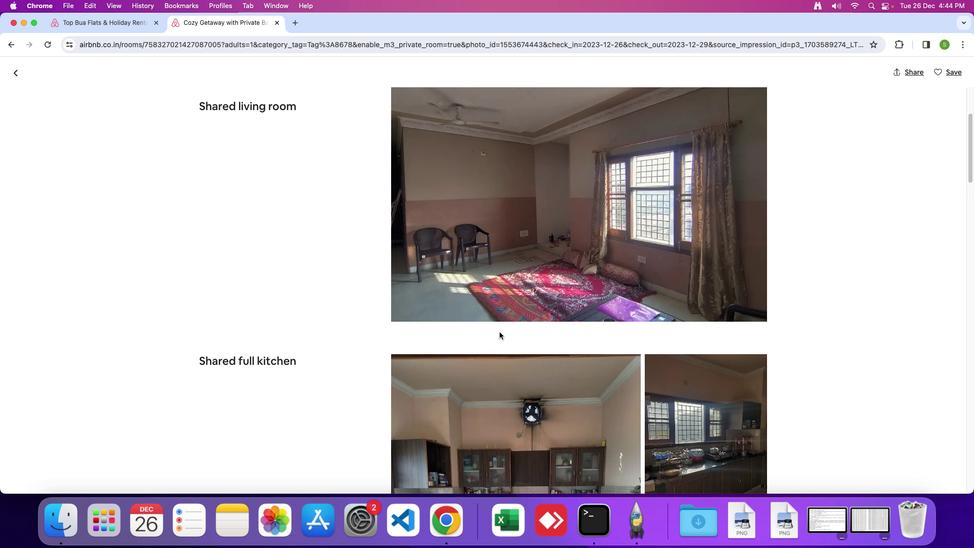 
Action: Mouse scrolled (512, 316) with delta (19, 45)
Screenshot: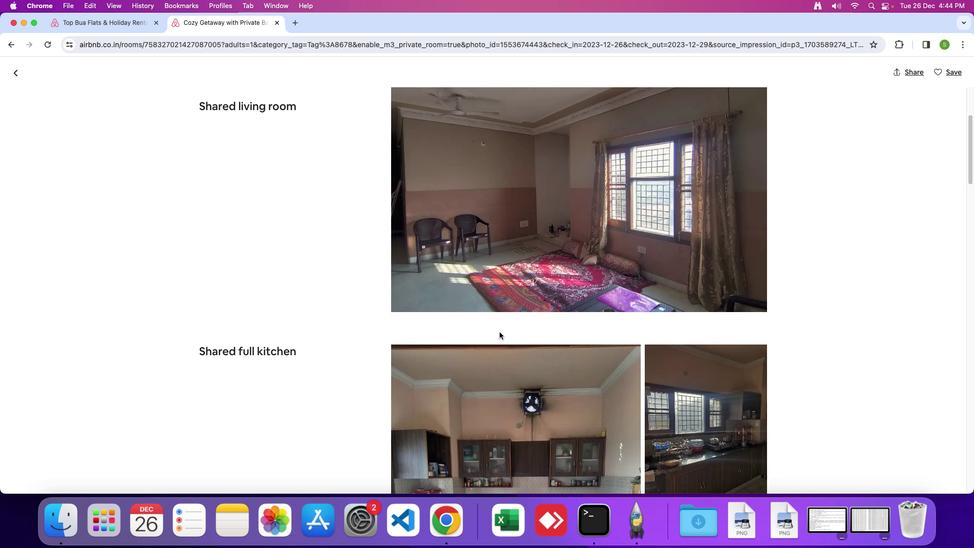 
Action: Mouse scrolled (512, 316) with delta (19, 45)
Screenshot: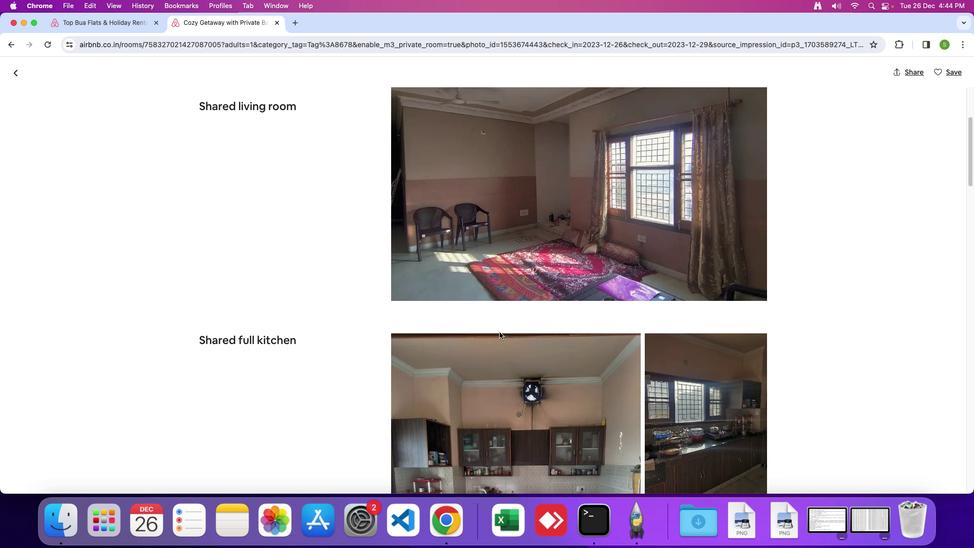 
Action: Mouse scrolled (512, 316) with delta (19, 44)
Screenshot: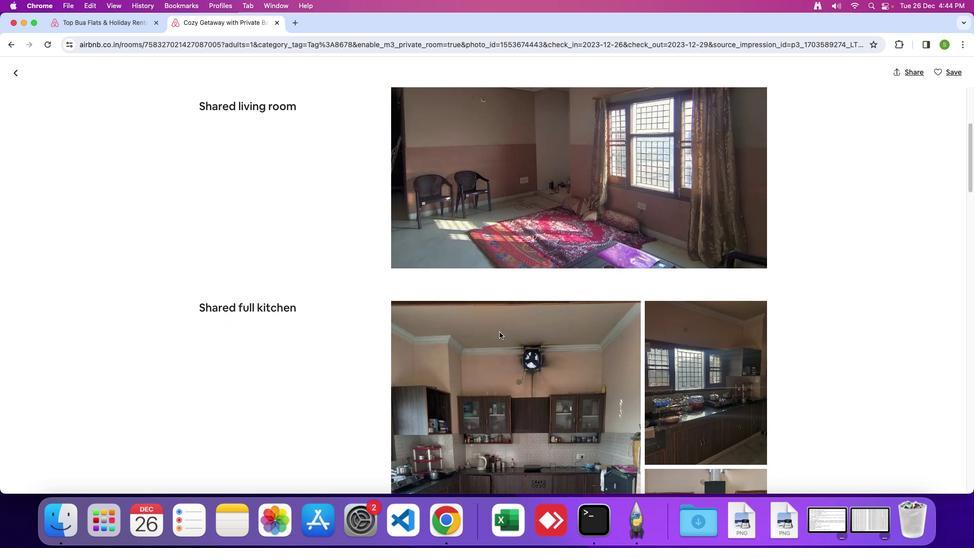 
Action: Mouse scrolled (512, 316) with delta (19, 45)
Screenshot: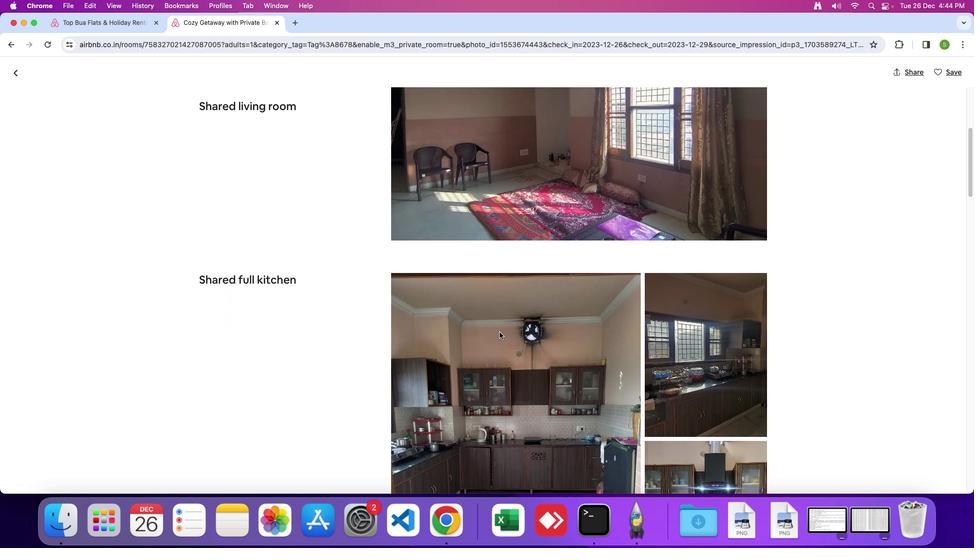 
Action: Mouse scrolled (512, 316) with delta (19, 45)
Screenshot: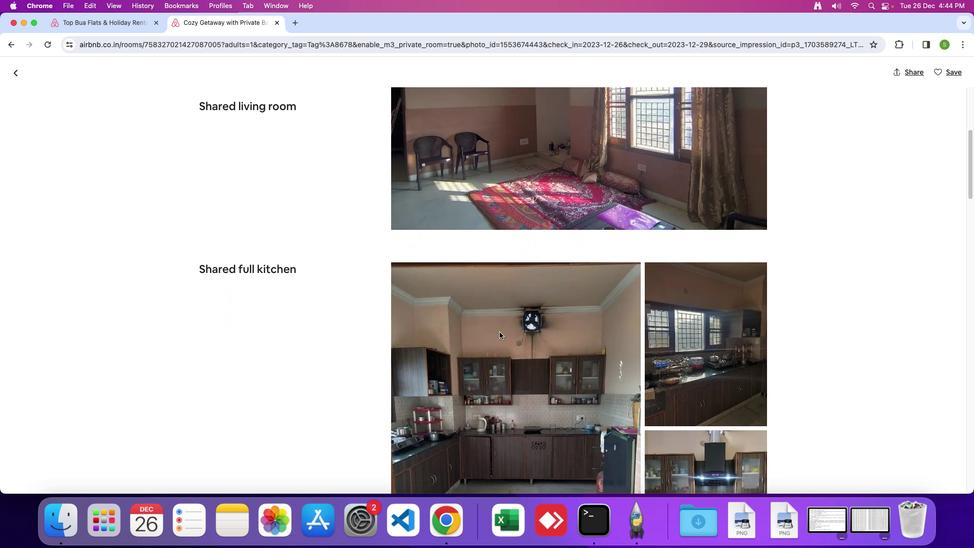 
Action: Mouse scrolled (512, 316) with delta (19, 44)
Screenshot: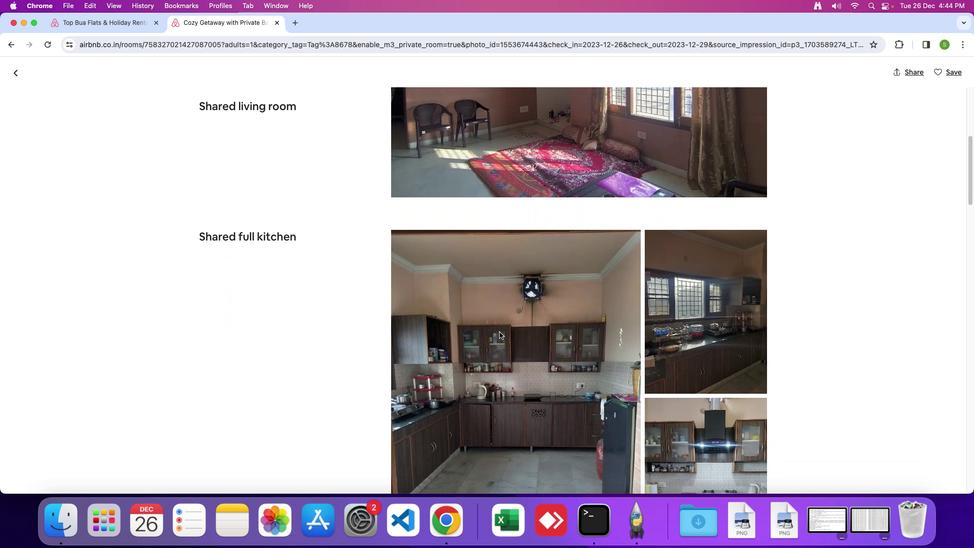 
Action: Mouse scrolled (512, 316) with delta (19, 45)
Screenshot: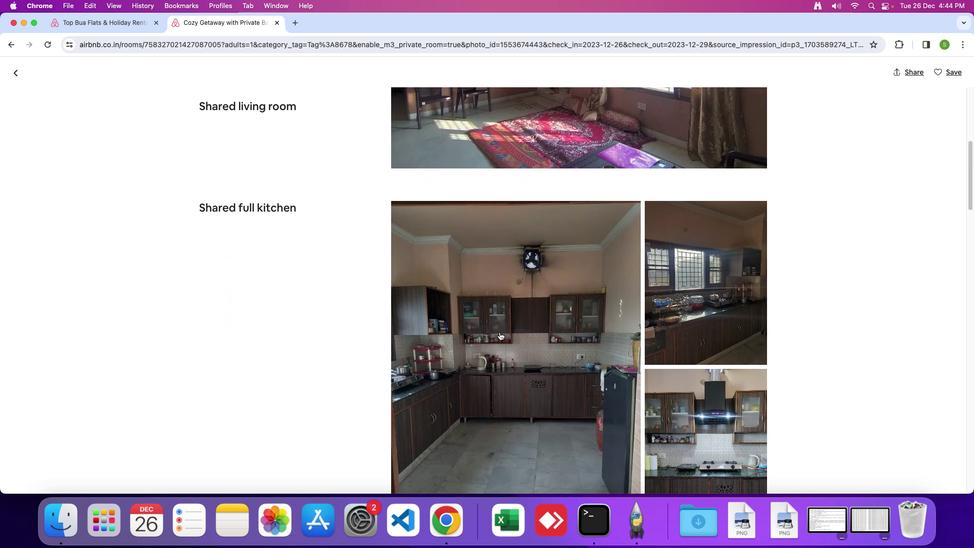 
Action: Mouse scrolled (512, 316) with delta (19, 45)
Screenshot: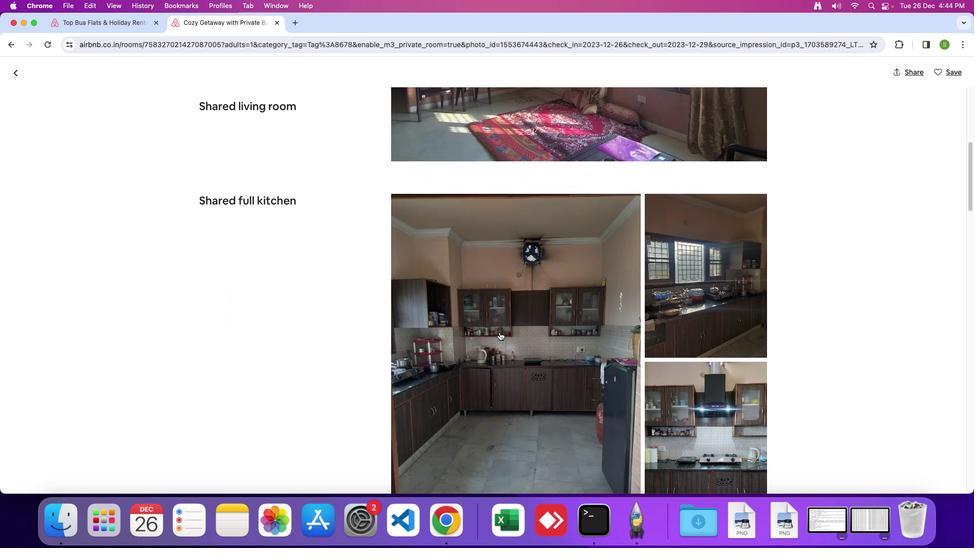
Action: Mouse scrolled (512, 316) with delta (19, 44)
Screenshot: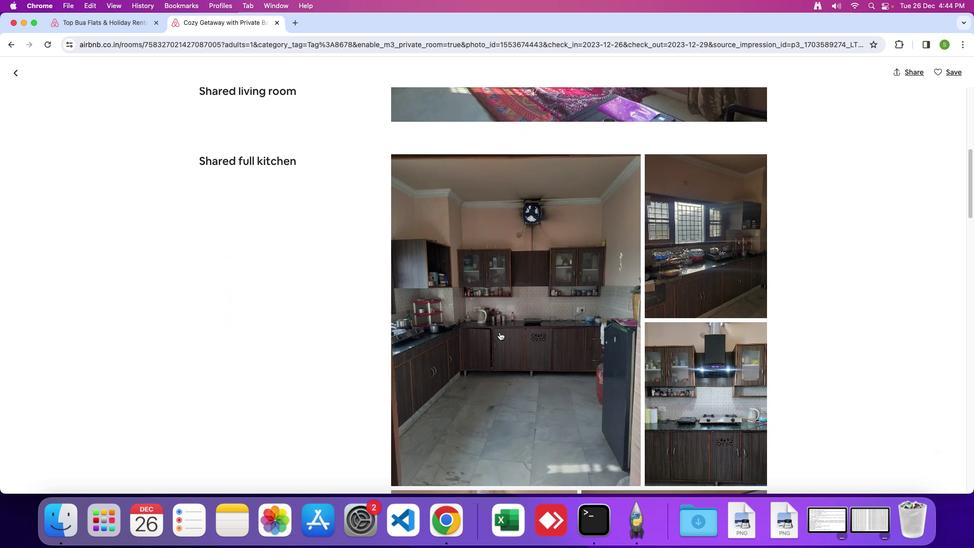 
Action: Mouse scrolled (512, 316) with delta (19, 45)
Screenshot: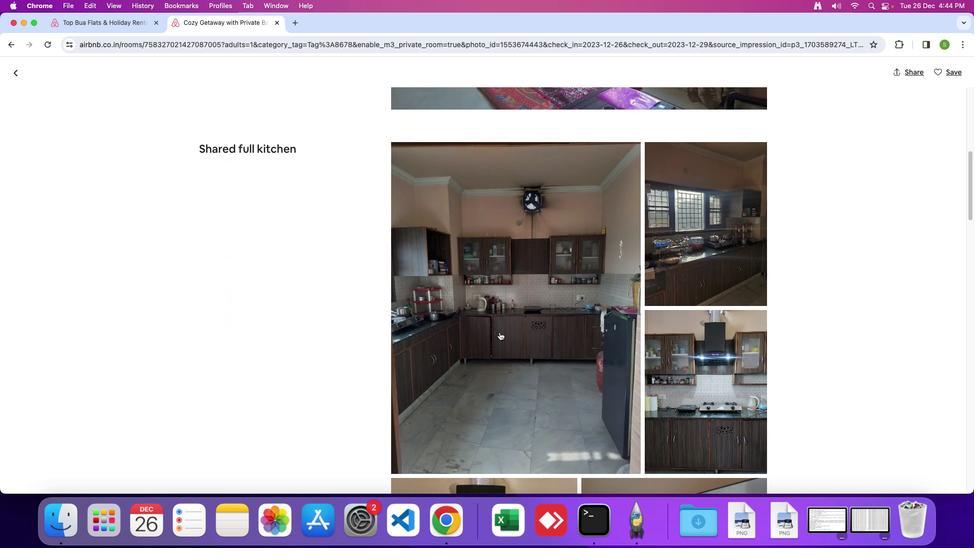 
Action: Mouse scrolled (512, 316) with delta (19, 45)
Screenshot: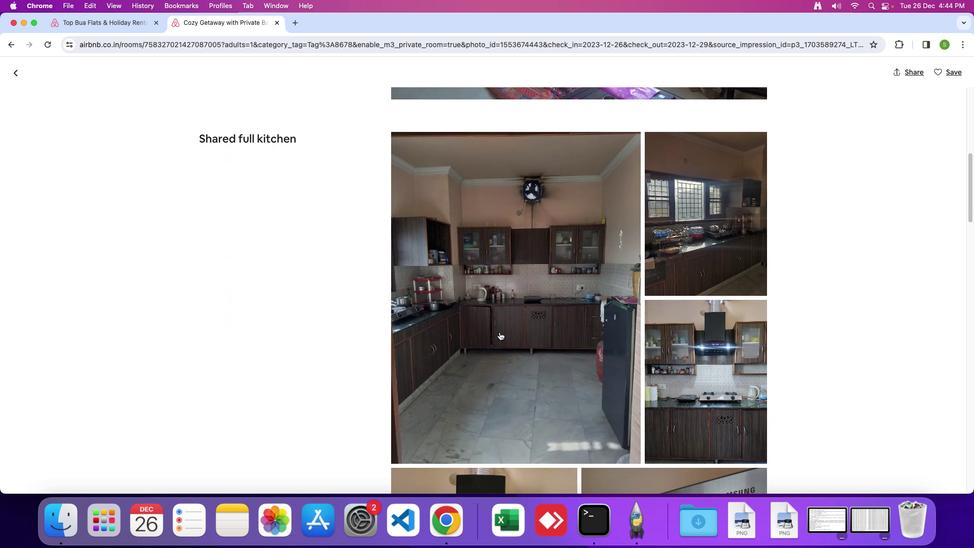 
Action: Mouse scrolled (512, 316) with delta (19, 45)
Screenshot: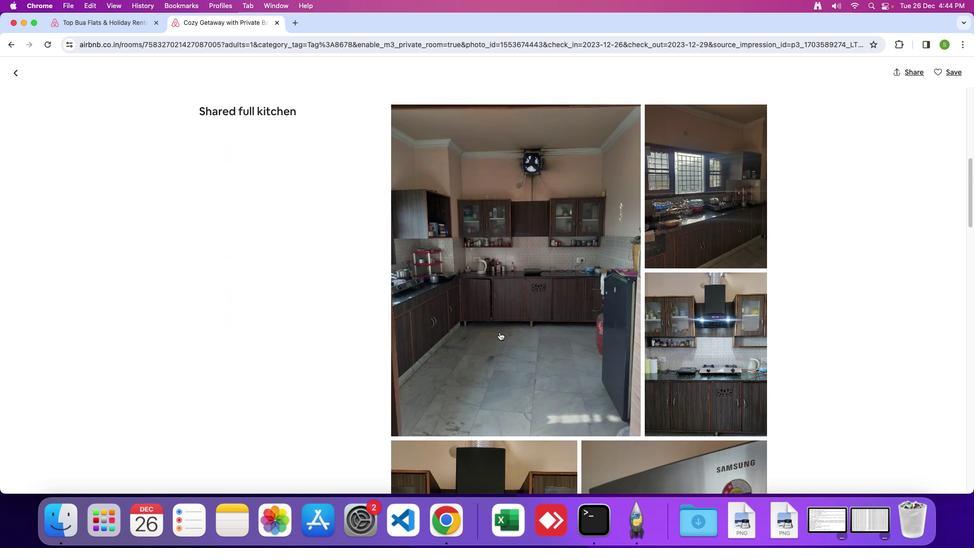 
Action: Mouse scrolled (512, 316) with delta (19, 45)
Screenshot: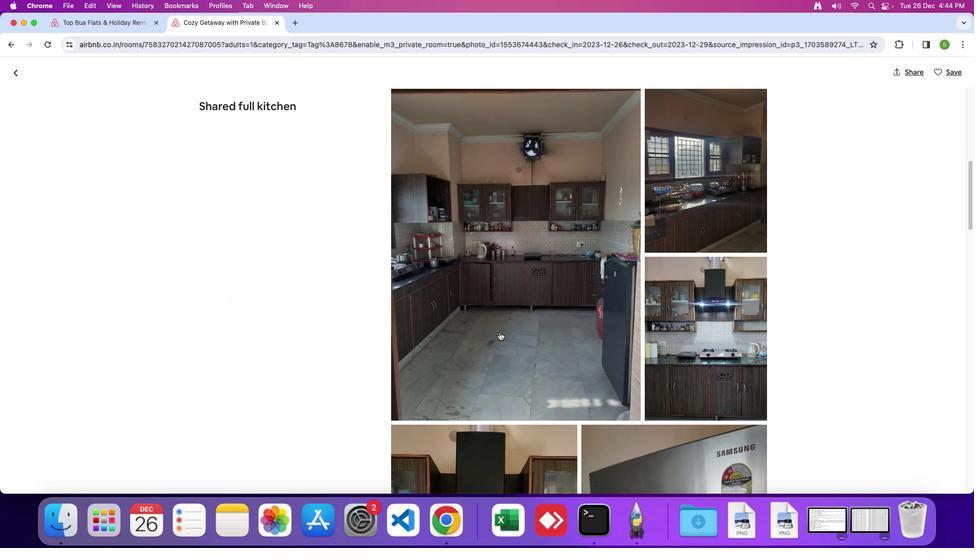 
Action: Mouse scrolled (512, 316) with delta (19, 45)
Screenshot: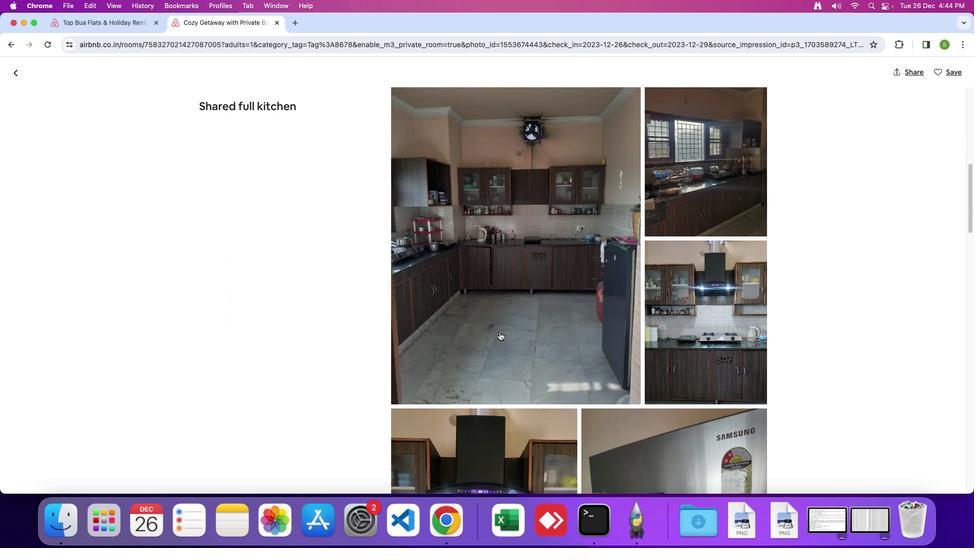 
Action: Mouse scrolled (512, 316) with delta (19, 44)
Screenshot: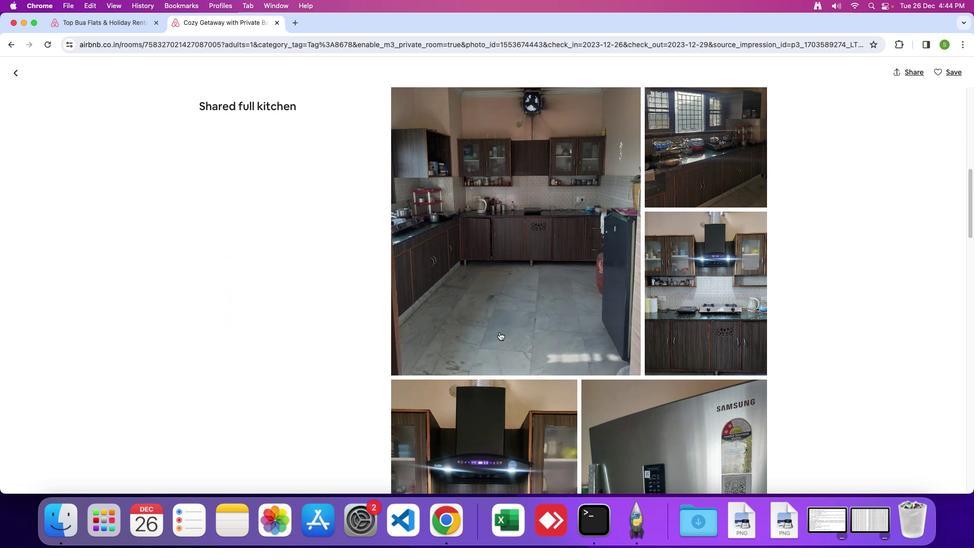 
Action: Mouse moved to (512, 314)
Screenshot: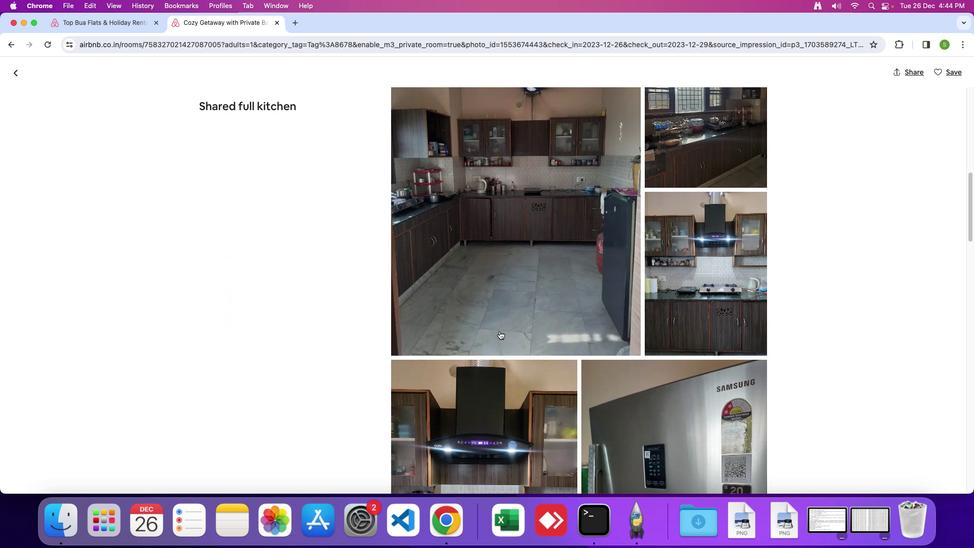 
Action: Mouse scrolled (512, 314) with delta (19, 45)
Screenshot: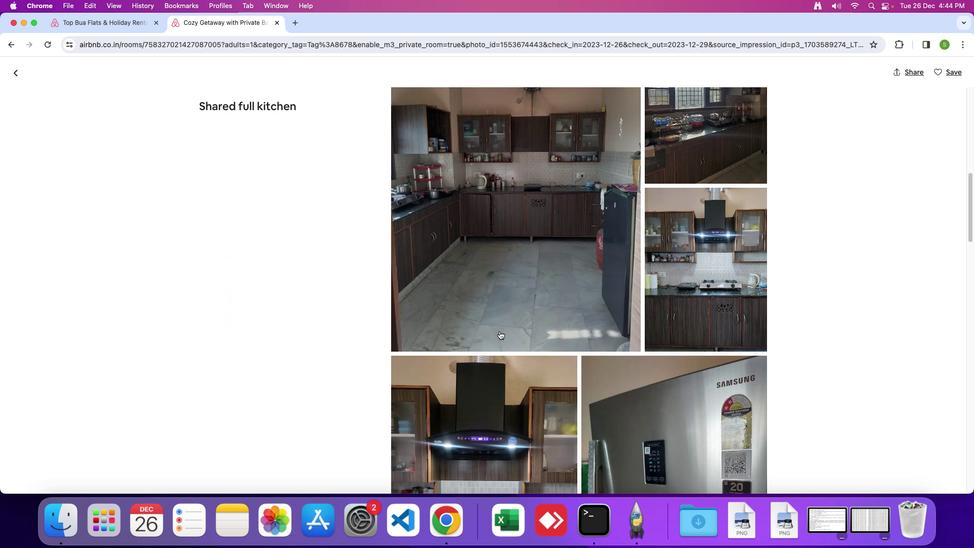 
Action: Mouse scrolled (512, 314) with delta (19, 45)
Screenshot: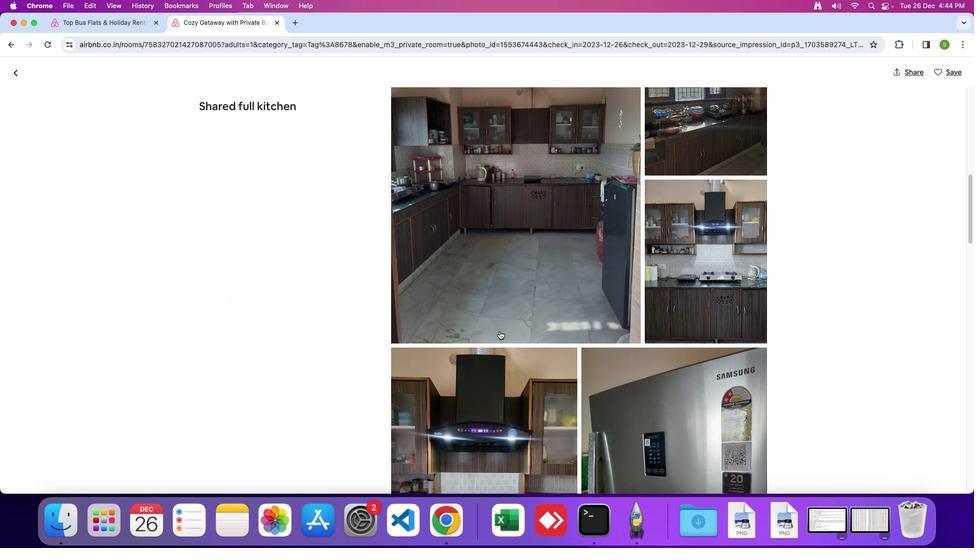 
Action: Mouse scrolled (512, 314) with delta (19, 44)
Screenshot: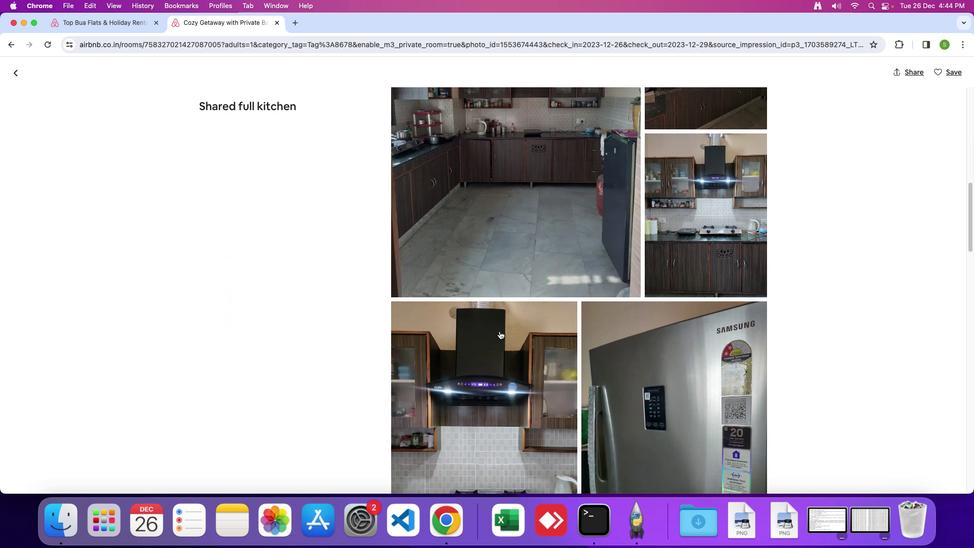 
Action: Mouse scrolled (512, 314) with delta (19, 45)
Screenshot: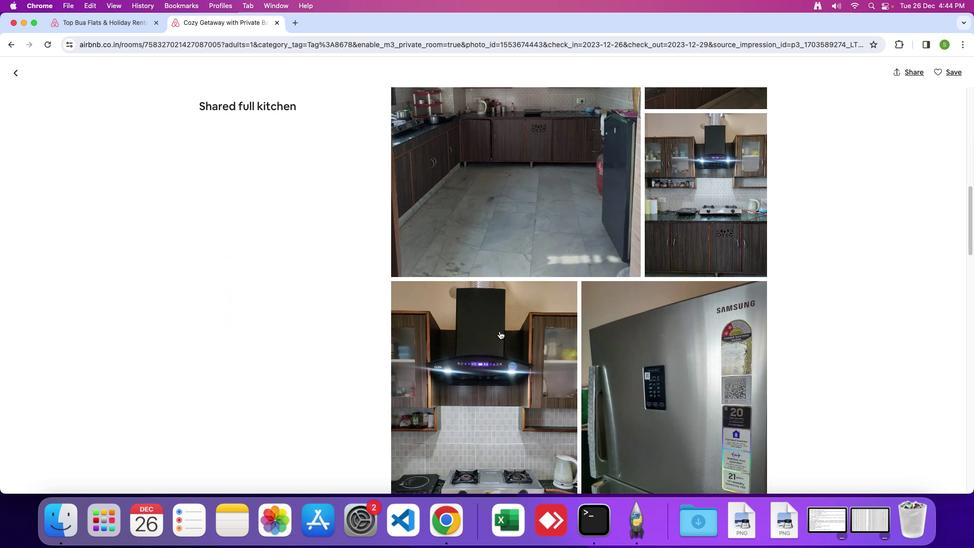 
Action: Mouse scrolled (512, 314) with delta (19, 45)
Screenshot: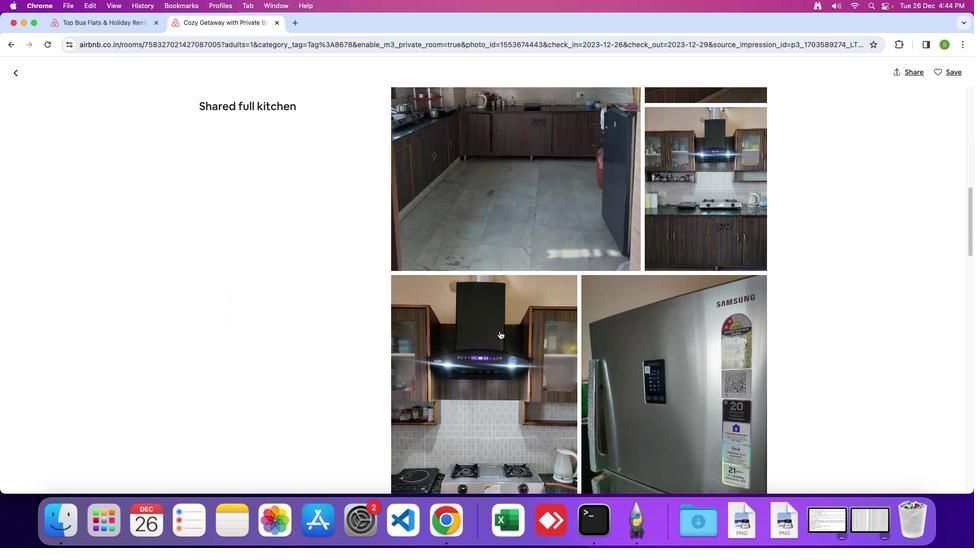 
Action: Mouse scrolled (512, 314) with delta (19, 45)
Screenshot: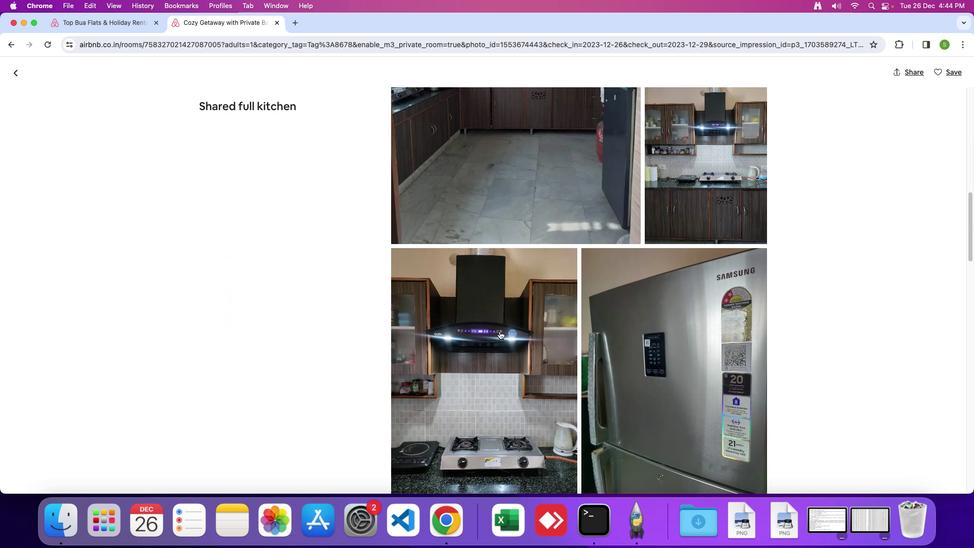 
Action: Mouse scrolled (512, 314) with delta (19, 45)
Screenshot: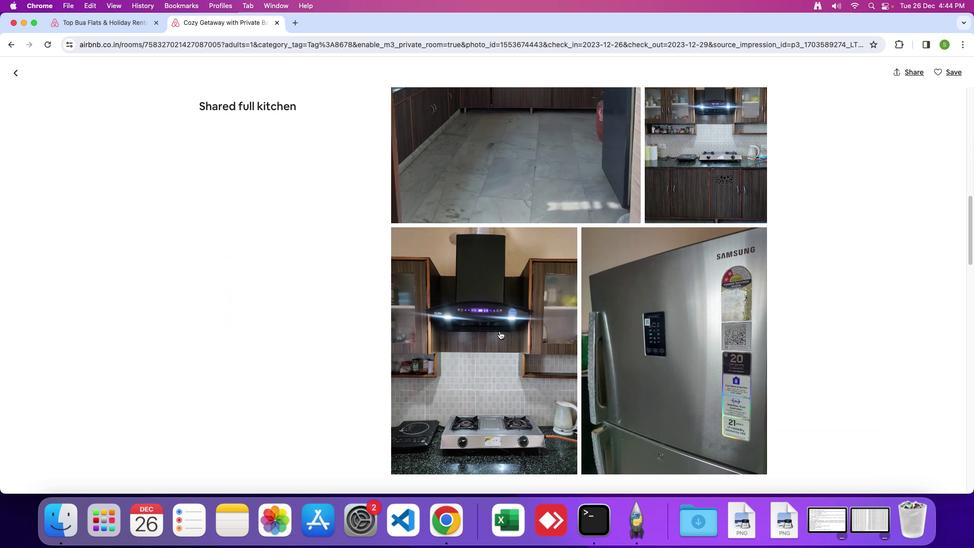
Action: Mouse scrolled (512, 314) with delta (19, 45)
Screenshot: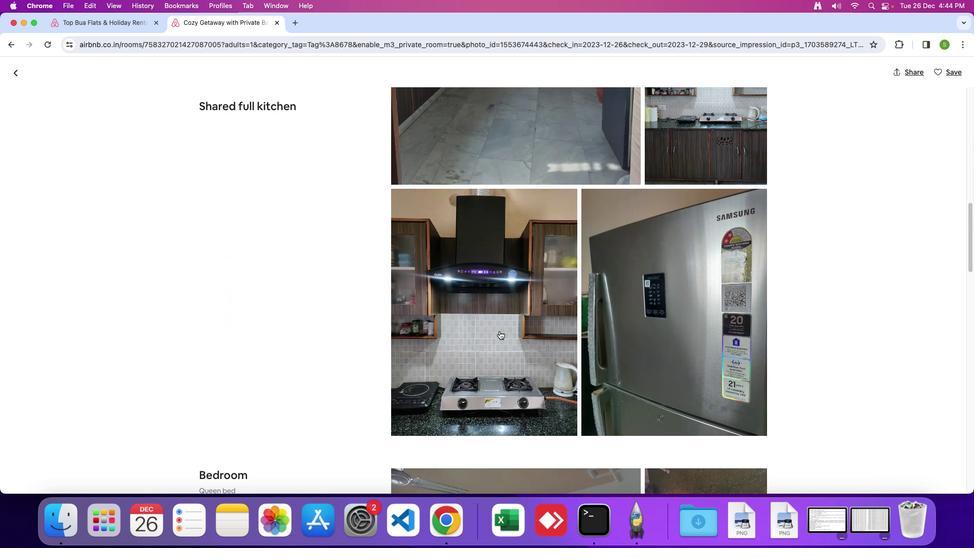 
Action: Mouse scrolled (512, 314) with delta (19, 44)
Screenshot: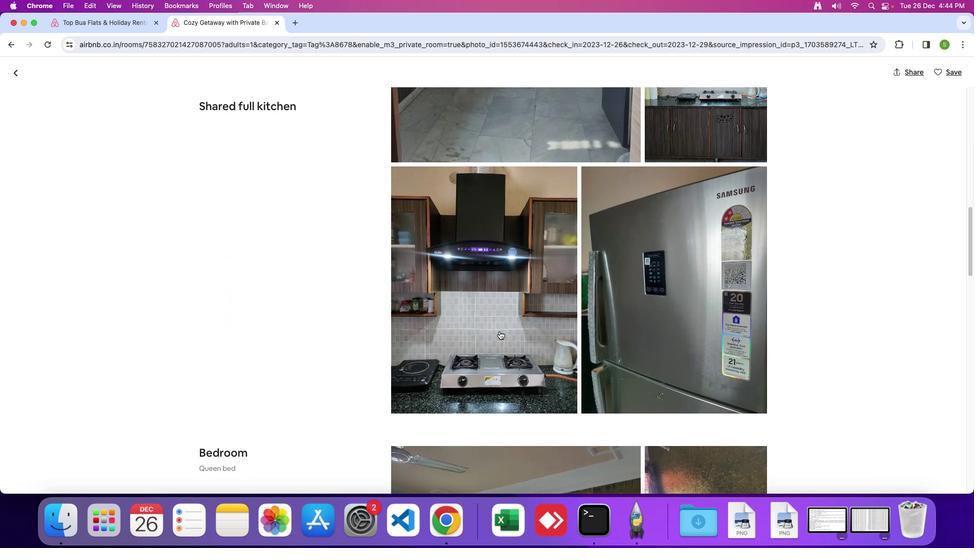 
Action: Mouse moved to (512, 314)
Screenshot: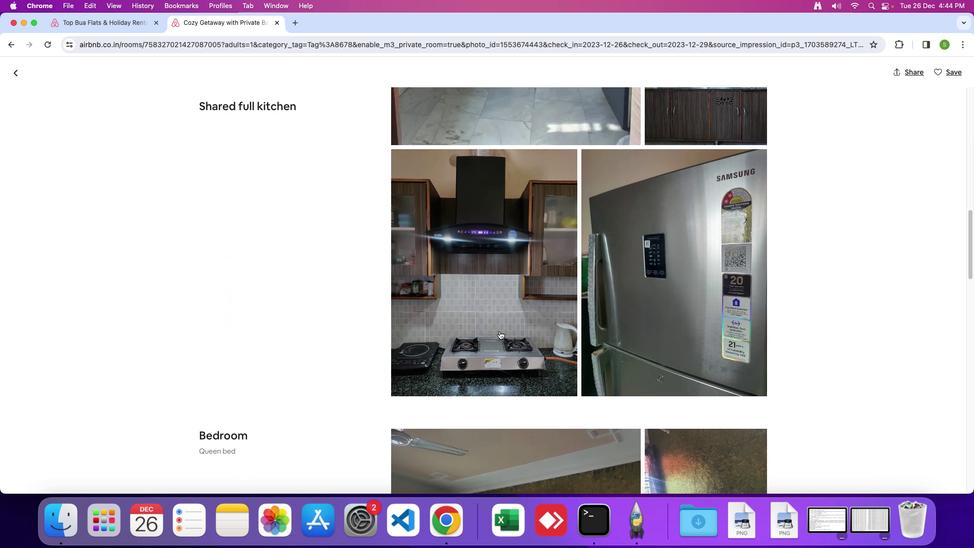 
Action: Mouse scrolled (512, 314) with delta (19, 45)
Screenshot: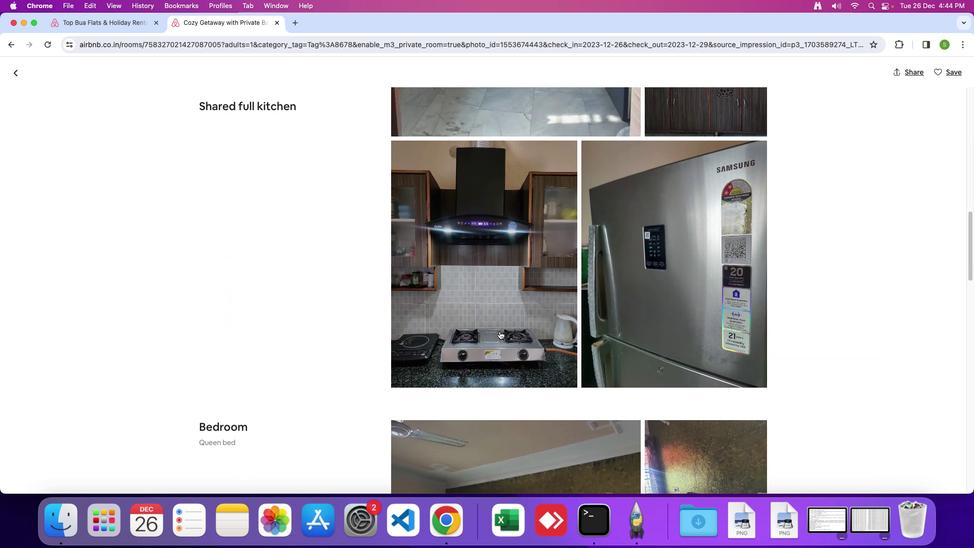 
Action: Mouse scrolled (512, 314) with delta (19, 45)
Screenshot: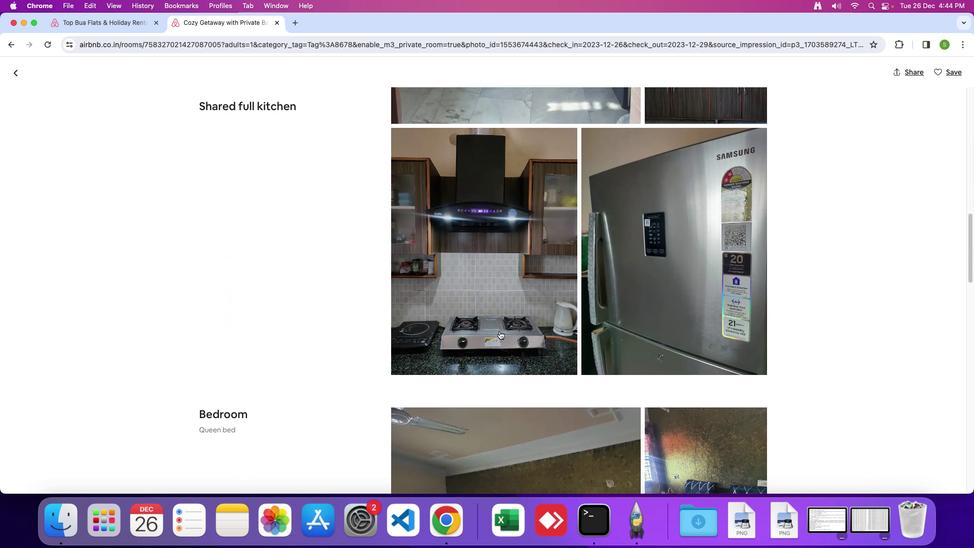 
Action: Mouse scrolled (512, 314) with delta (19, 44)
Screenshot: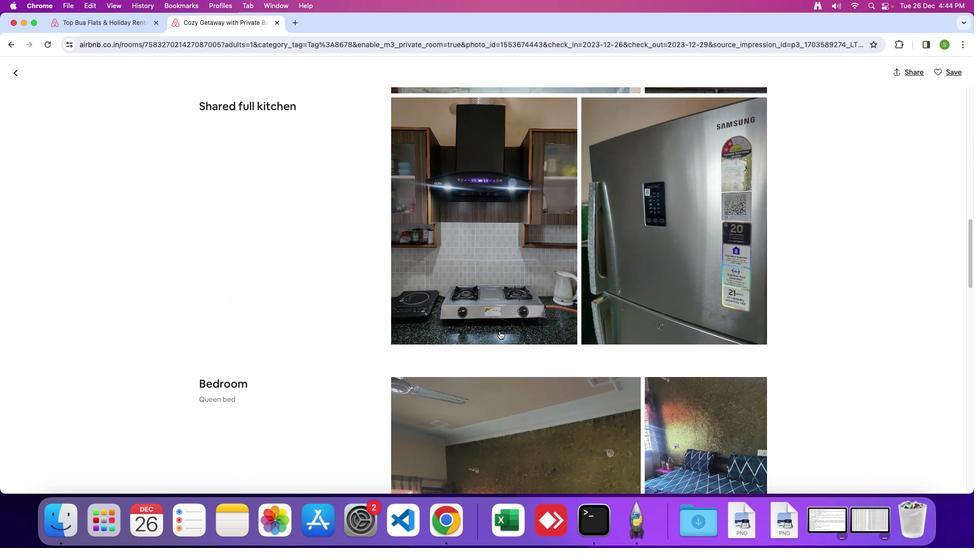 
Action: Mouse scrolled (512, 314) with delta (19, 45)
Screenshot: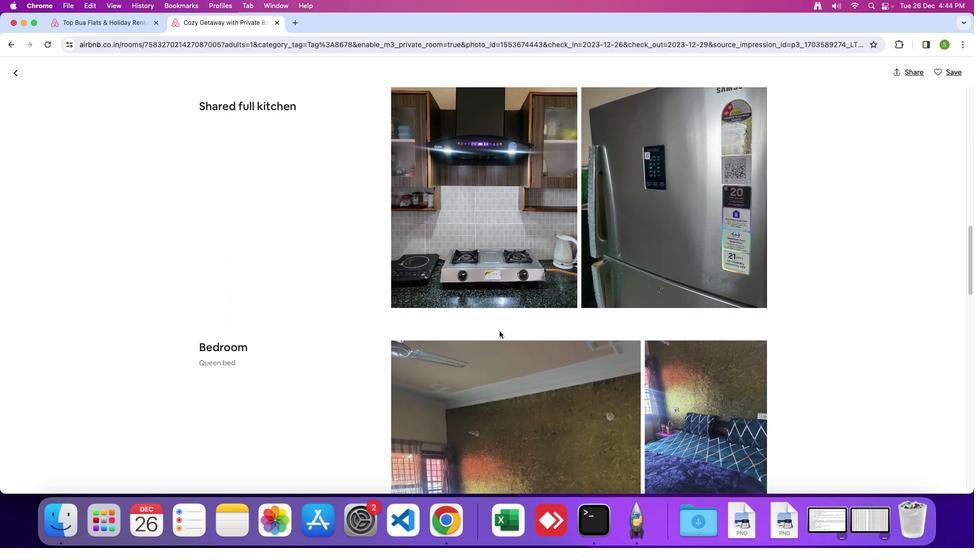 
Action: Mouse scrolled (512, 314) with delta (19, 45)
Screenshot: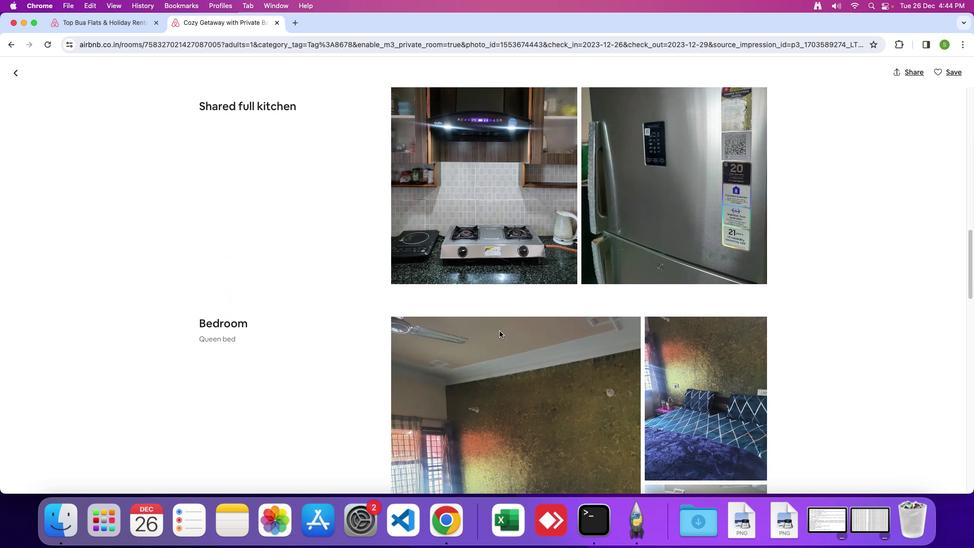 
Action: Mouse scrolled (512, 314) with delta (19, 44)
Screenshot: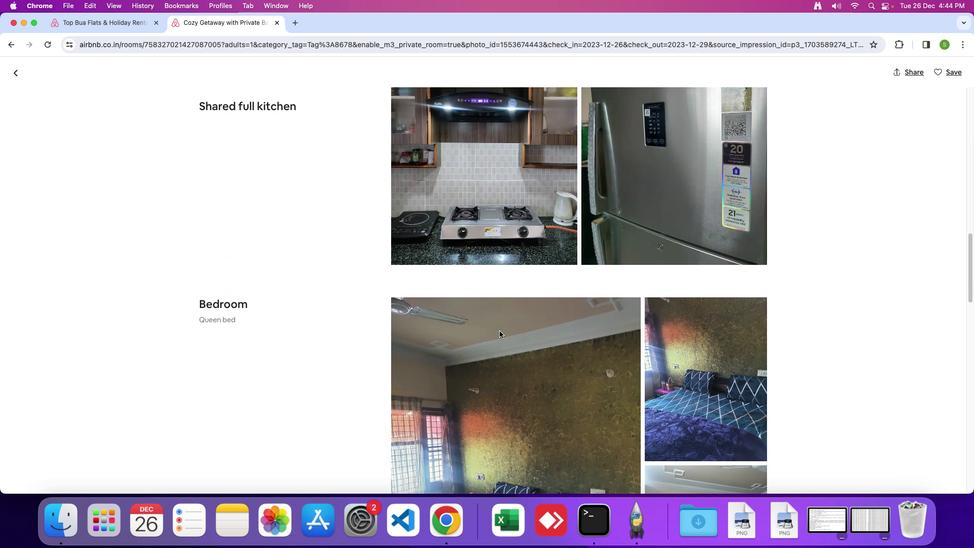 
Action: Mouse scrolled (512, 314) with delta (19, 45)
Screenshot: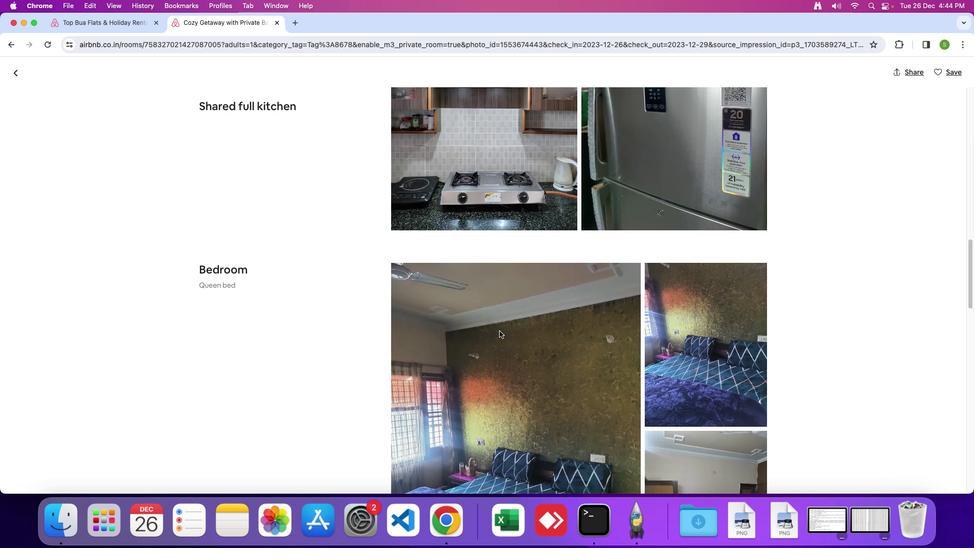 
Action: Mouse scrolled (512, 314) with delta (19, 45)
Screenshot: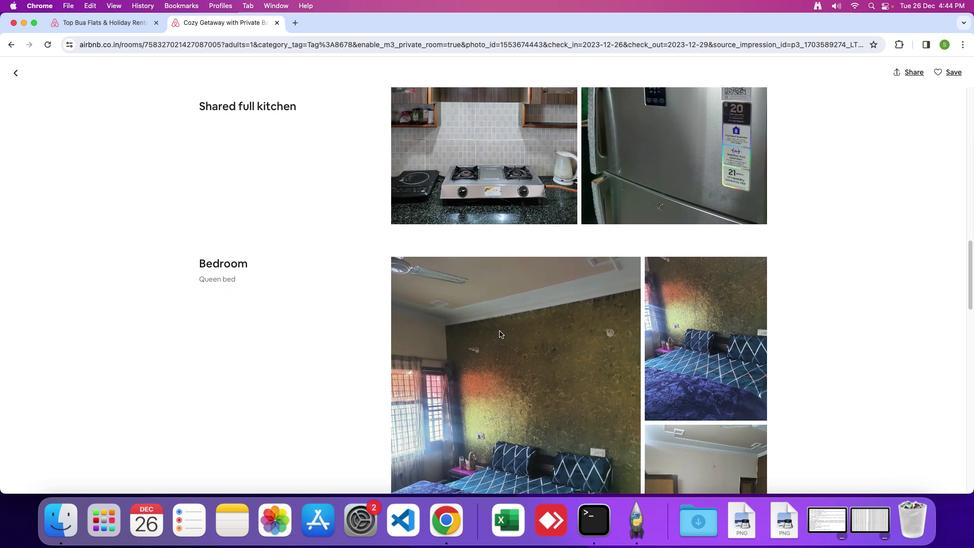 
Action: Mouse scrolled (512, 314) with delta (19, 45)
Screenshot: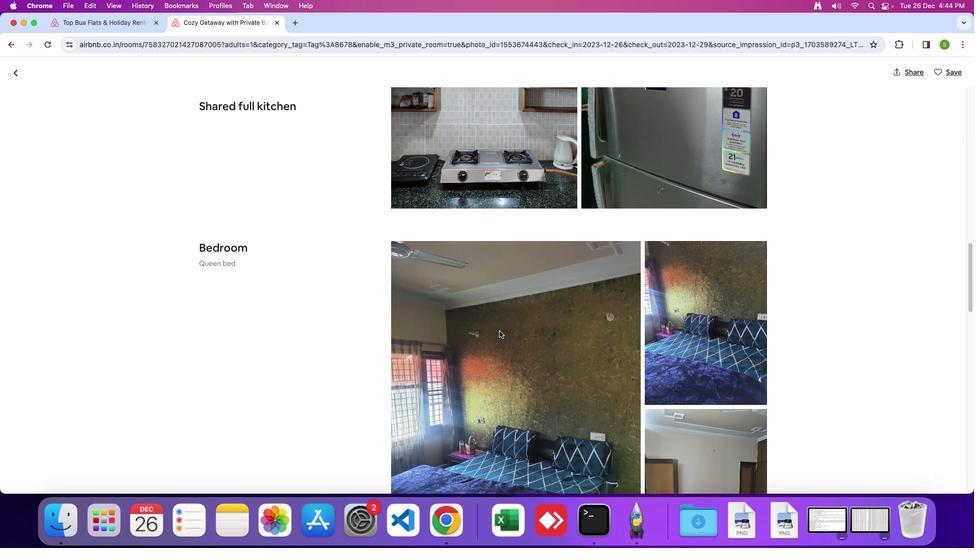 
Action: Mouse scrolled (512, 314) with delta (19, 45)
Screenshot: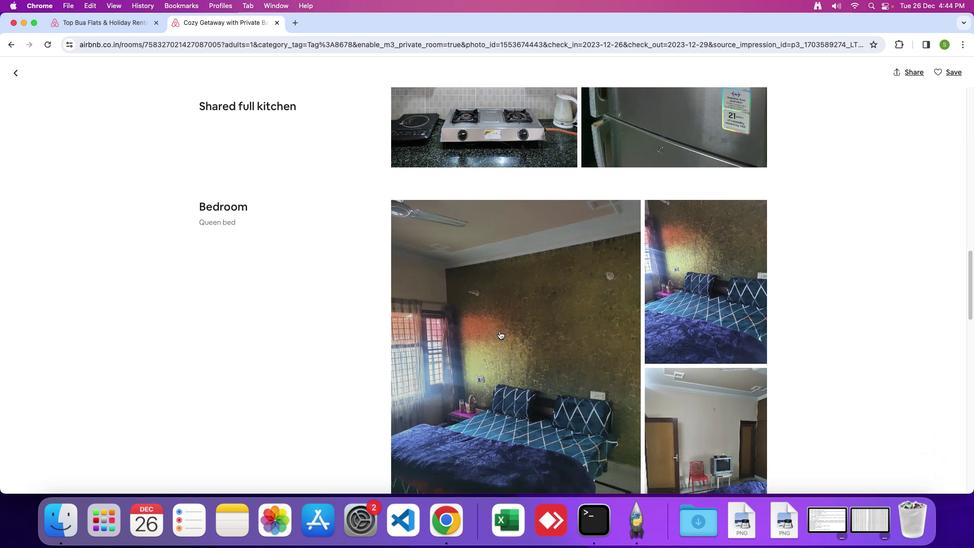 
Action: Mouse scrolled (512, 314) with delta (19, 44)
Screenshot: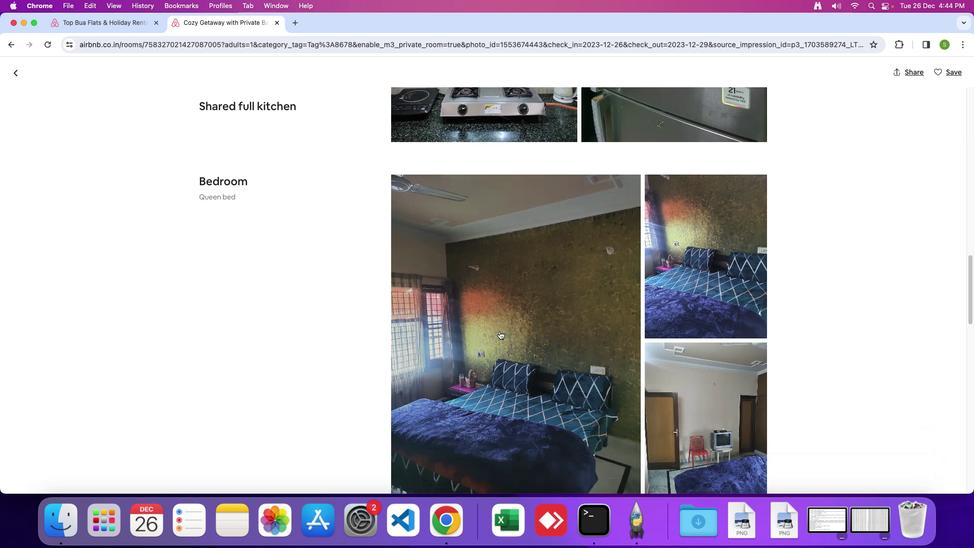 
Action: Mouse scrolled (512, 314) with delta (19, 45)
Screenshot: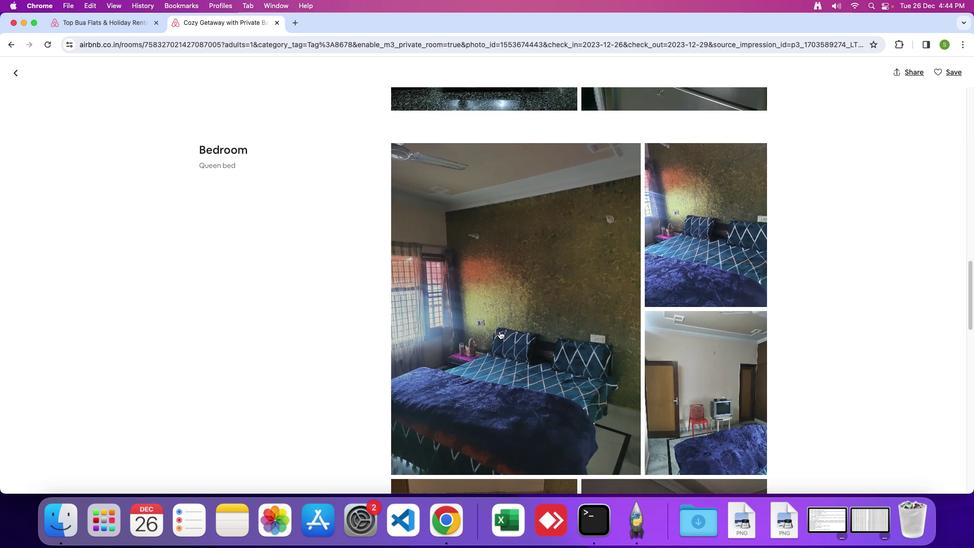 
Action: Mouse scrolled (512, 314) with delta (19, 45)
Screenshot: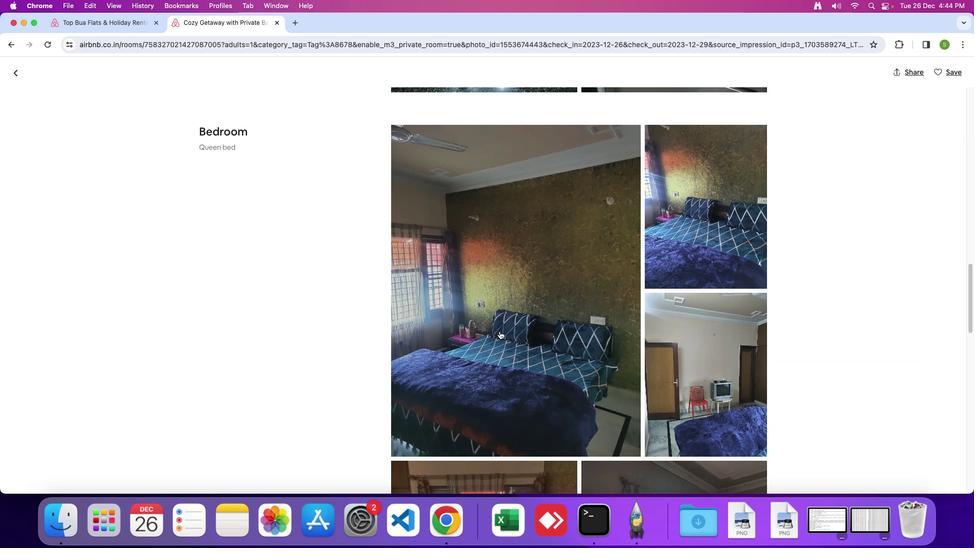 
Action: Mouse scrolled (512, 314) with delta (19, 44)
Screenshot: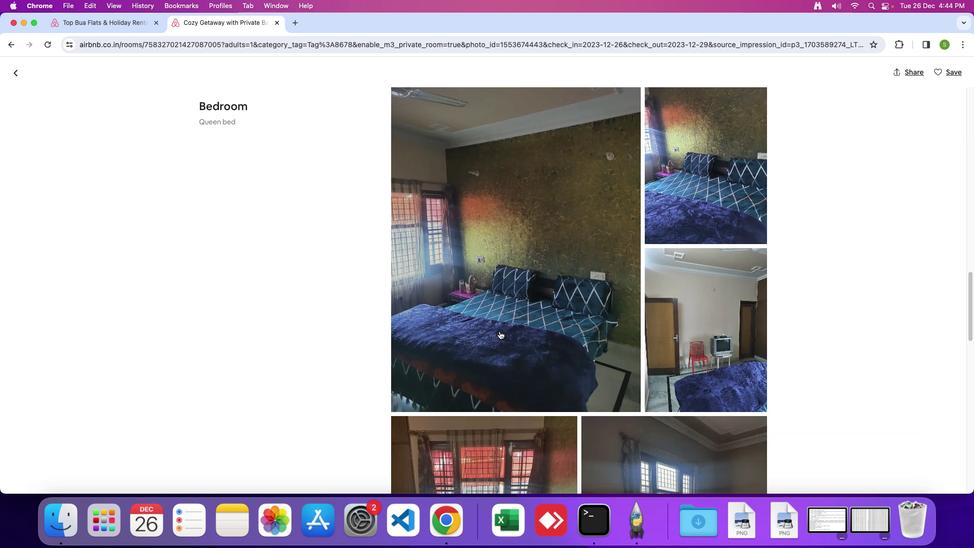 
Action: Mouse scrolled (512, 314) with delta (19, 45)
Screenshot: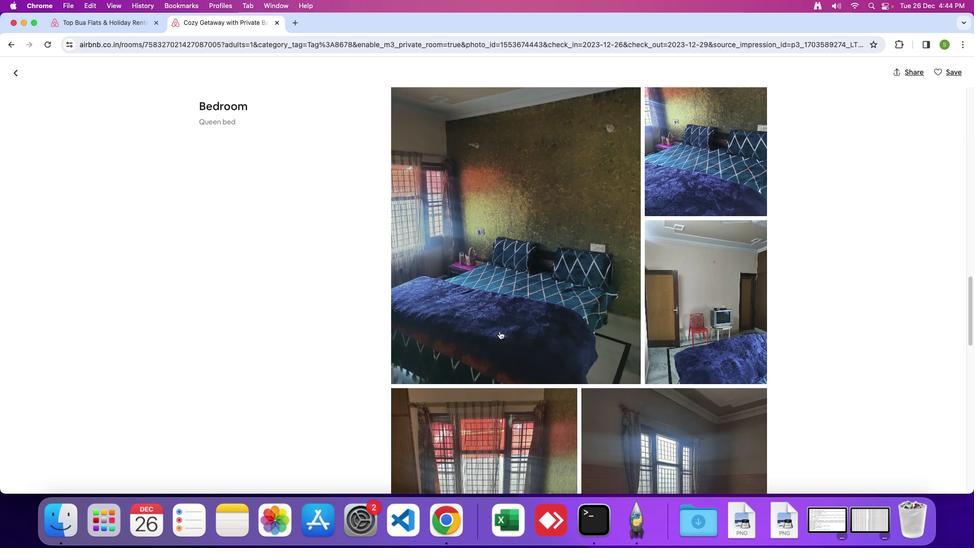 
Action: Mouse scrolled (512, 314) with delta (19, 45)
Screenshot: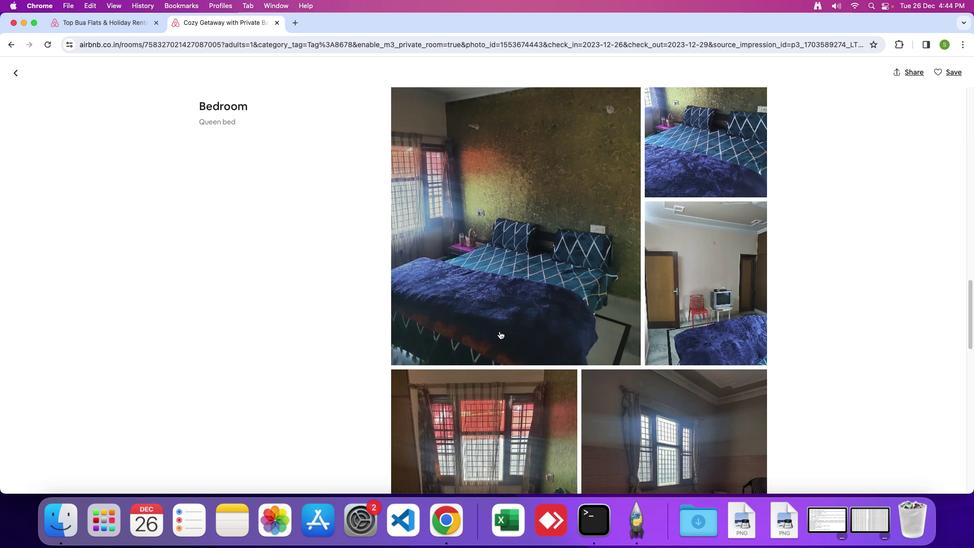 
Action: Mouse scrolled (512, 314) with delta (19, 44)
Screenshot: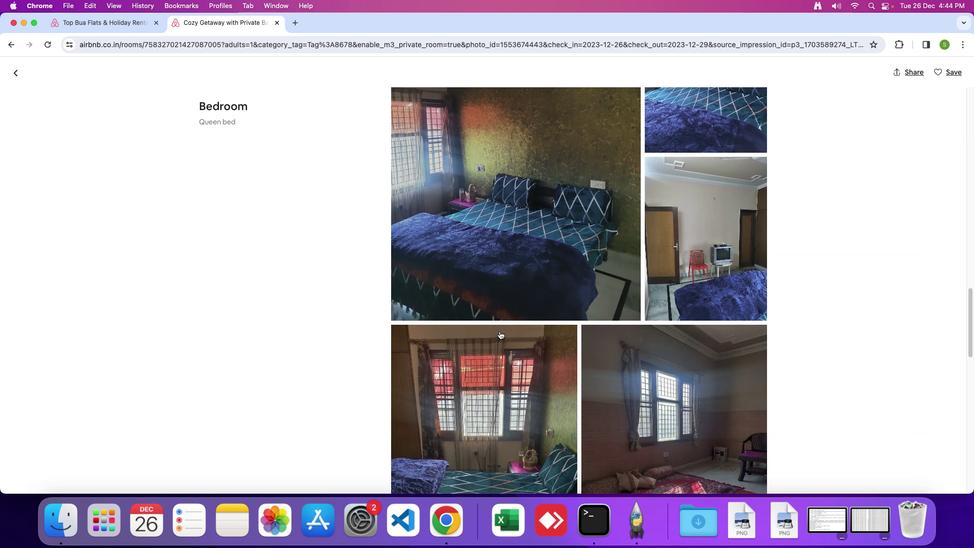 
Action: Mouse scrolled (512, 314) with delta (19, 45)
Screenshot: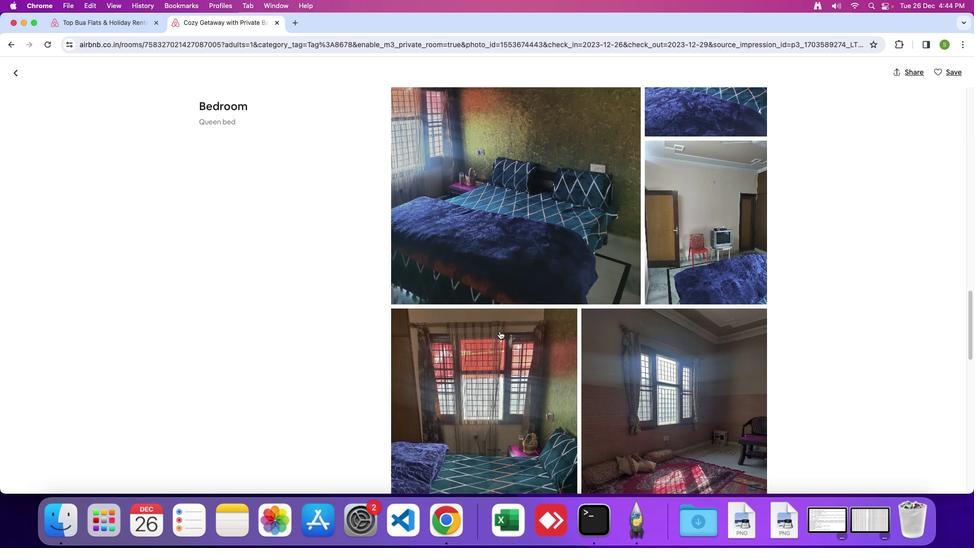 
Action: Mouse scrolled (512, 314) with delta (19, 45)
Screenshot: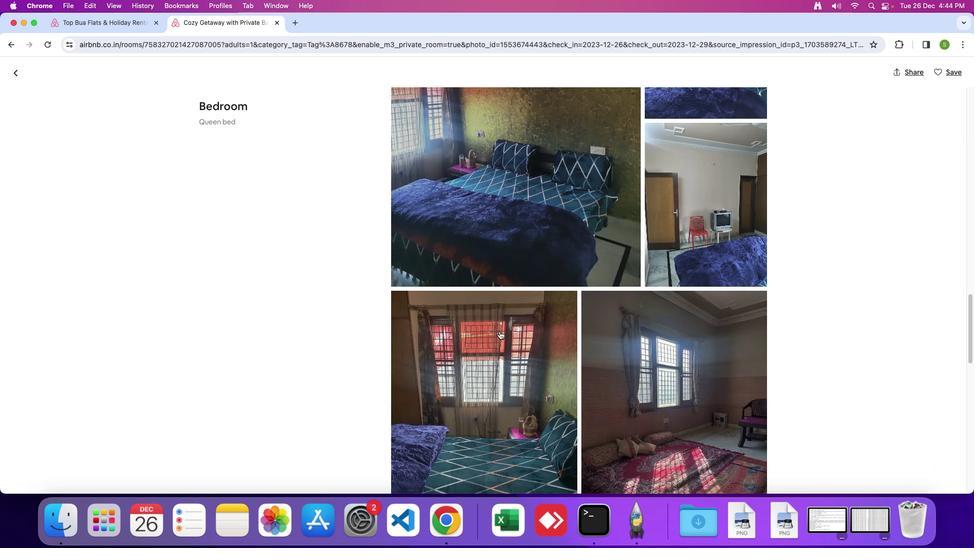 
Action: Mouse scrolled (512, 314) with delta (19, 44)
Screenshot: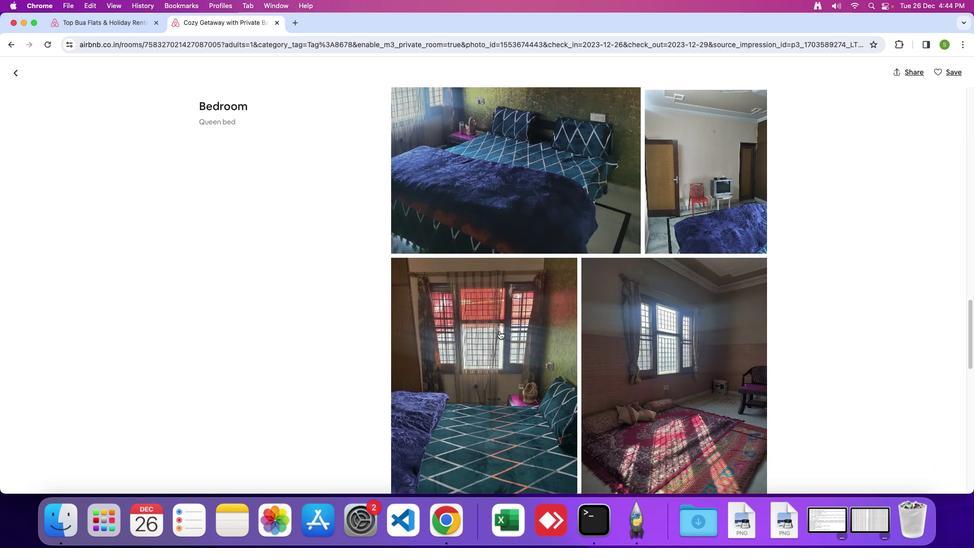 
Action: Mouse scrolled (512, 314) with delta (19, 45)
Screenshot: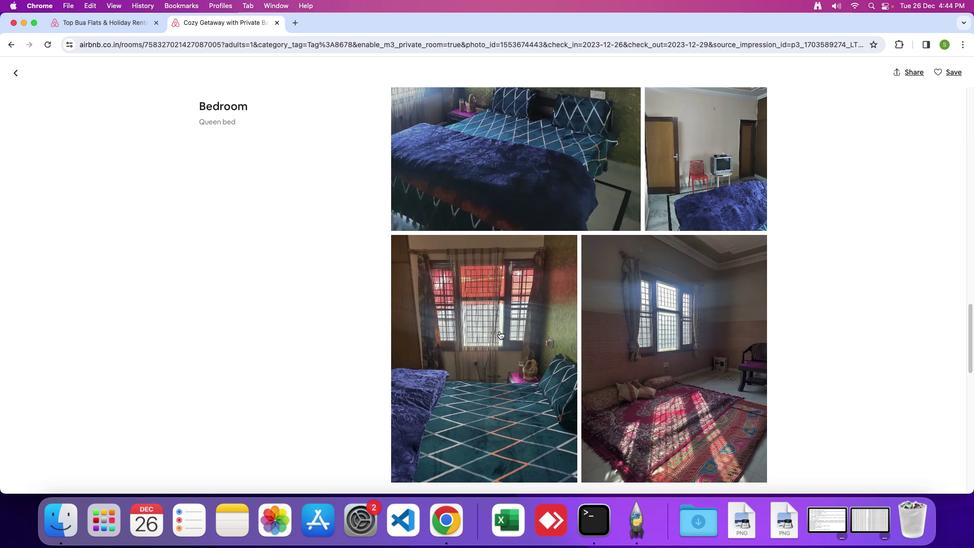 
Action: Mouse scrolled (512, 314) with delta (19, 45)
Screenshot: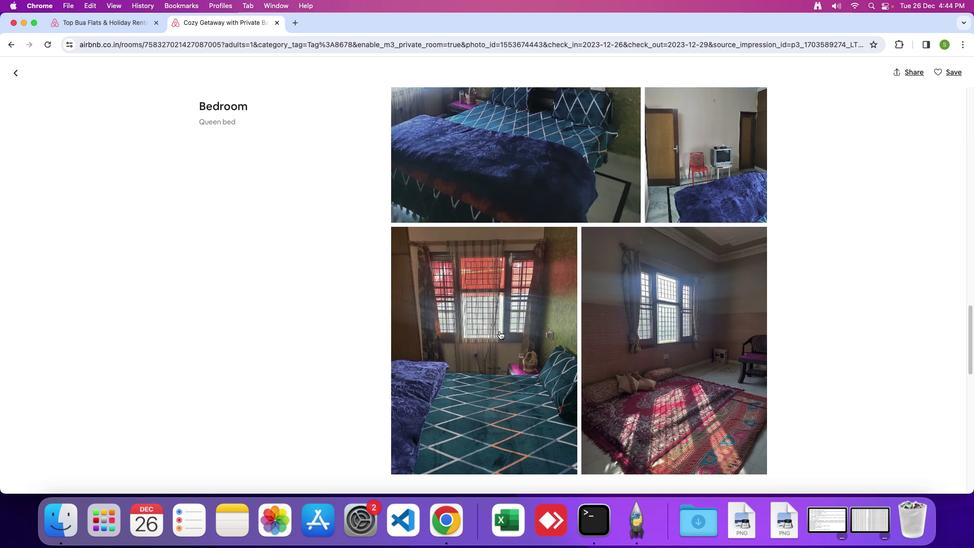 
Action: Mouse scrolled (512, 314) with delta (19, 44)
Screenshot: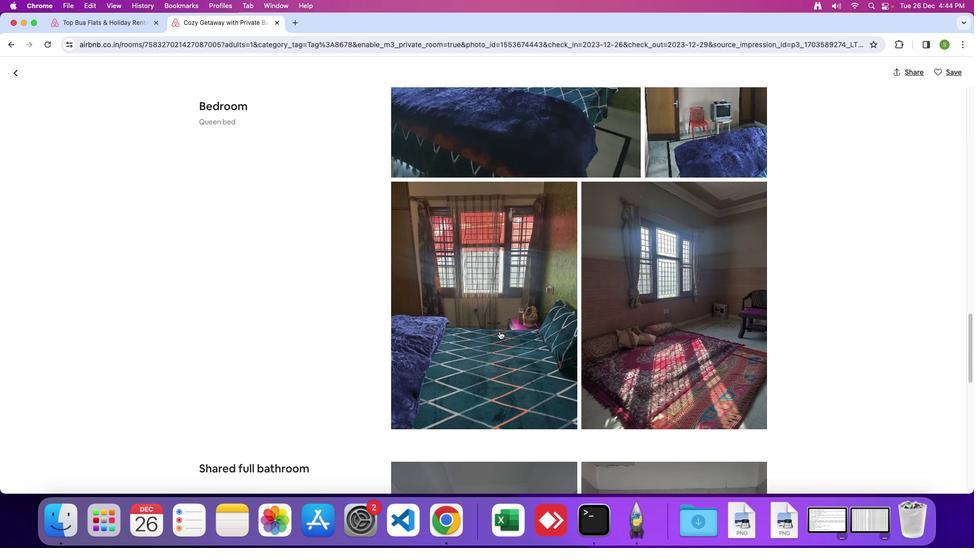 
Action: Mouse scrolled (512, 314) with delta (19, 45)
Screenshot: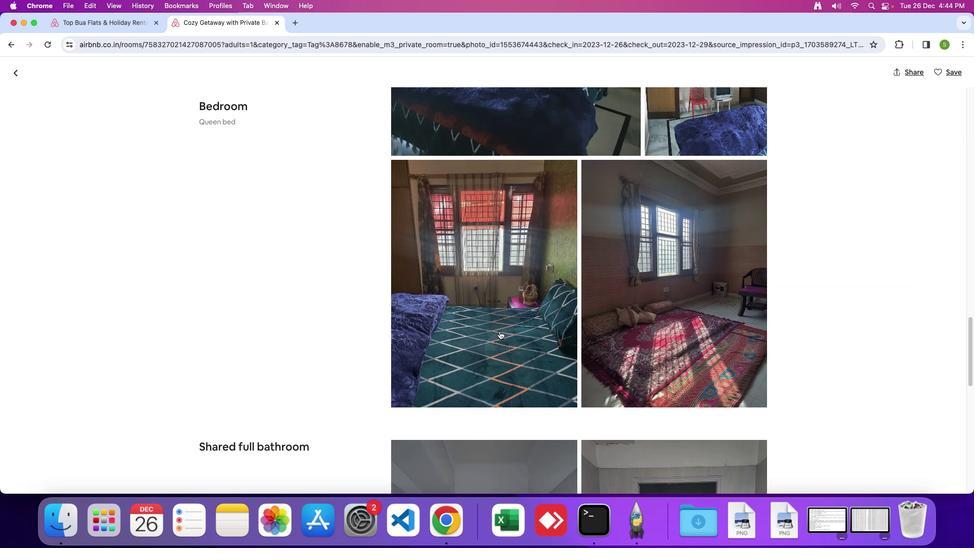 
Action: Mouse scrolled (512, 314) with delta (19, 45)
Screenshot: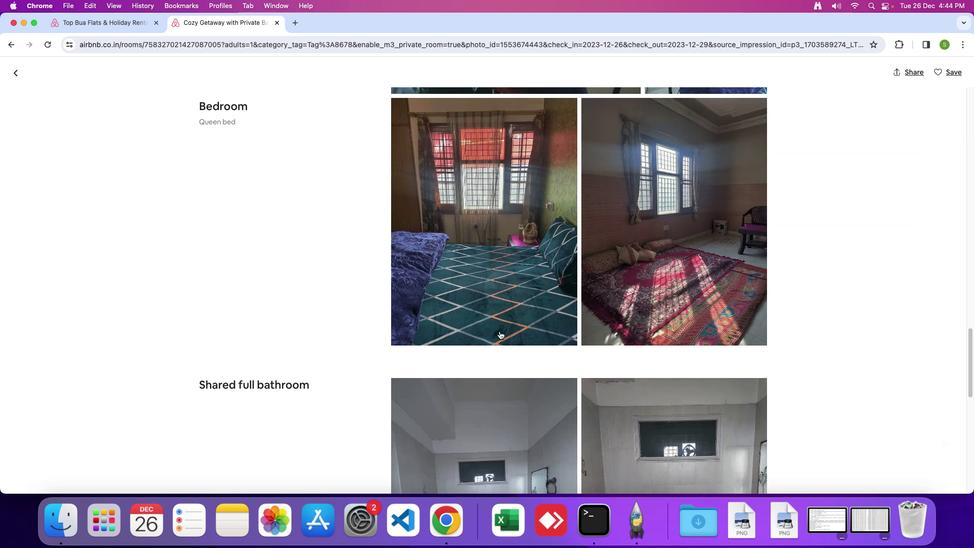 
Action: Mouse scrolled (512, 314) with delta (19, 44)
Screenshot: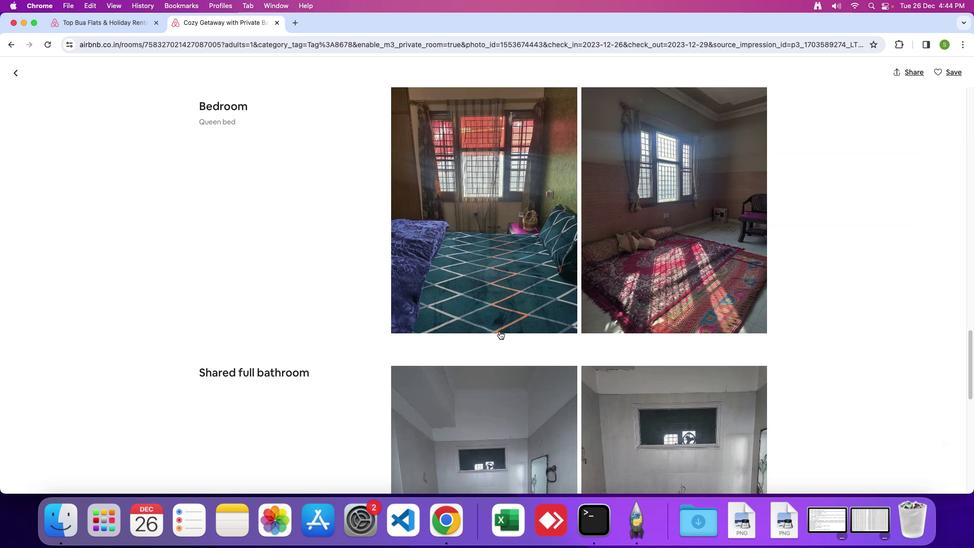 
Action: Mouse scrolled (512, 314) with delta (19, 45)
Screenshot: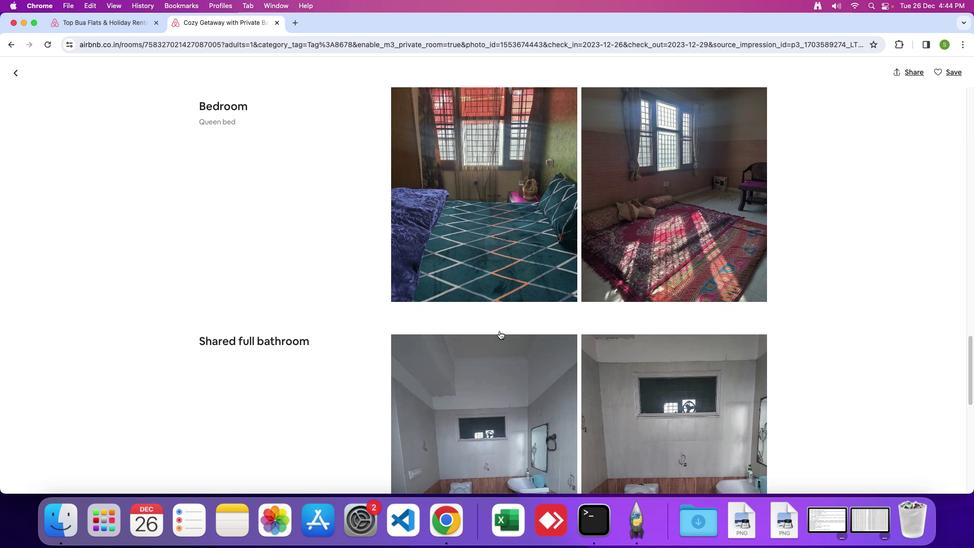 
Action: Mouse scrolled (512, 314) with delta (19, 45)
Screenshot: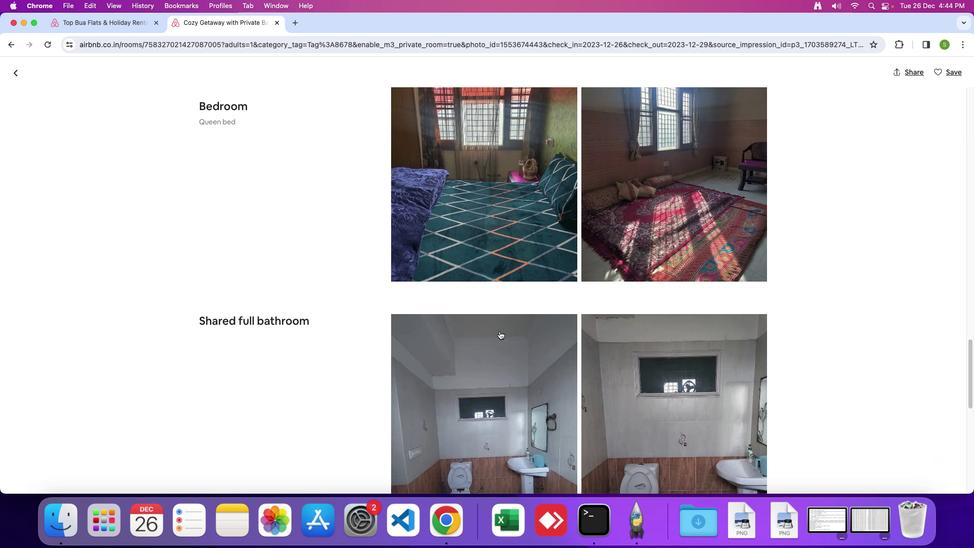 
Action: Mouse scrolled (512, 314) with delta (19, 44)
Screenshot: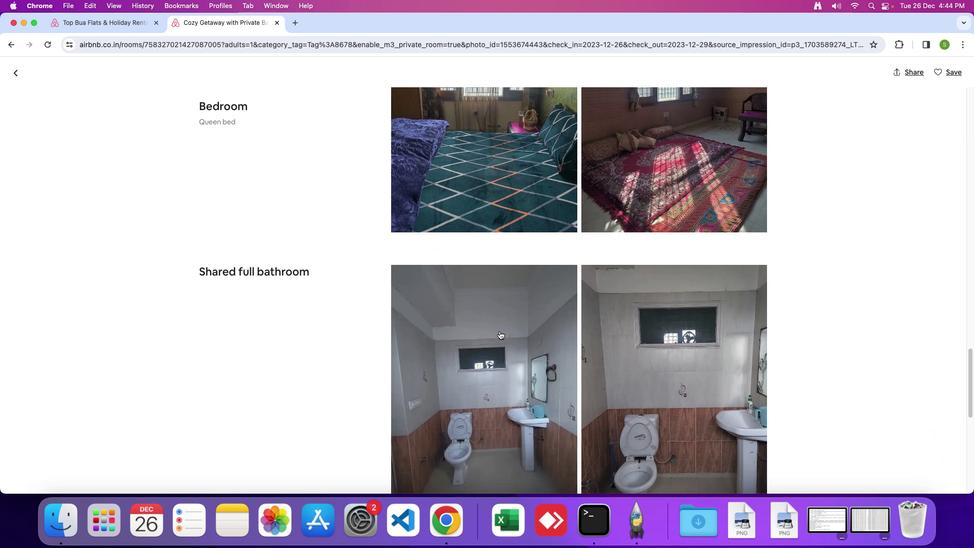 
Action: Mouse scrolled (512, 314) with delta (19, 45)
Screenshot: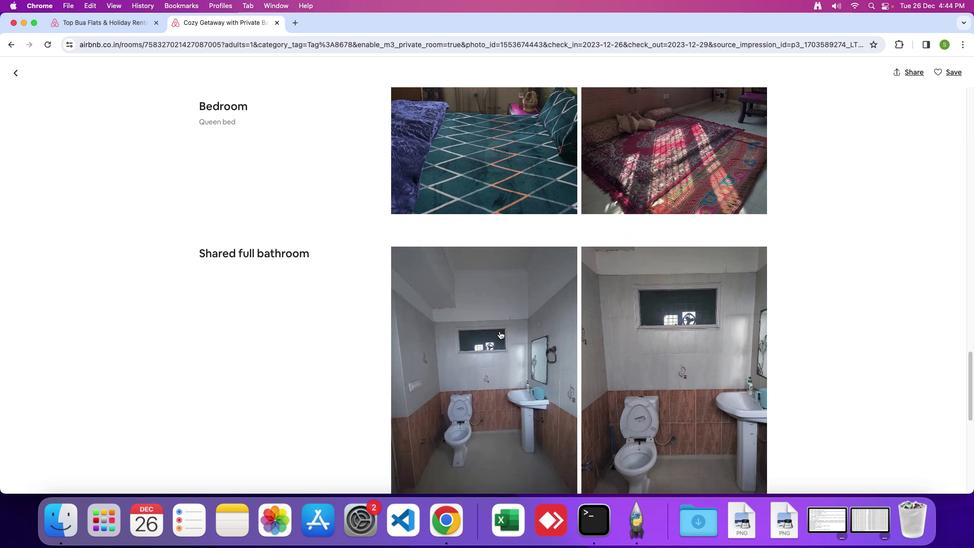 
Action: Mouse scrolled (512, 314) with delta (19, 45)
Screenshot: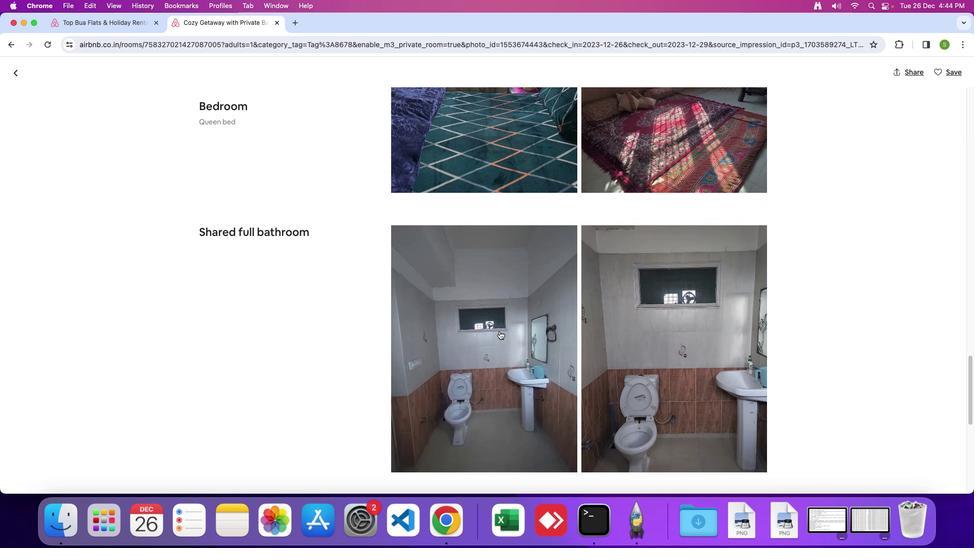 
Action: Mouse scrolled (512, 314) with delta (19, 44)
Screenshot: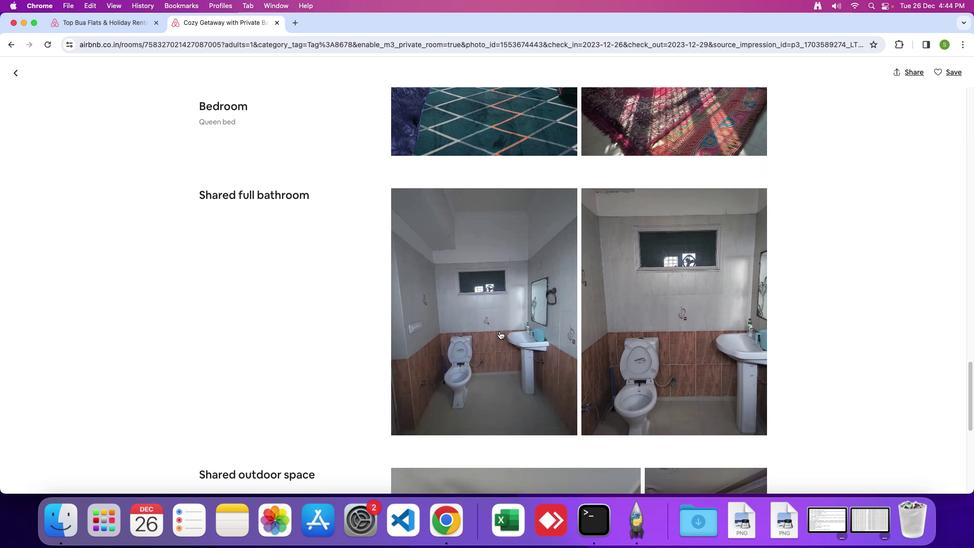 
Action: Mouse scrolled (512, 314) with delta (19, 45)
Screenshot: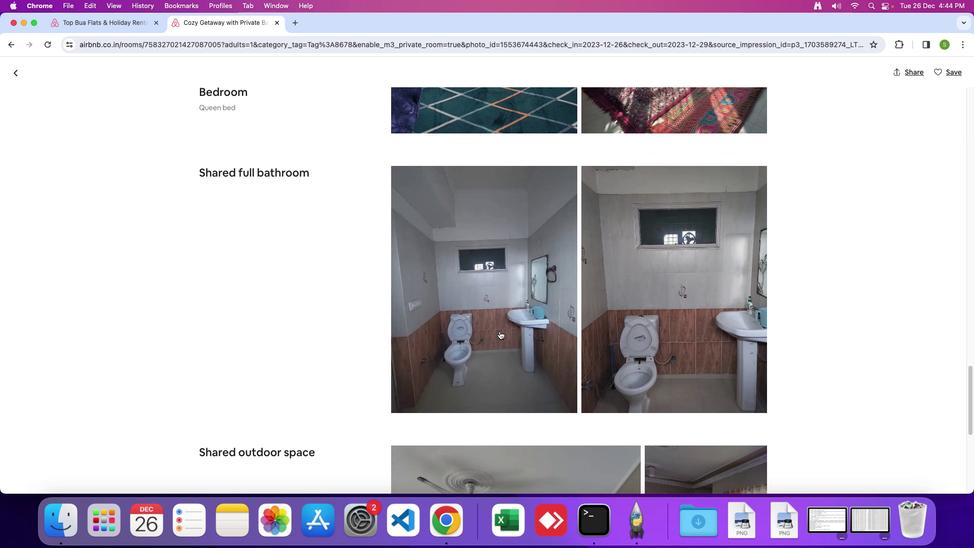 
Action: Mouse scrolled (512, 314) with delta (19, 45)
Screenshot: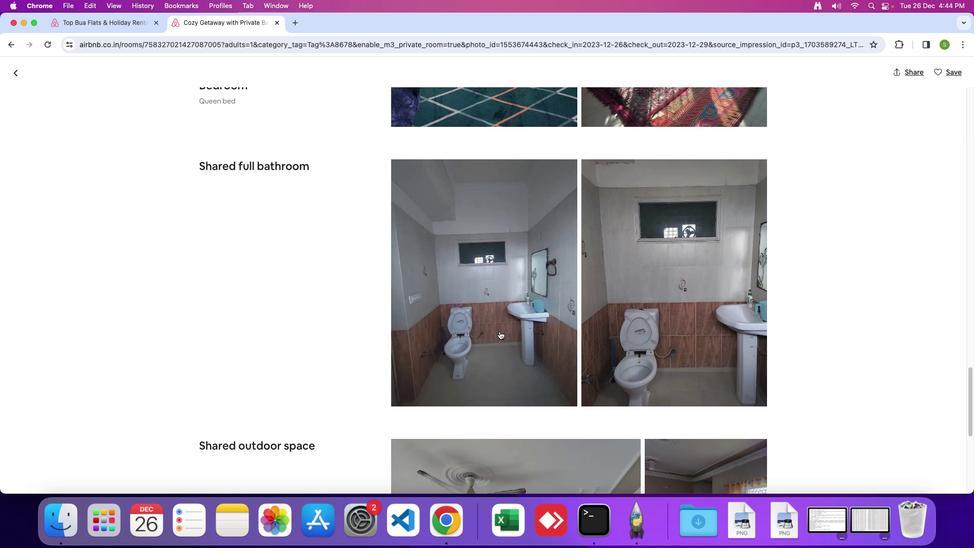 
Action: Mouse scrolled (512, 314) with delta (19, 44)
Screenshot: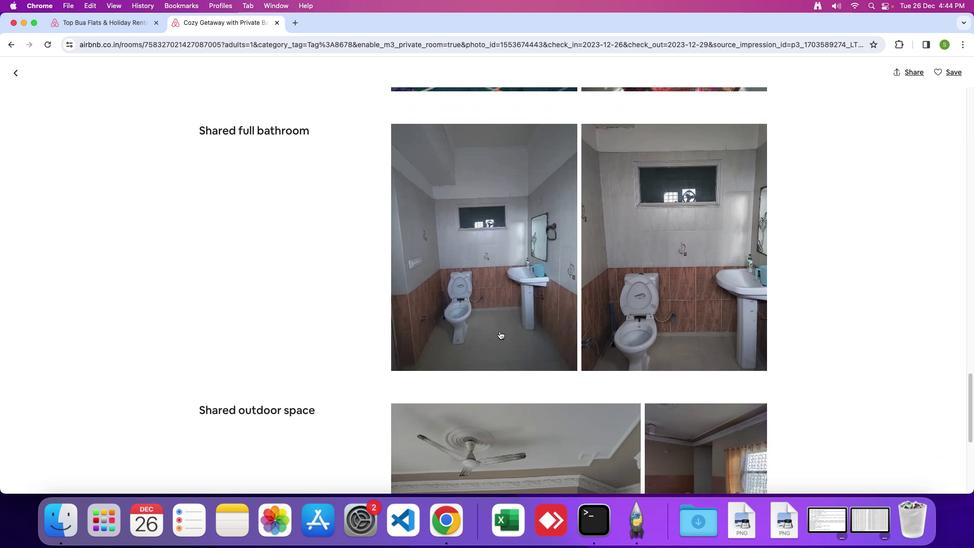 
Action: Mouse scrolled (512, 314) with delta (19, 45)
Screenshot: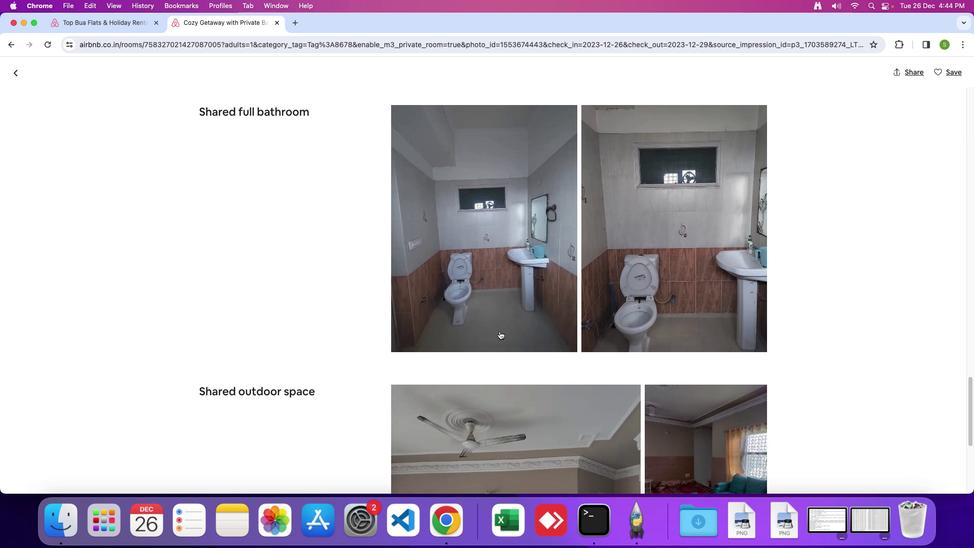 
Action: Mouse scrolled (512, 314) with delta (19, 45)
Screenshot: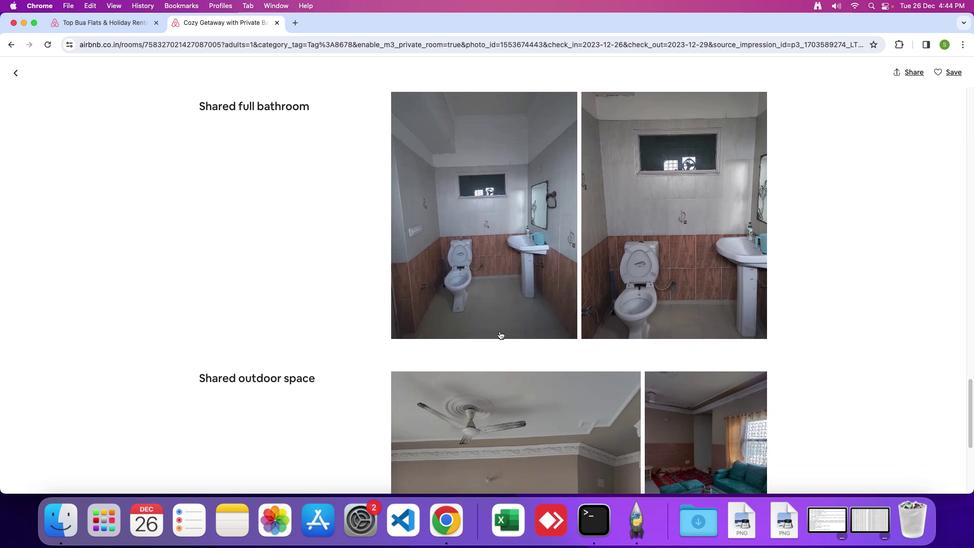 
Action: Mouse scrolled (512, 314) with delta (19, 44)
Screenshot: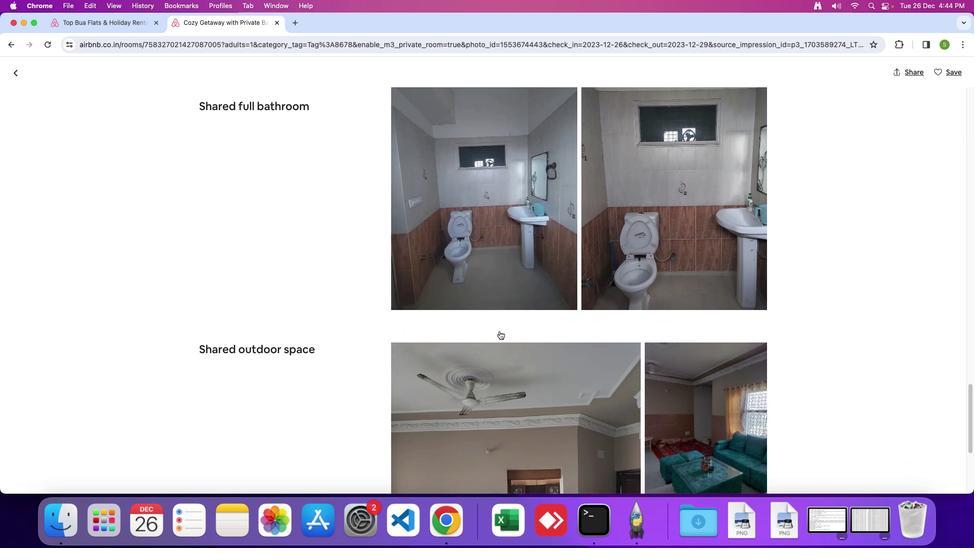 
Action: Mouse scrolled (512, 314) with delta (19, 45)
Screenshot: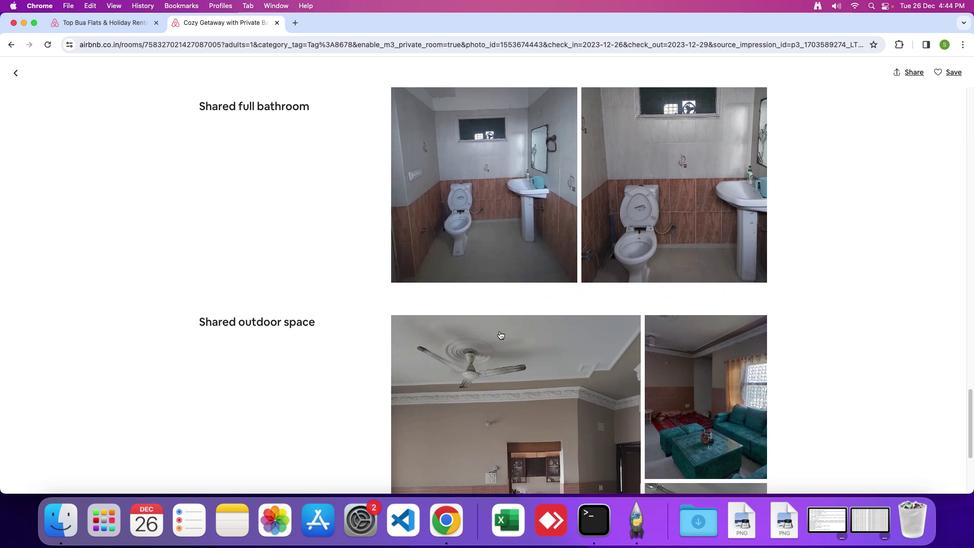 
Action: Mouse scrolled (512, 314) with delta (19, 45)
Screenshot: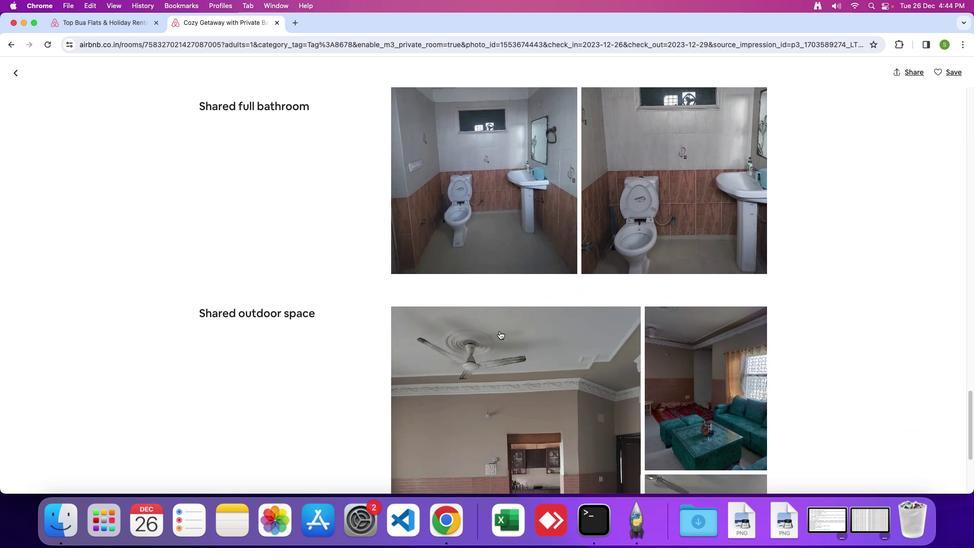 
Action: Mouse scrolled (512, 314) with delta (19, 44)
Screenshot: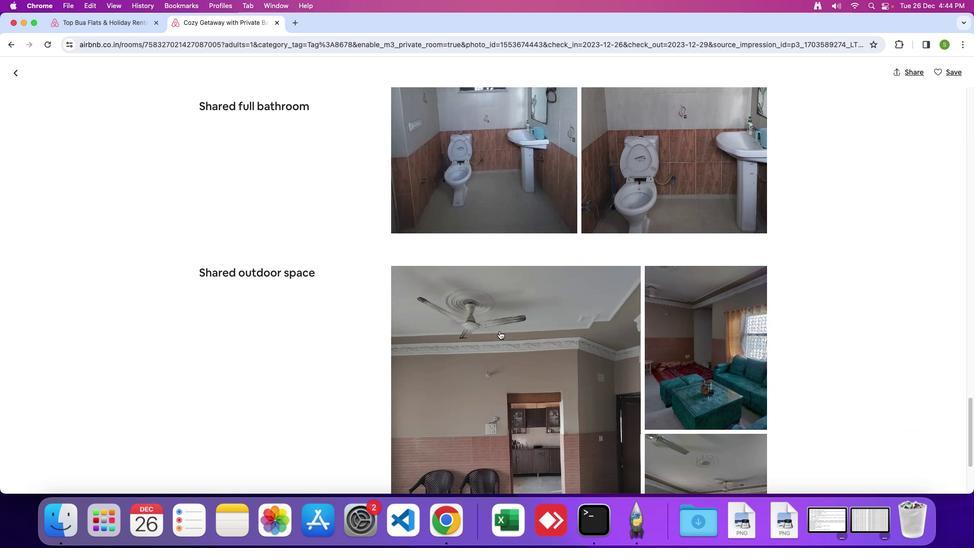 
Action: Mouse scrolled (512, 314) with delta (19, 45)
Screenshot: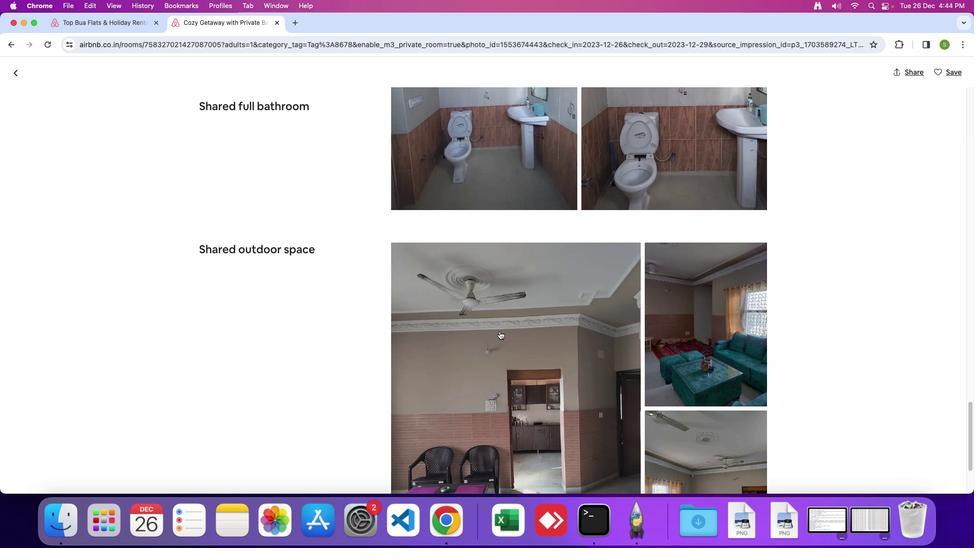 
Action: Mouse scrolled (512, 314) with delta (19, 45)
Screenshot: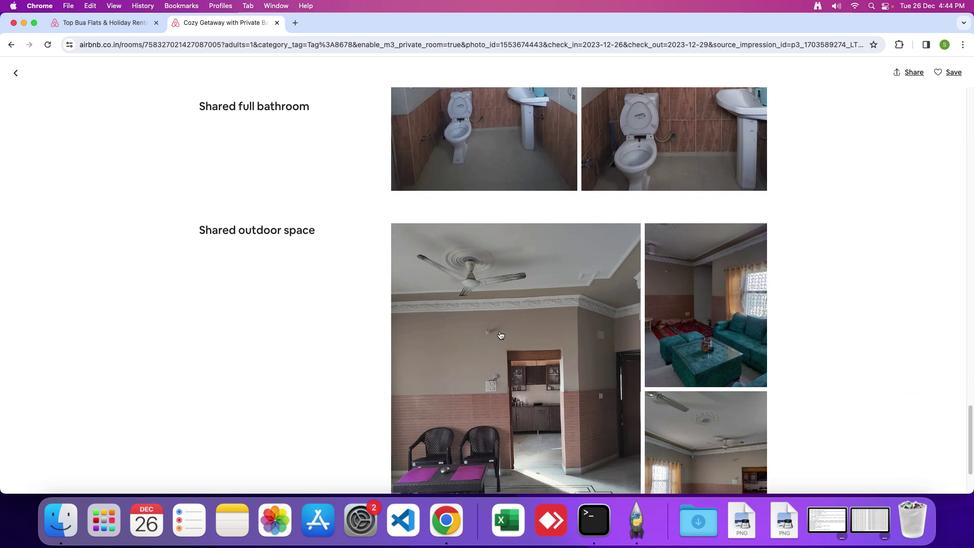 
Action: Mouse scrolled (512, 314) with delta (19, 44)
Screenshot: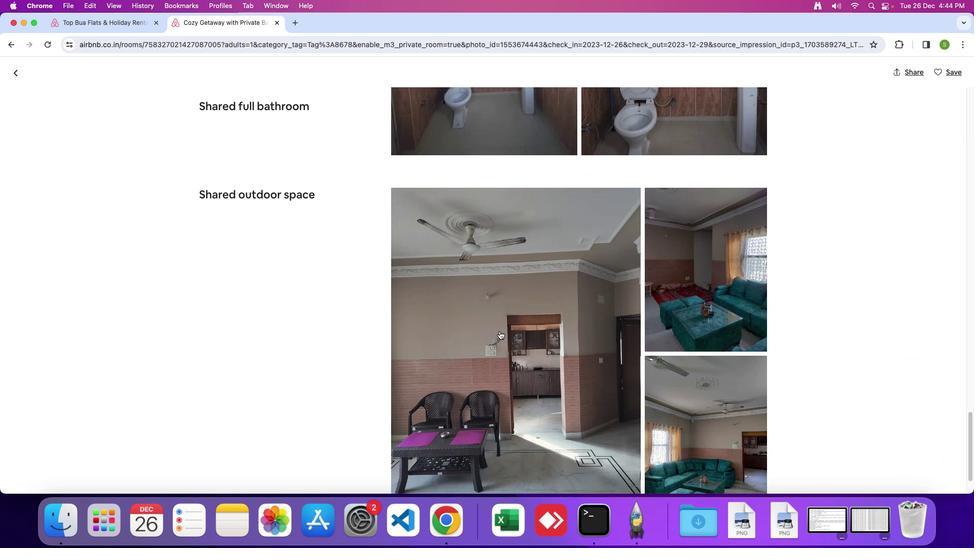 
Action: Mouse scrolled (512, 314) with delta (19, 45)
Screenshot: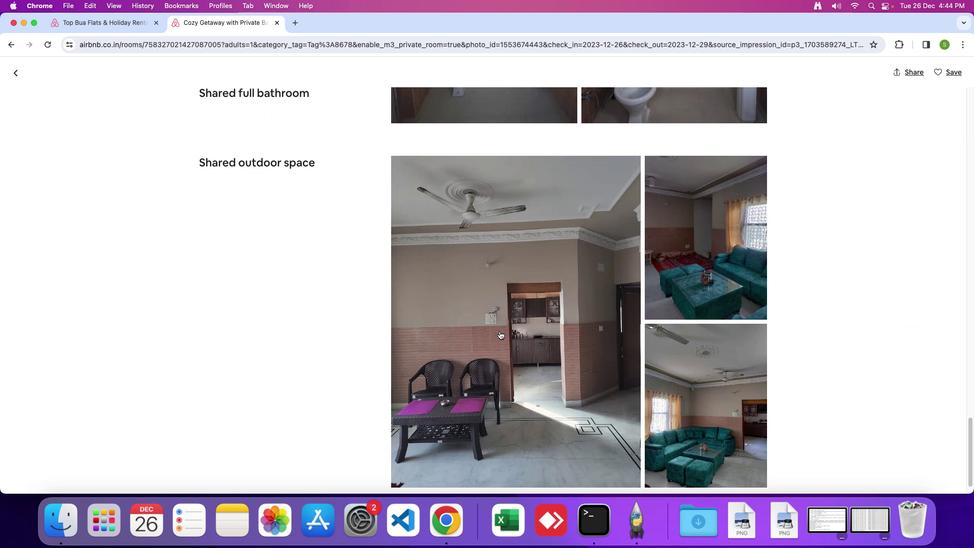 
Action: Mouse scrolled (512, 314) with delta (19, 45)
Screenshot: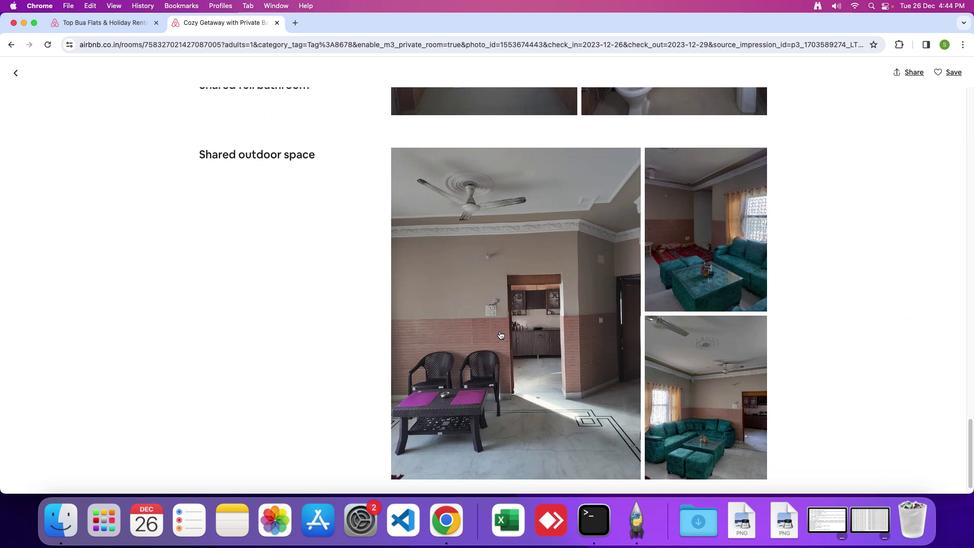 
Action: Mouse scrolled (512, 314) with delta (19, 44)
Screenshot: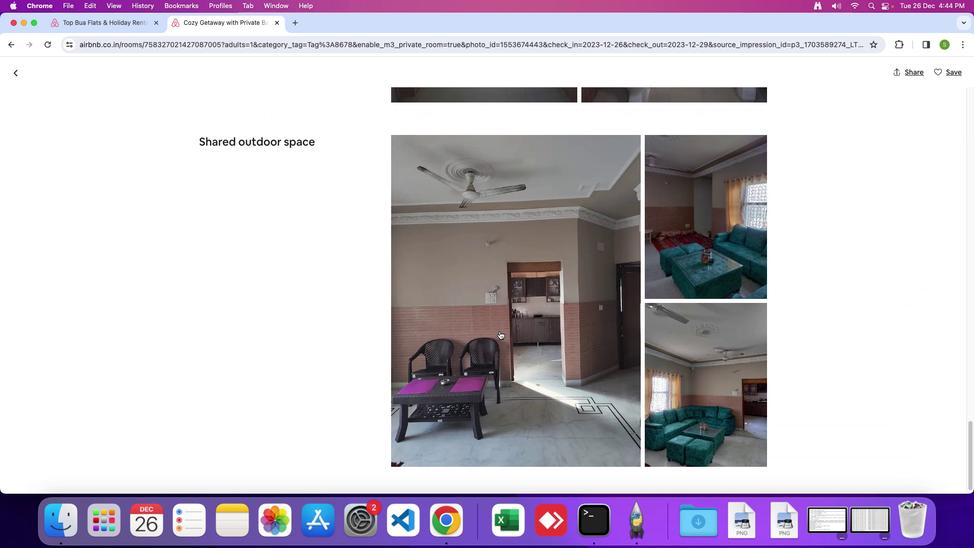 
Action: Mouse scrolled (512, 314) with delta (19, 45)
Screenshot: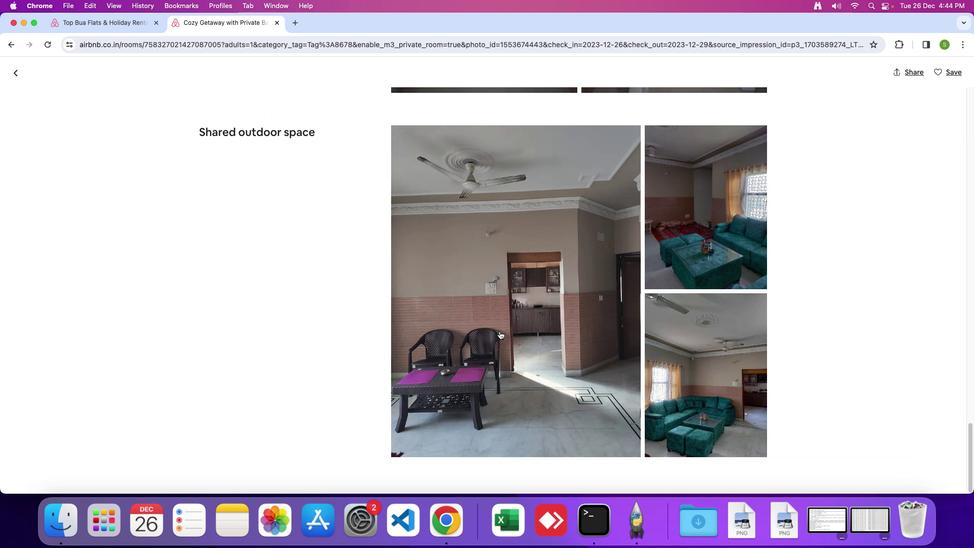 
Action: Mouse scrolled (512, 314) with delta (19, 45)
Screenshot: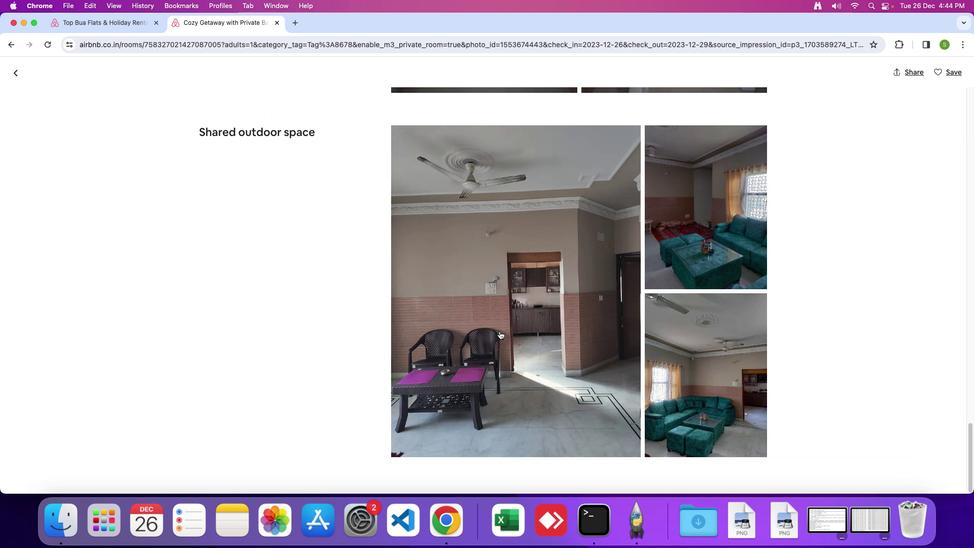 
Action: Mouse scrolled (512, 314) with delta (19, 44)
Screenshot: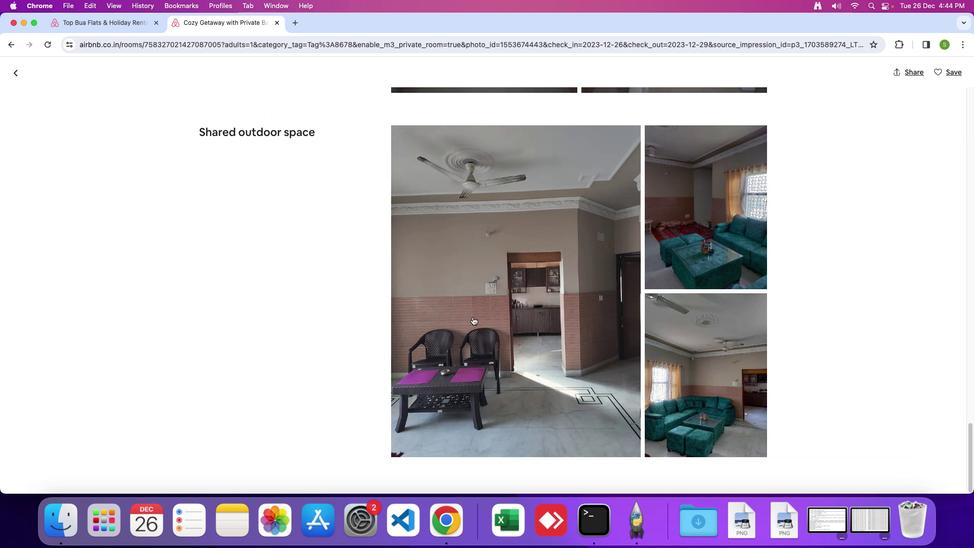 
Action: Mouse moved to (39, 105)
Screenshot: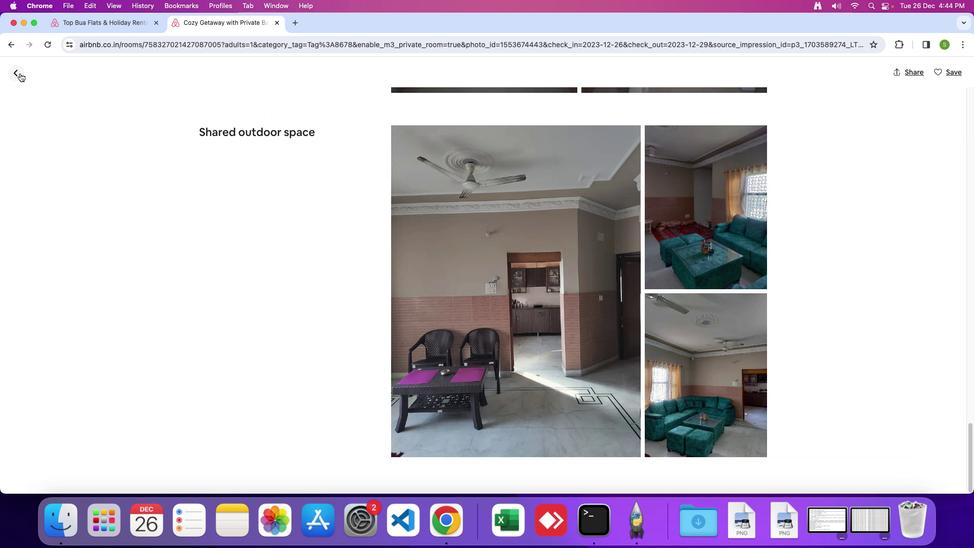 
Action: Mouse pressed left at (39, 105)
Screenshot: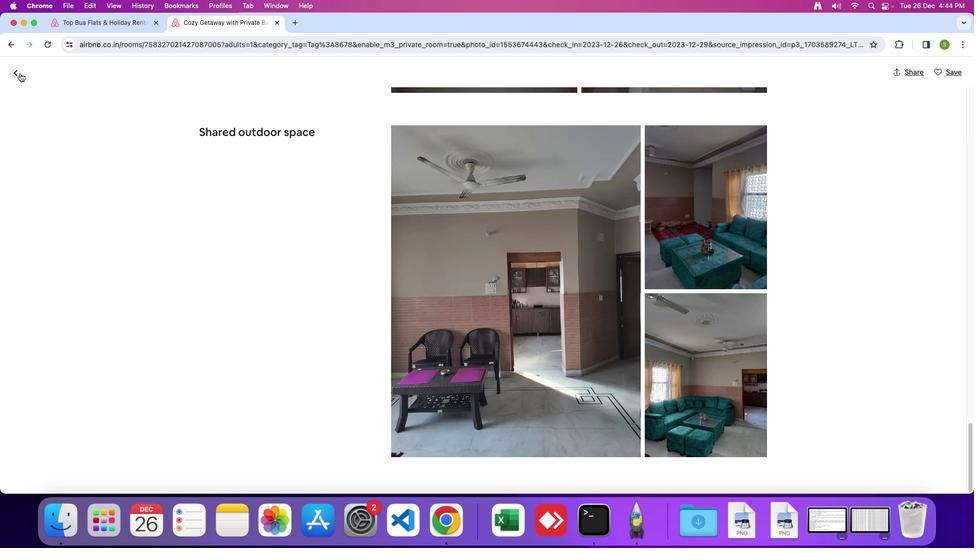
Action: Mouse moved to (467, 317)
Screenshot: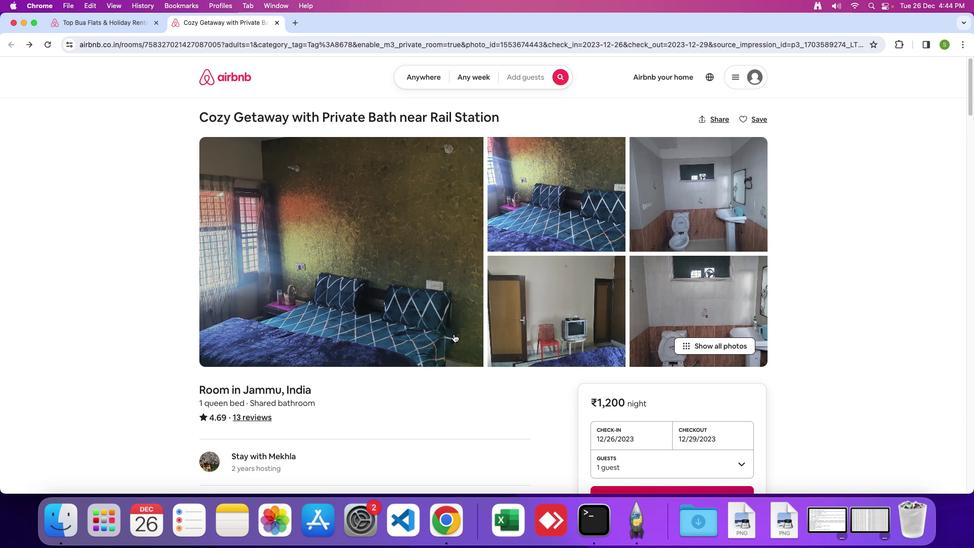 
Action: Mouse scrolled (467, 317) with delta (19, 45)
Screenshot: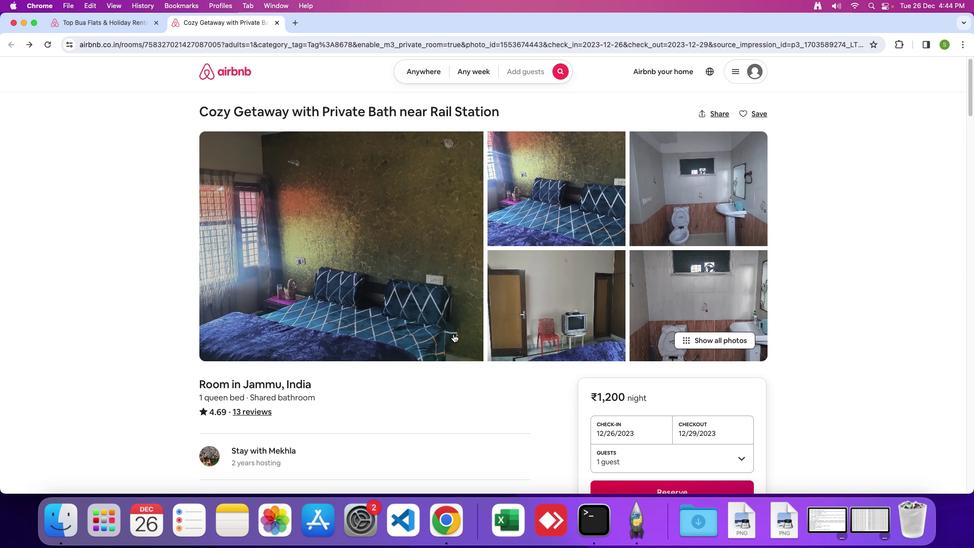
Action: Mouse moved to (467, 317)
Screenshot: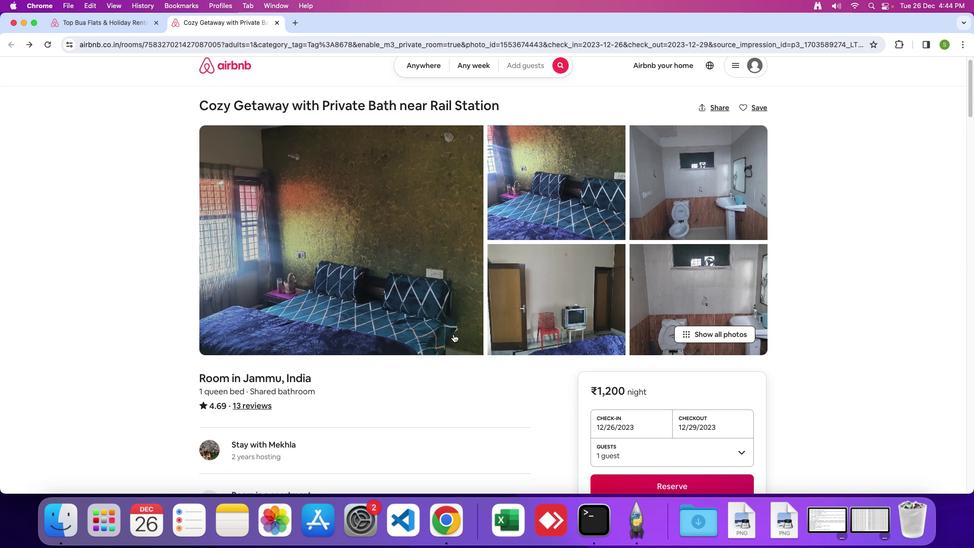 
Action: Mouse scrolled (467, 317) with delta (19, 45)
Screenshot: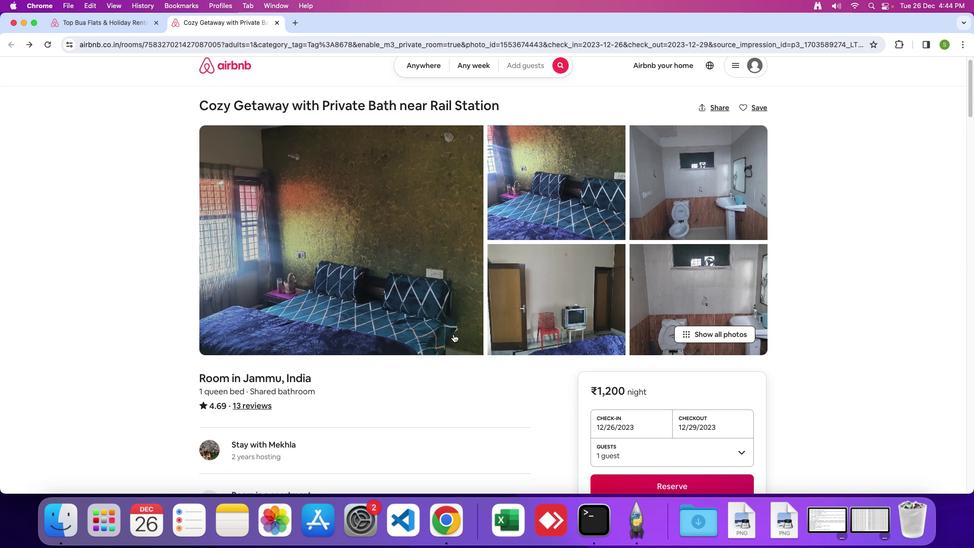 
Action: Mouse moved to (467, 317)
Screenshot: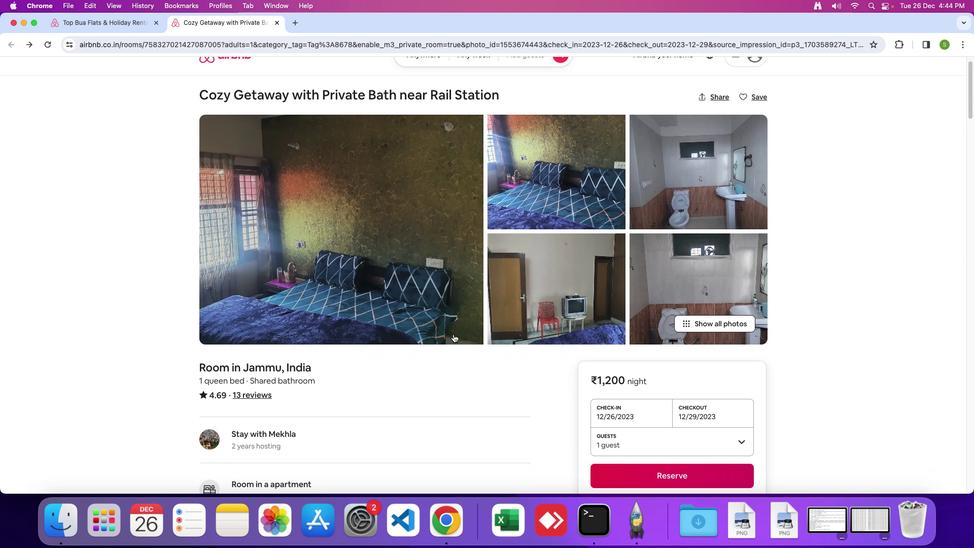 
Action: Mouse scrolled (467, 317) with delta (19, 44)
Screenshot: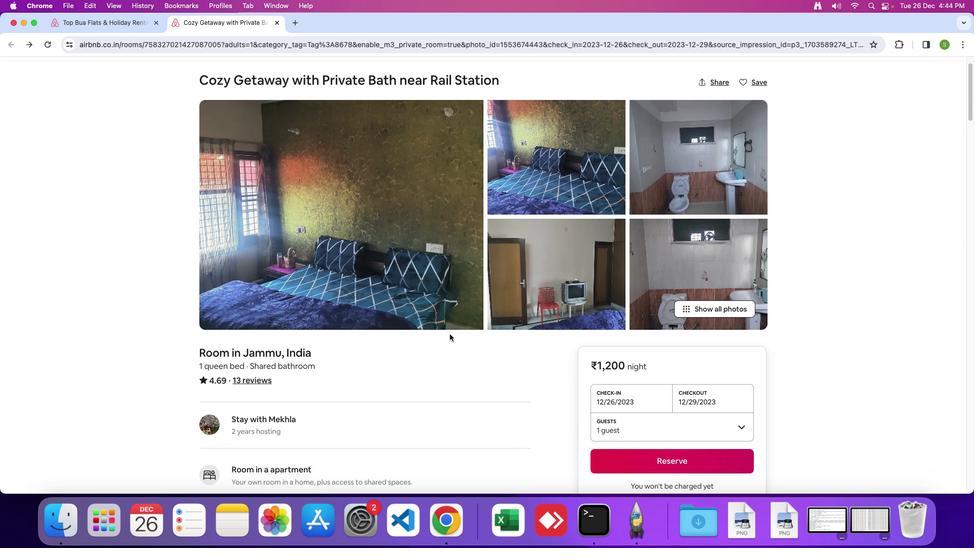
Action: Mouse moved to (462, 317)
Screenshot: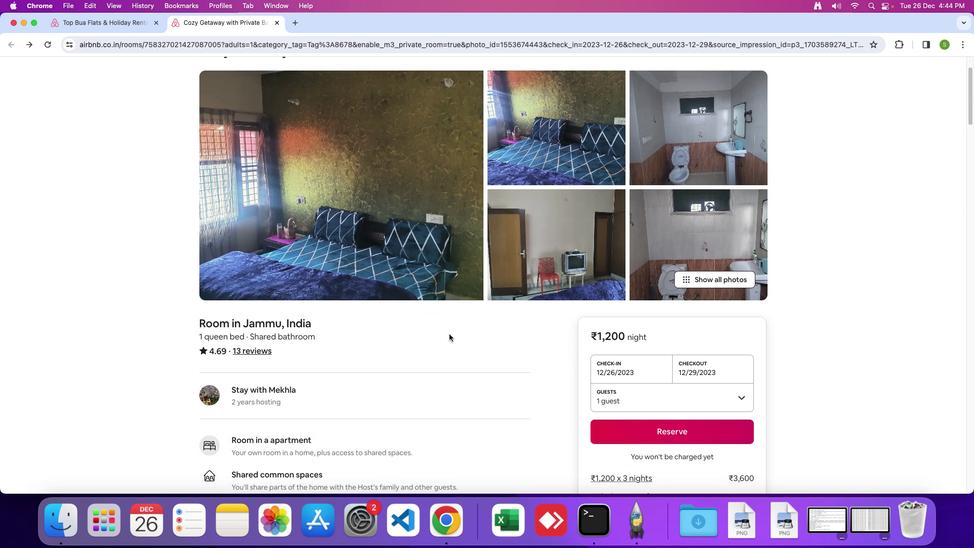 
Action: Mouse scrolled (462, 317) with delta (19, 45)
Screenshot: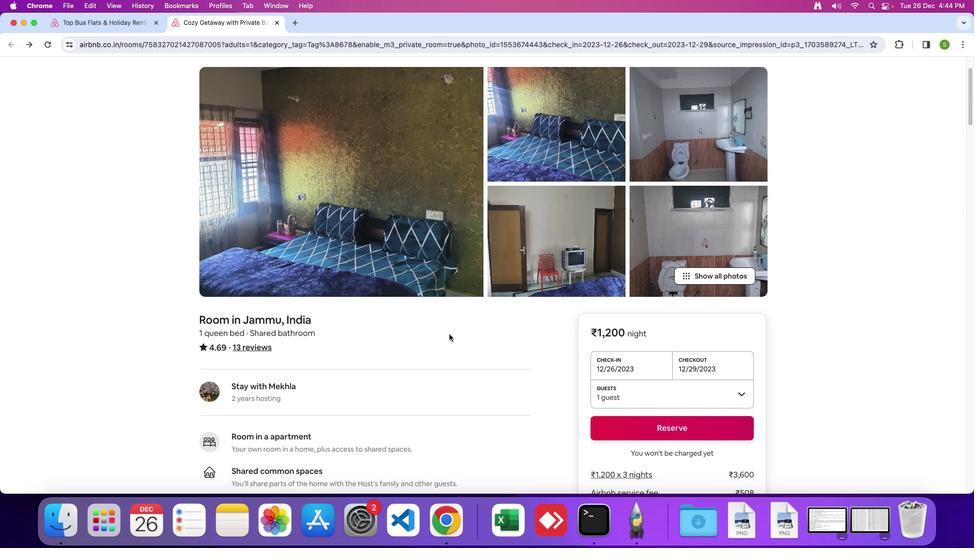 
Action: Mouse scrolled (462, 317) with delta (19, 45)
Screenshot: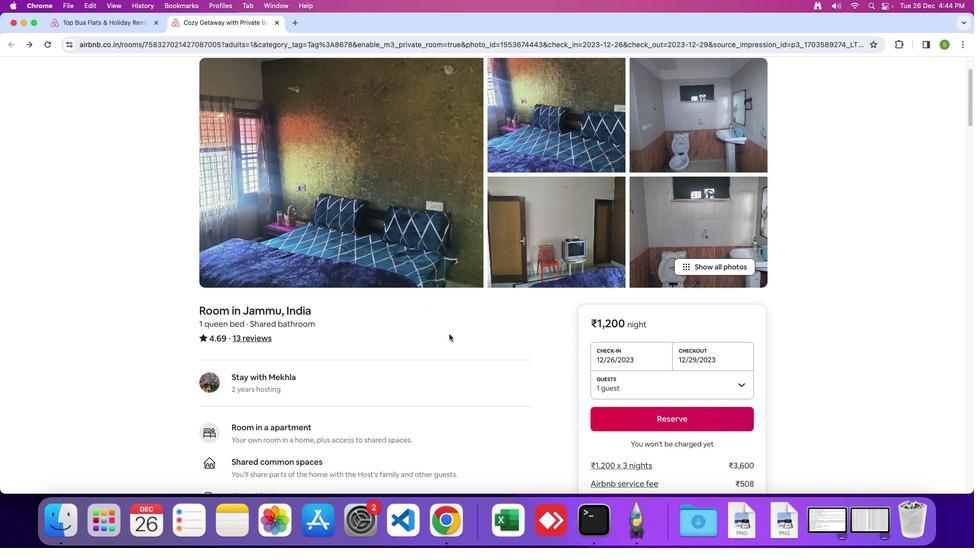 
Action: Mouse moved to (462, 317)
Screenshot: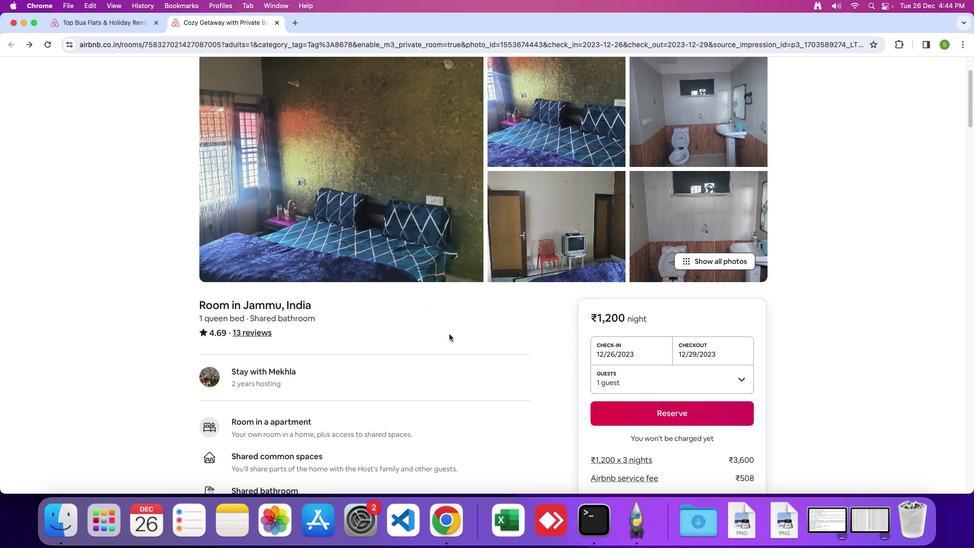 
Action: Mouse scrolled (462, 317) with delta (19, 45)
Screenshot: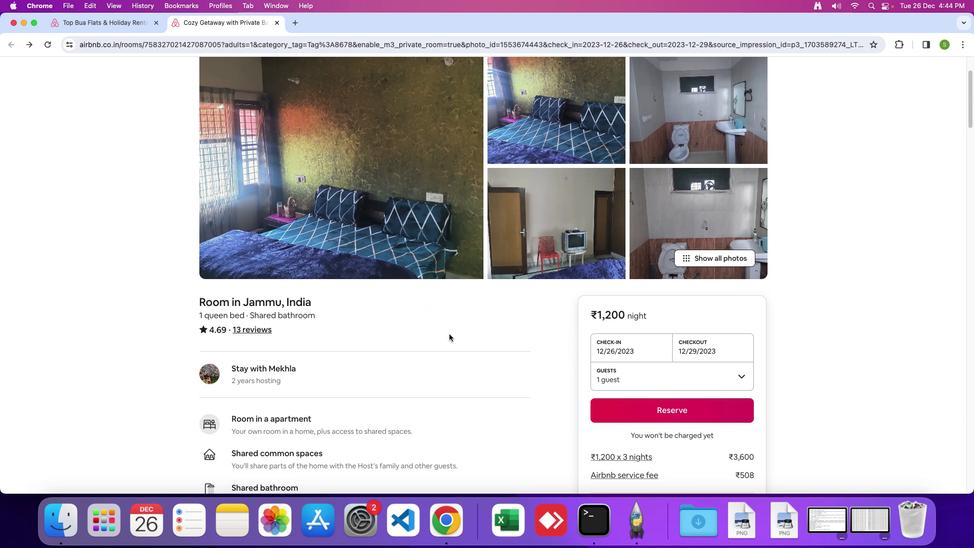 
Action: Mouse scrolled (462, 317) with delta (19, 45)
Screenshot: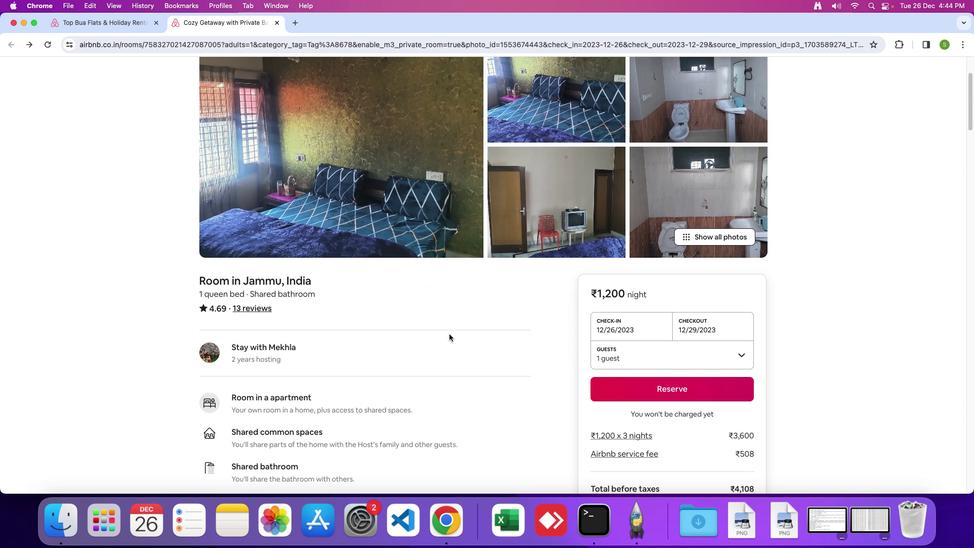 
Action: Mouse scrolled (462, 317) with delta (19, 44)
Screenshot: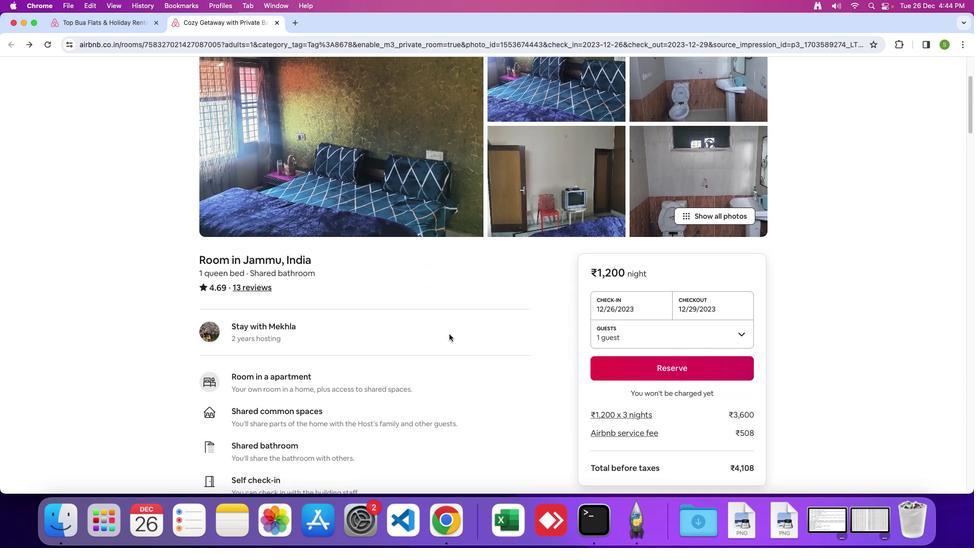 
Action: Mouse scrolled (462, 317) with delta (19, 45)
Screenshot: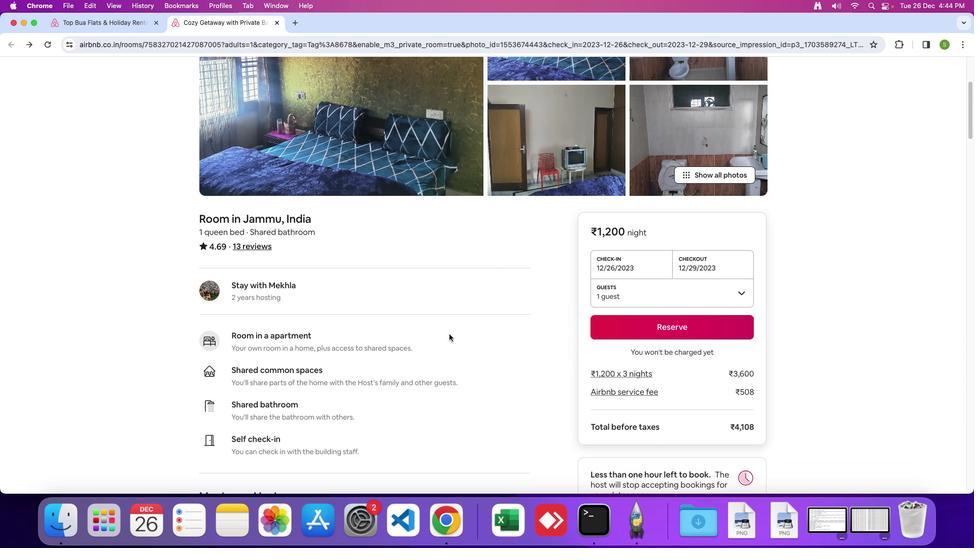 
Action: Mouse scrolled (462, 317) with delta (19, 45)
Screenshot: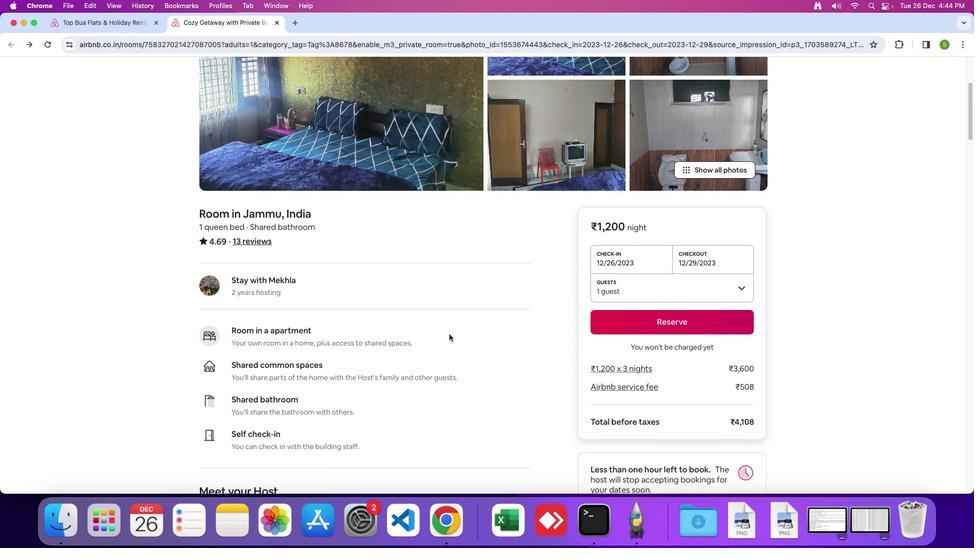 
Action: Mouse scrolled (462, 317) with delta (19, 44)
Screenshot: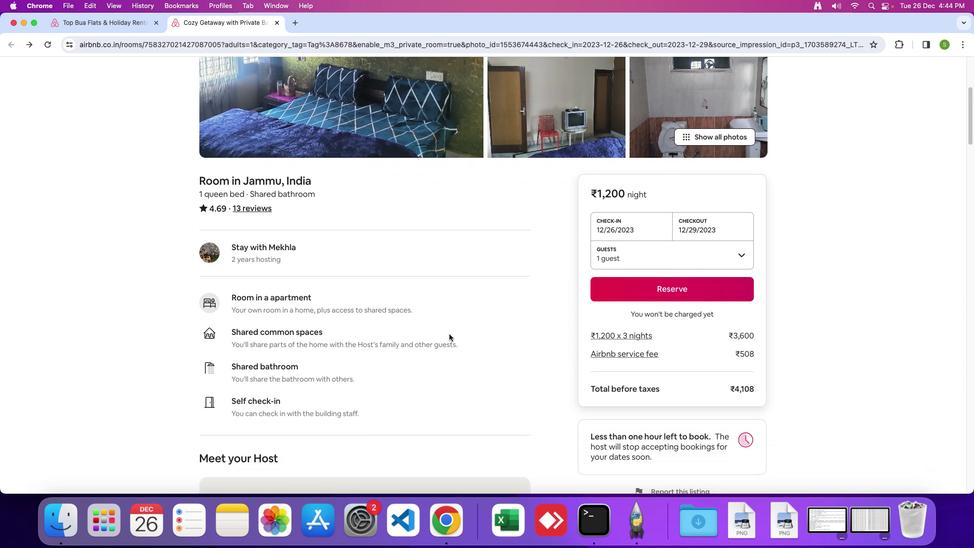 
Action: Mouse scrolled (462, 317) with delta (19, 45)
Screenshot: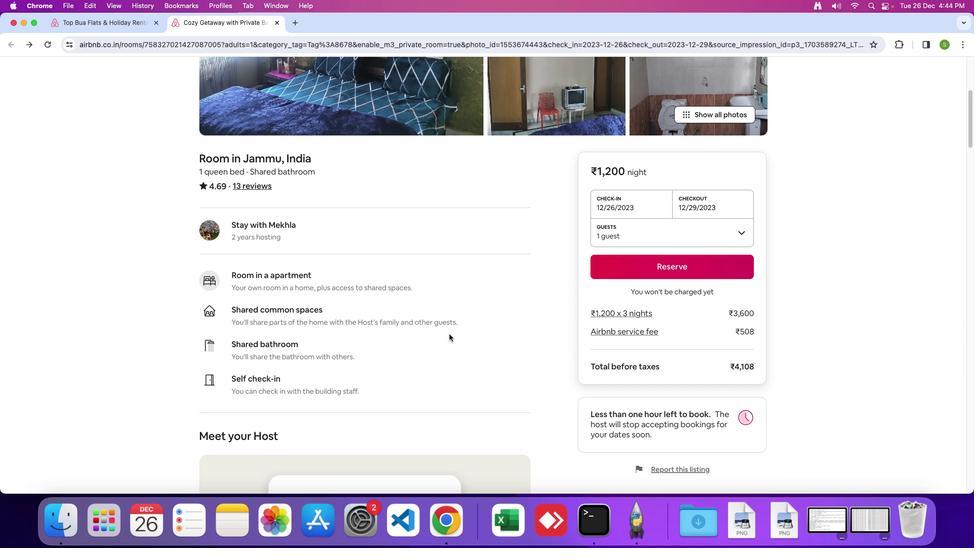 
Action: Mouse scrolled (462, 317) with delta (19, 45)
Screenshot: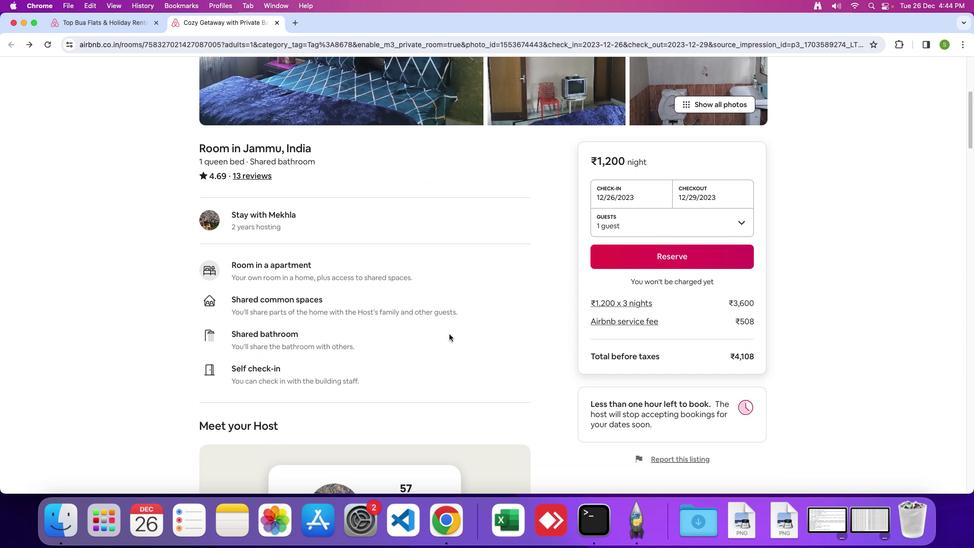 
Action: Mouse scrolled (462, 317) with delta (19, 45)
Screenshot: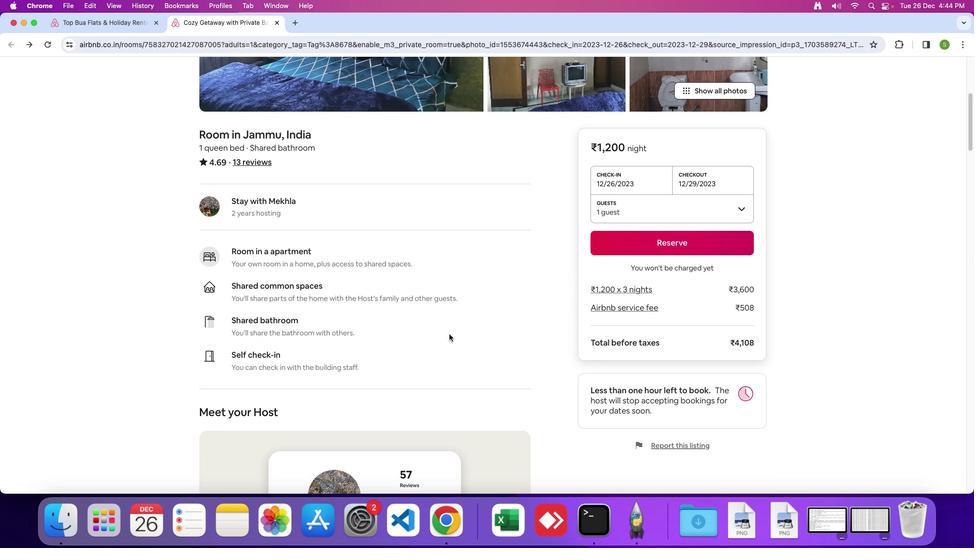 
Action: Mouse scrolled (462, 317) with delta (19, 45)
Screenshot: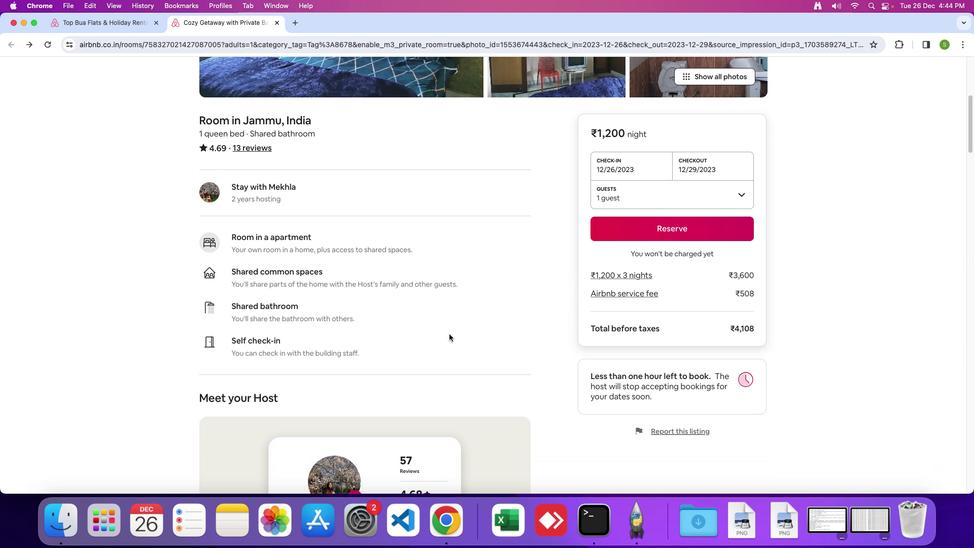 
Action: Mouse scrolled (462, 317) with delta (19, 44)
Screenshot: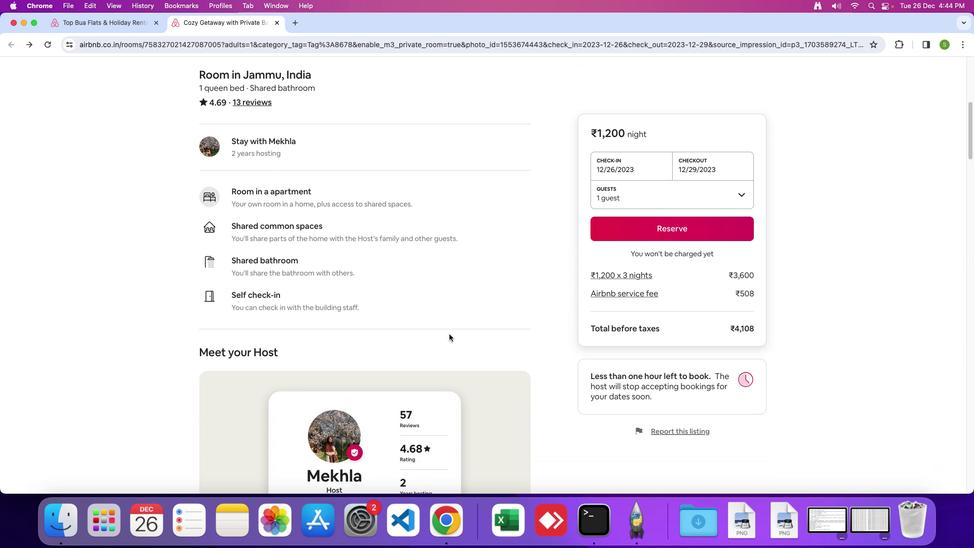 
Action: Mouse scrolled (462, 317) with delta (19, 45)
Screenshot: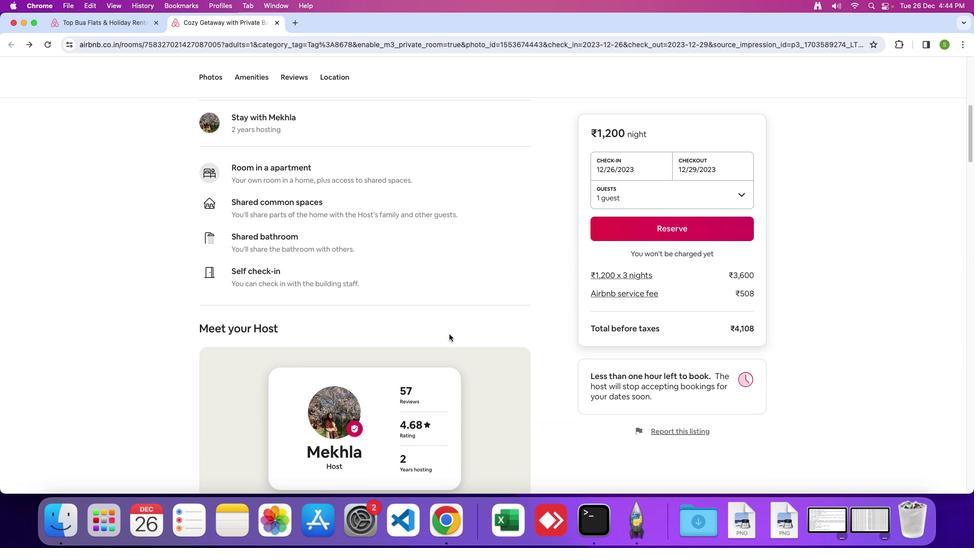 
Action: Mouse scrolled (462, 317) with delta (19, 45)
Screenshot: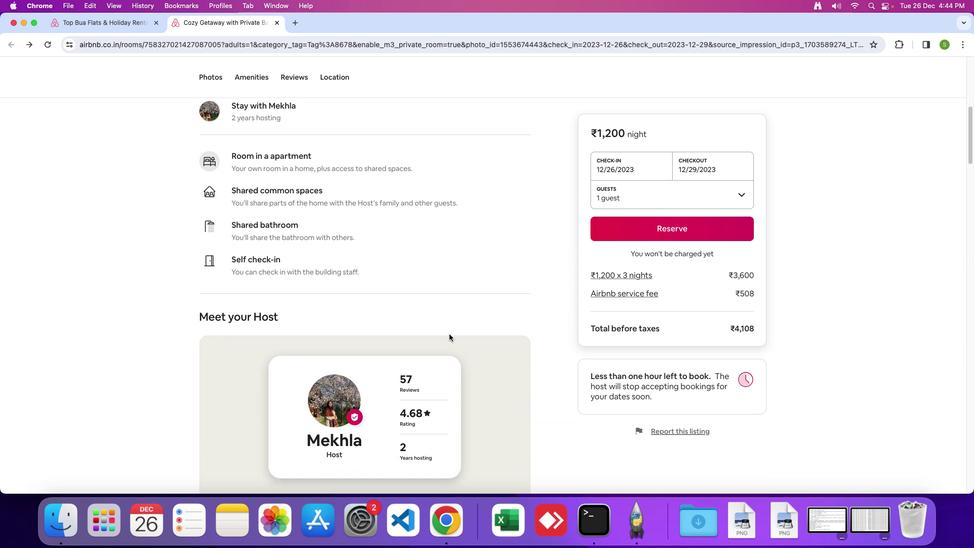 
Action: Mouse scrolled (462, 317) with delta (19, 44)
Screenshot: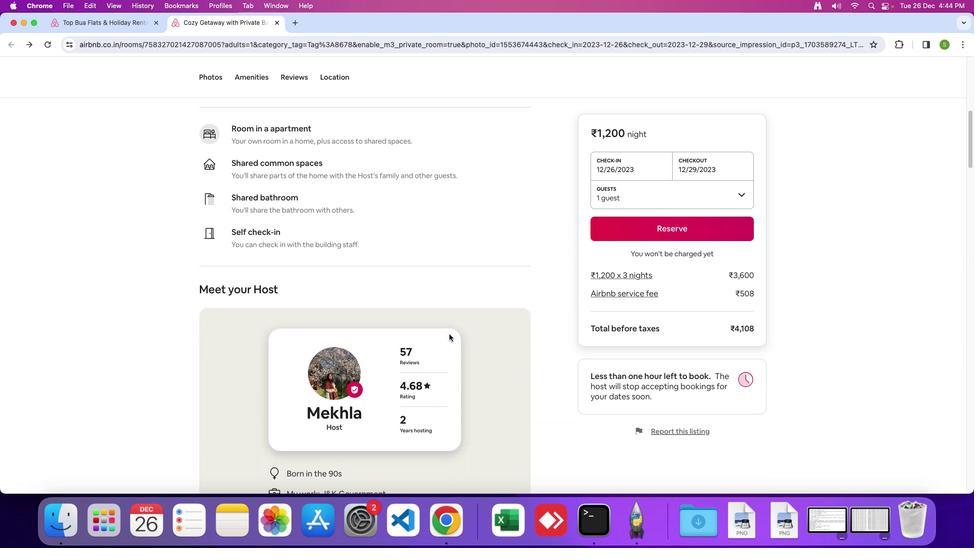 
Action: Mouse moved to (461, 317)
Screenshot: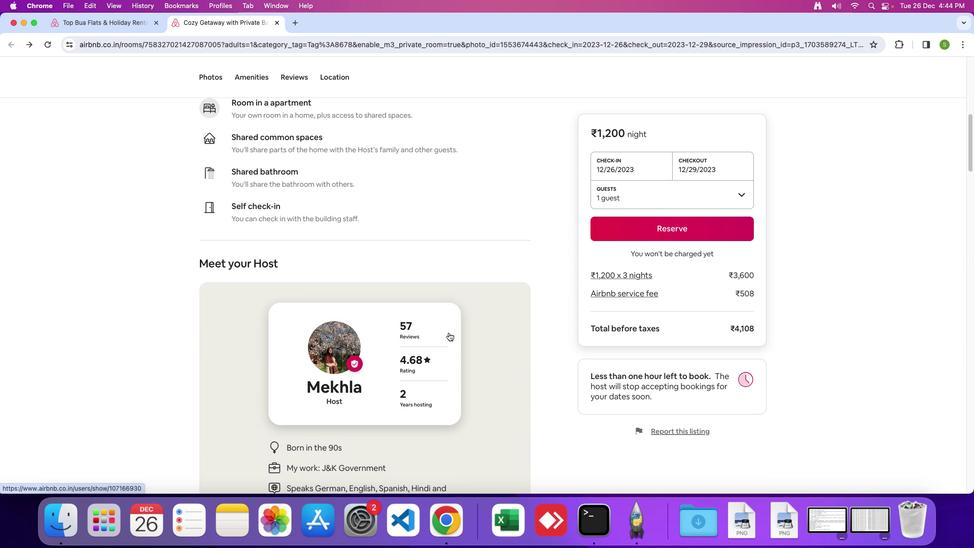 
Action: Mouse scrolled (461, 317) with delta (19, 45)
Screenshot: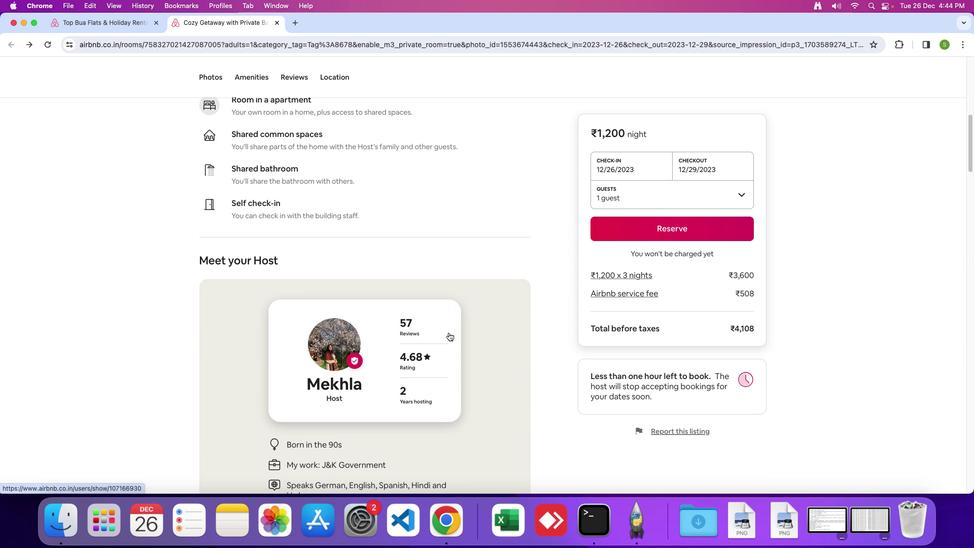 
Action: Mouse moved to (461, 316)
Screenshot: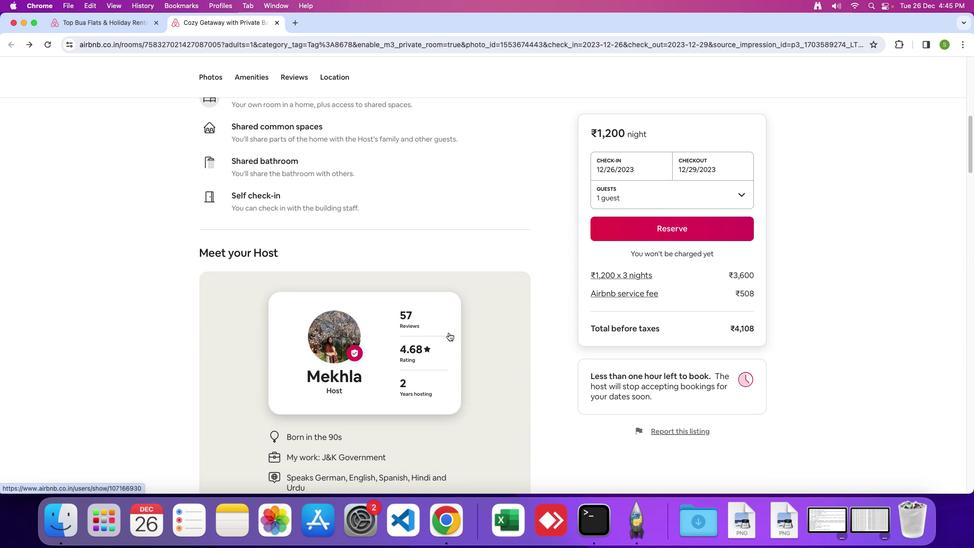 
Action: Mouse scrolled (461, 316) with delta (19, 45)
Screenshot: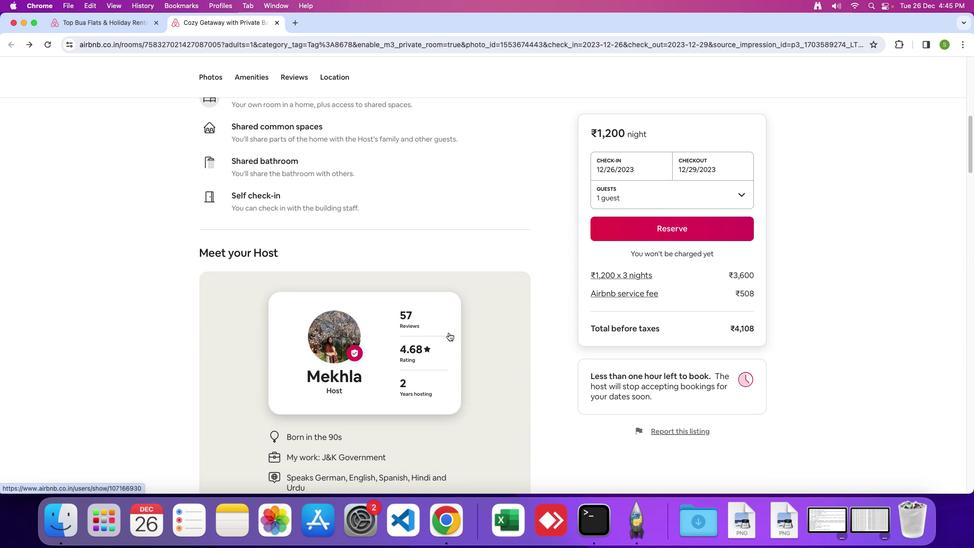 
Action: Mouse moved to (461, 316)
Screenshot: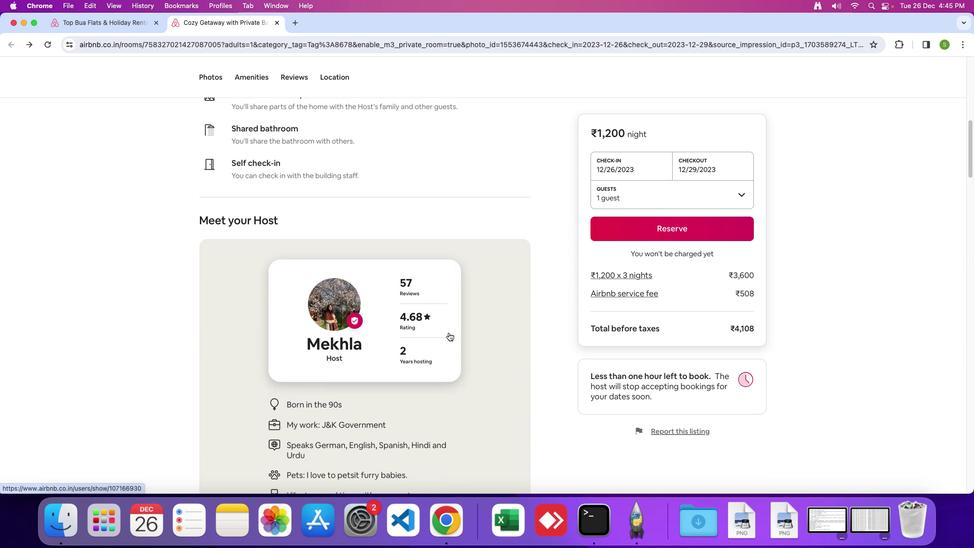 
Action: Mouse scrolled (461, 316) with delta (19, 44)
Screenshot: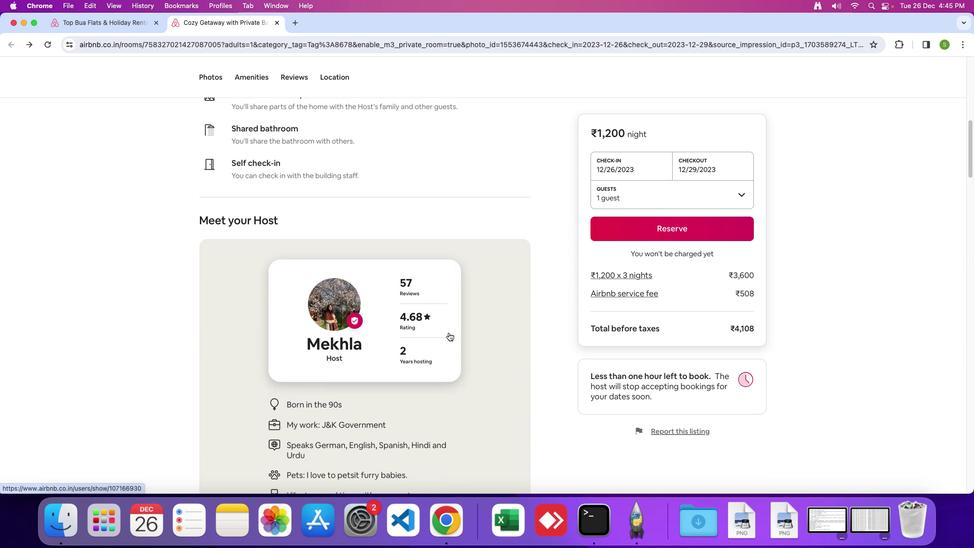
Action: Mouse scrolled (461, 316) with delta (19, 45)
Screenshot: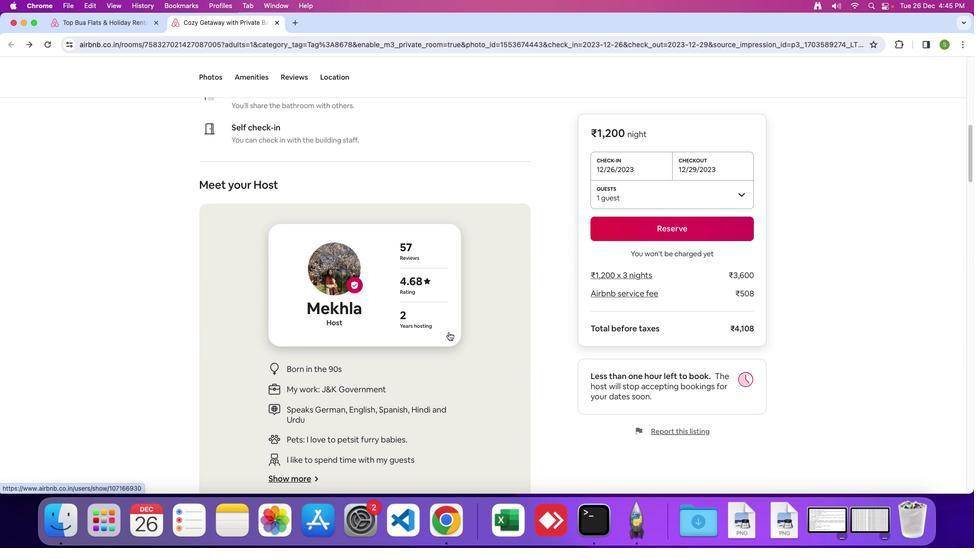 
Action: Mouse scrolled (461, 316) with delta (19, 45)
Screenshot: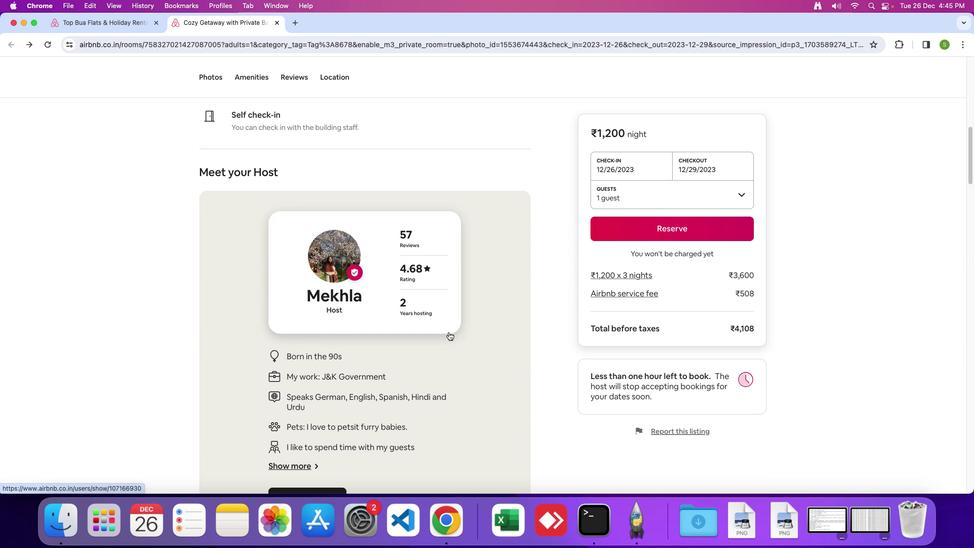 
Action: Mouse moved to (461, 316)
Screenshot: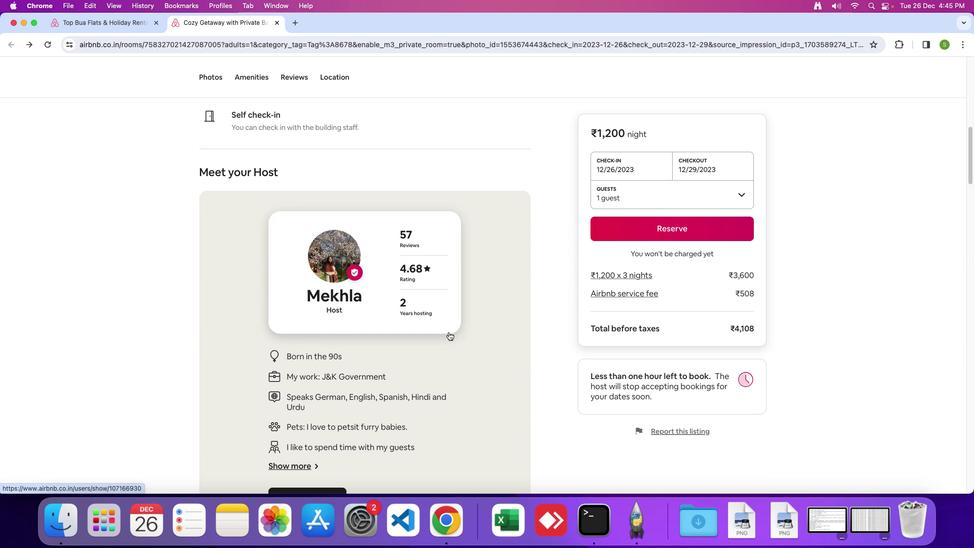 
Action: Mouse scrolled (461, 316) with delta (19, 44)
Screenshot: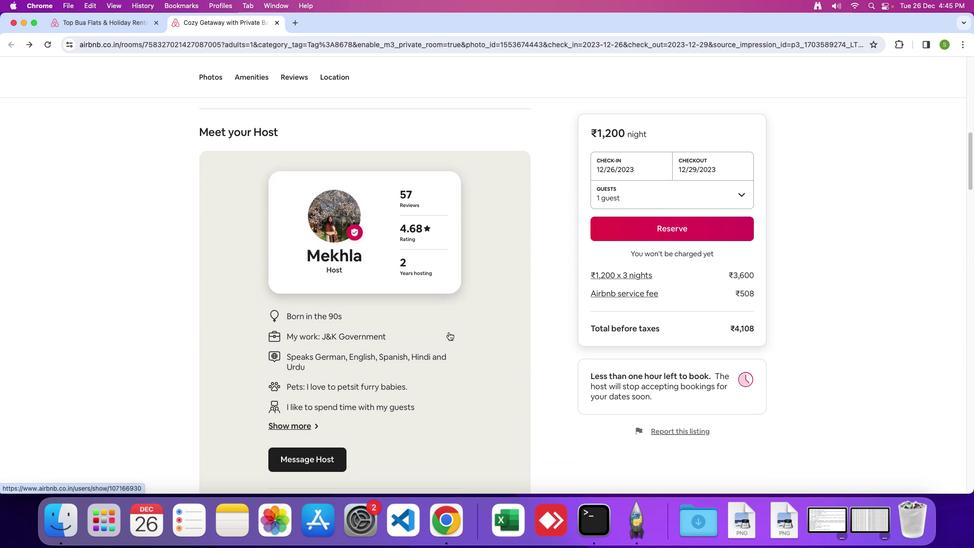 
Action: Mouse scrolled (461, 316) with delta (19, 45)
Screenshot: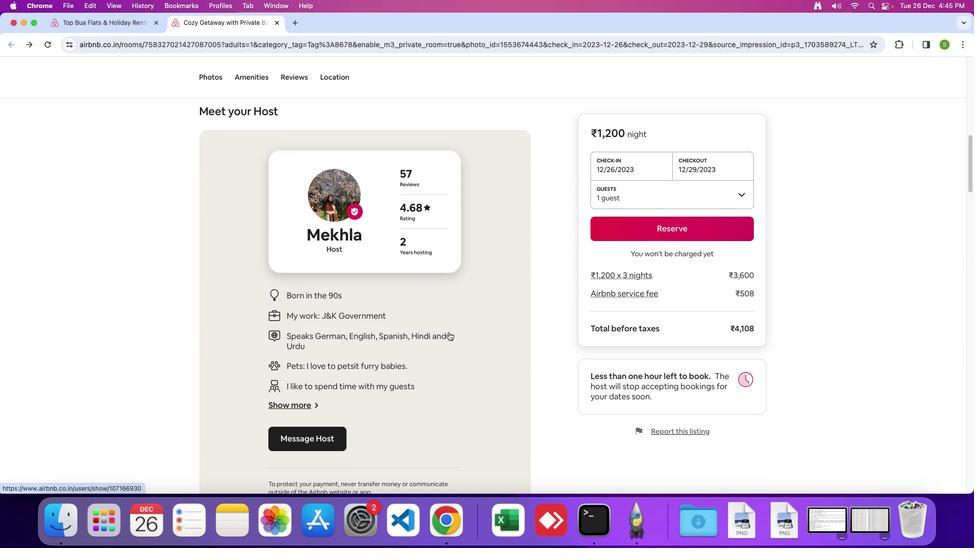 
Action: Mouse scrolled (461, 316) with delta (19, 45)
Screenshot: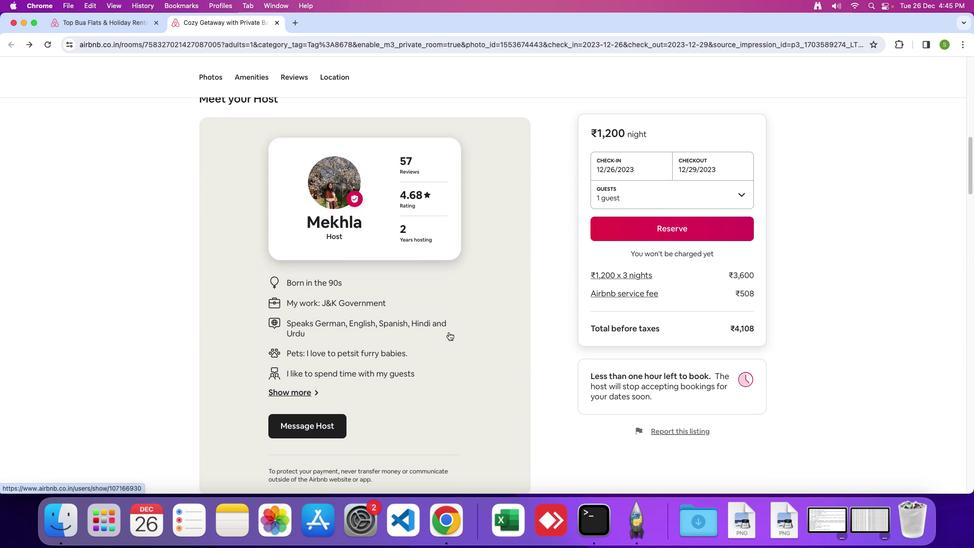 
Action: Mouse scrolled (461, 316) with delta (19, 44)
Screenshot: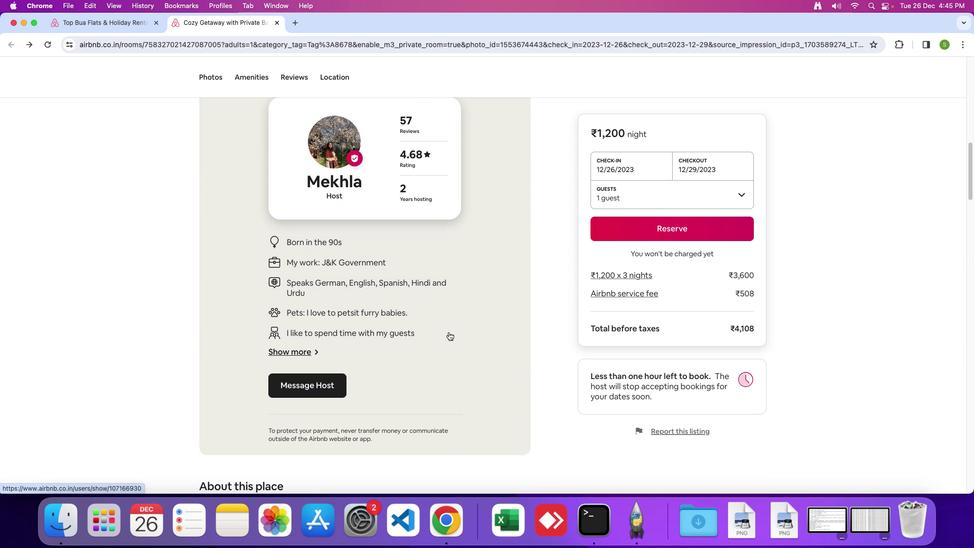 
Action: Mouse scrolled (461, 316) with delta (19, 45)
Screenshot: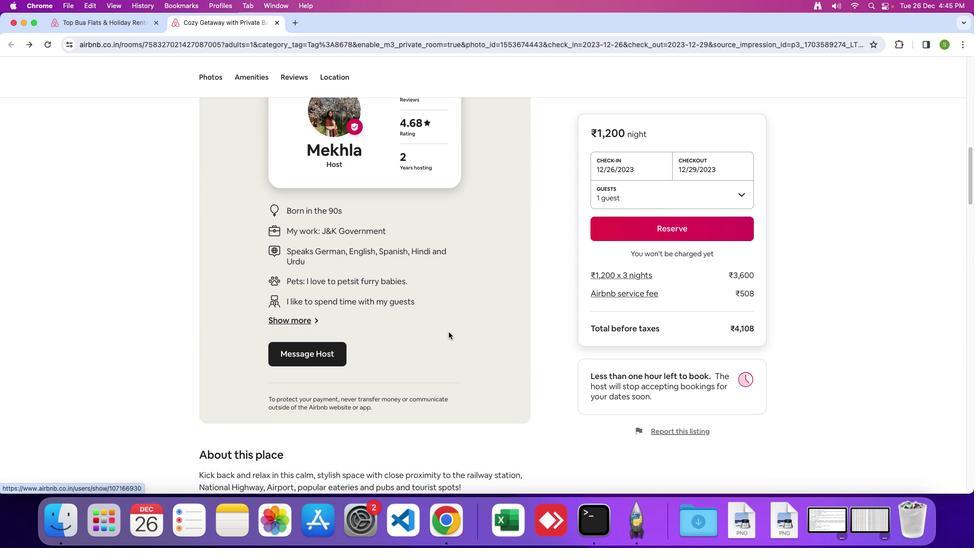 
Action: Mouse scrolled (461, 316) with delta (19, 45)
Screenshot: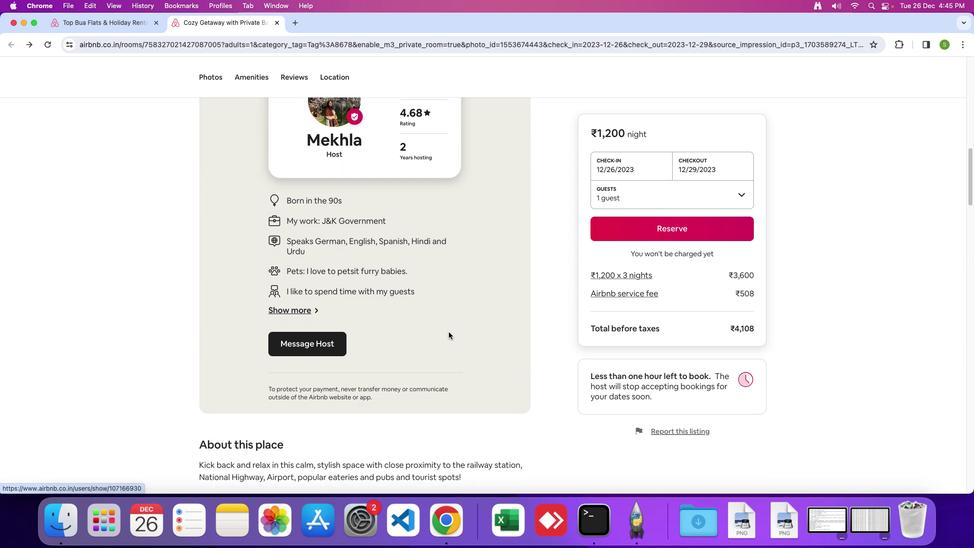 
Action: Mouse moved to (461, 316)
Screenshot: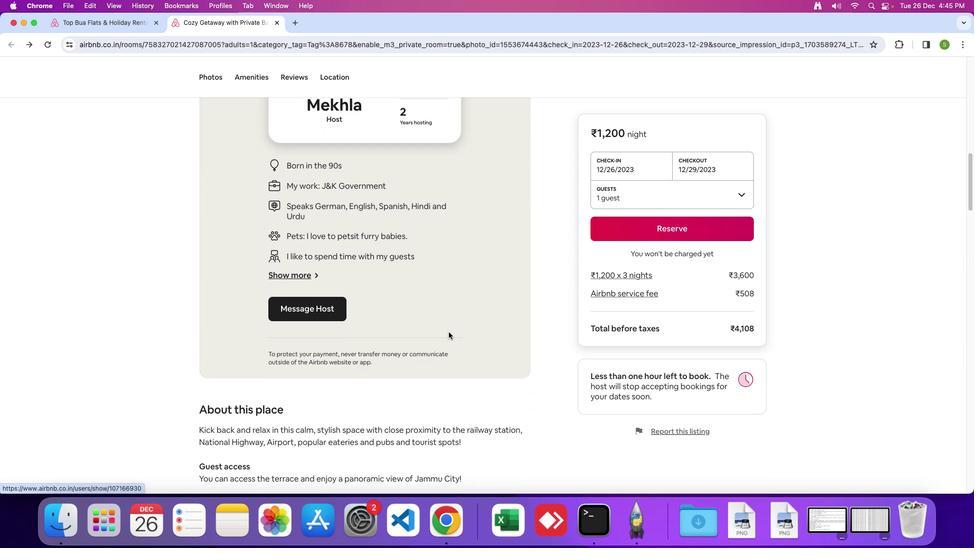 
Action: Mouse scrolled (461, 316) with delta (19, 44)
